 Task: Find connections with filter location Jāmadoba with filter topic #machinelearningwith filter profile language English with filter current company NXP Semiconductors with filter school Cusrow Wadia Institute Of Technology with filter industry Satellite Telecommunications with filter service category Writing with filter keywords title Sociologist
Action: Mouse moved to (646, 83)
Screenshot: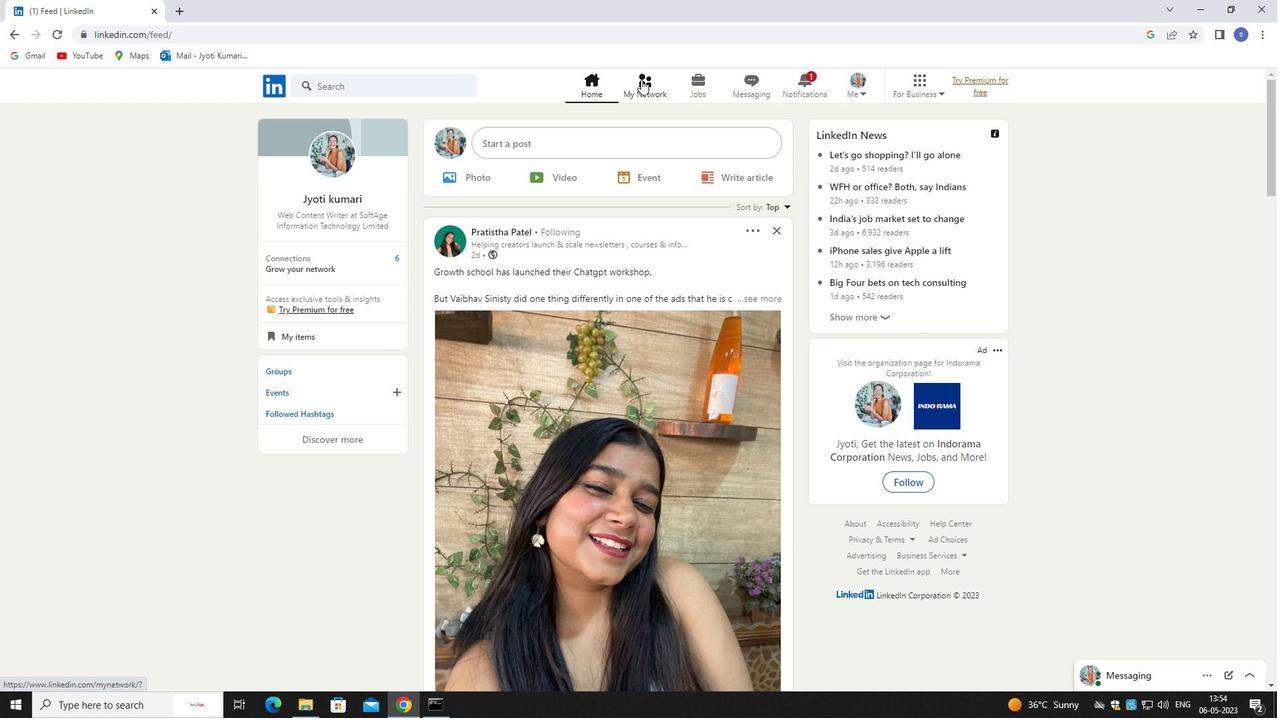 
Action: Mouse pressed left at (646, 83)
Screenshot: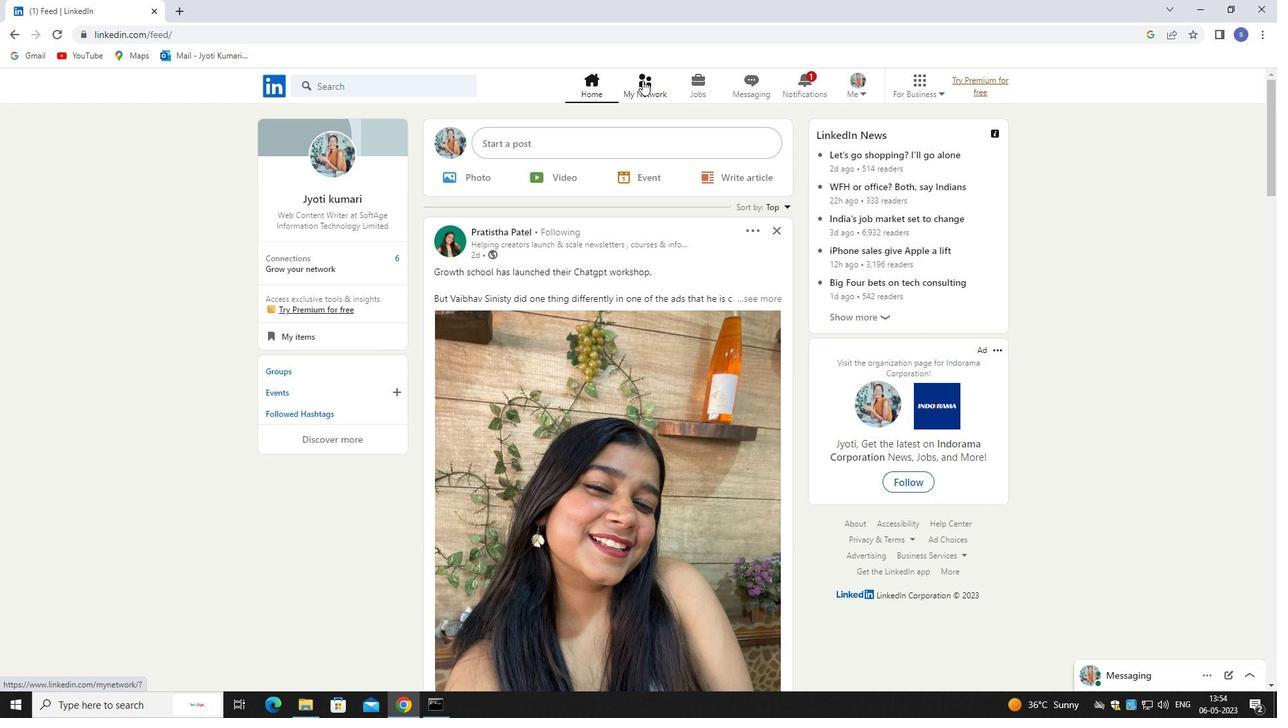
Action: Mouse moved to (647, 83)
Screenshot: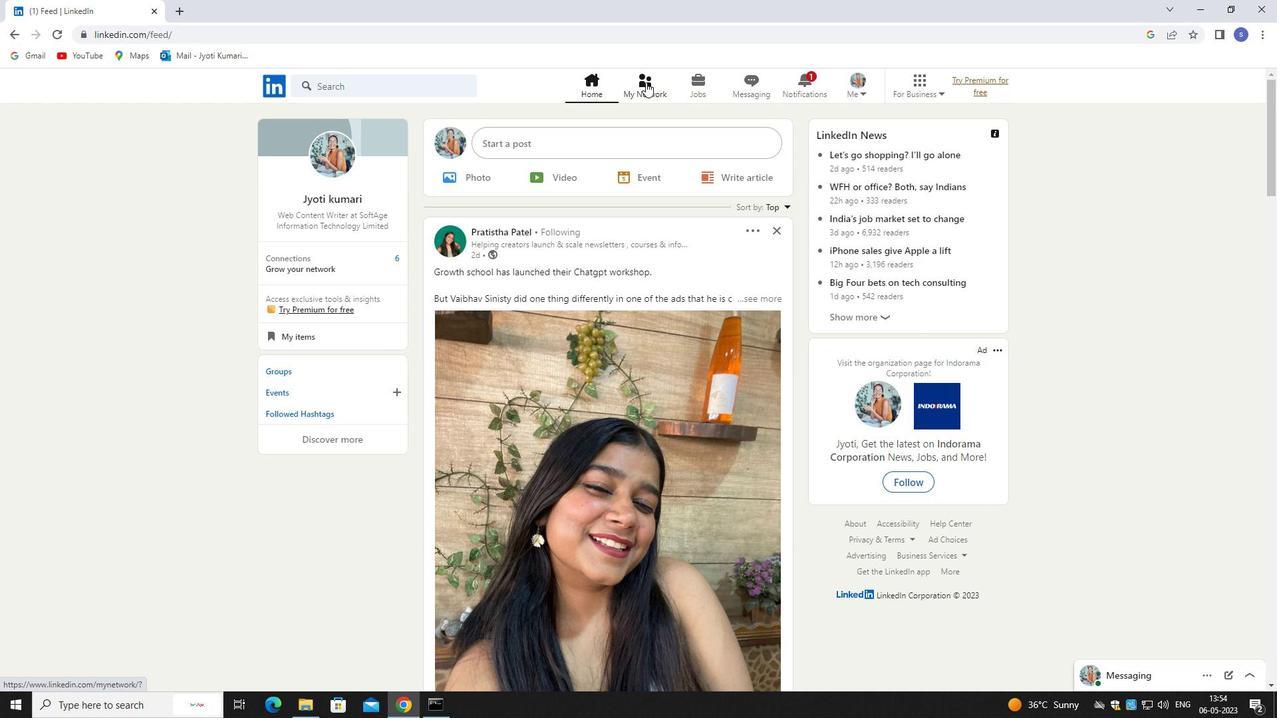 
Action: Mouse pressed left at (647, 83)
Screenshot: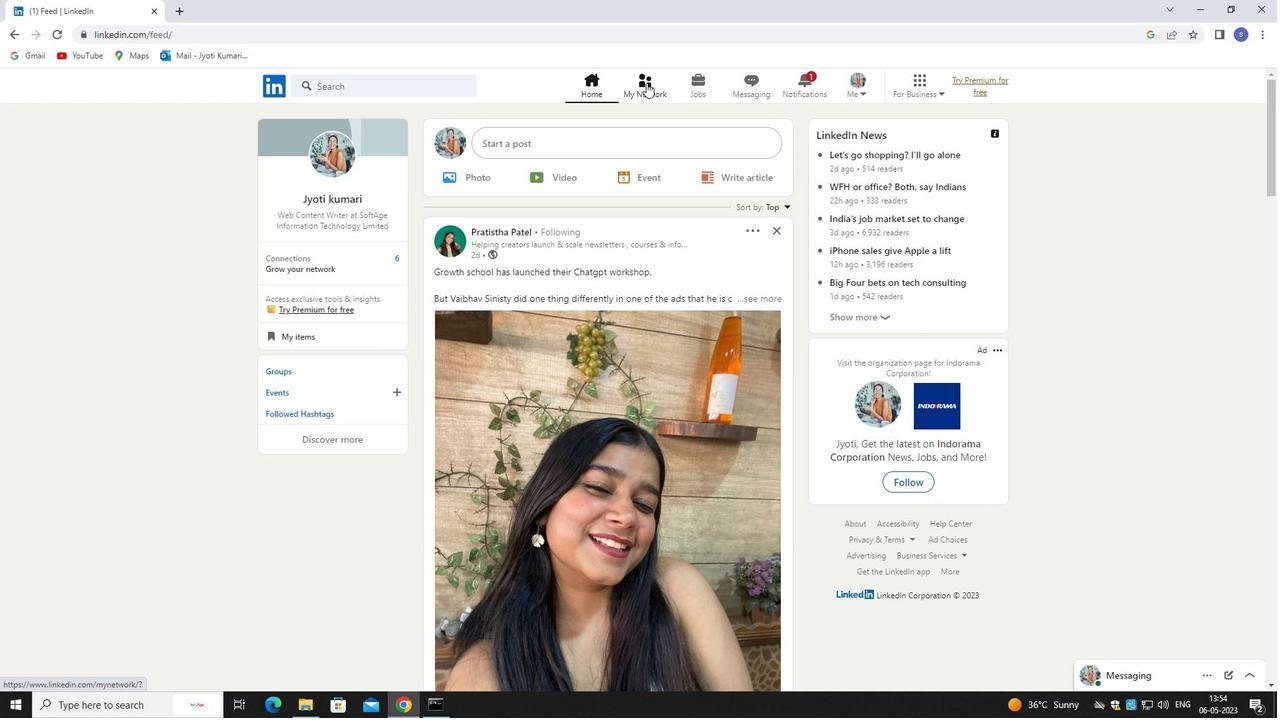 
Action: Mouse moved to (381, 161)
Screenshot: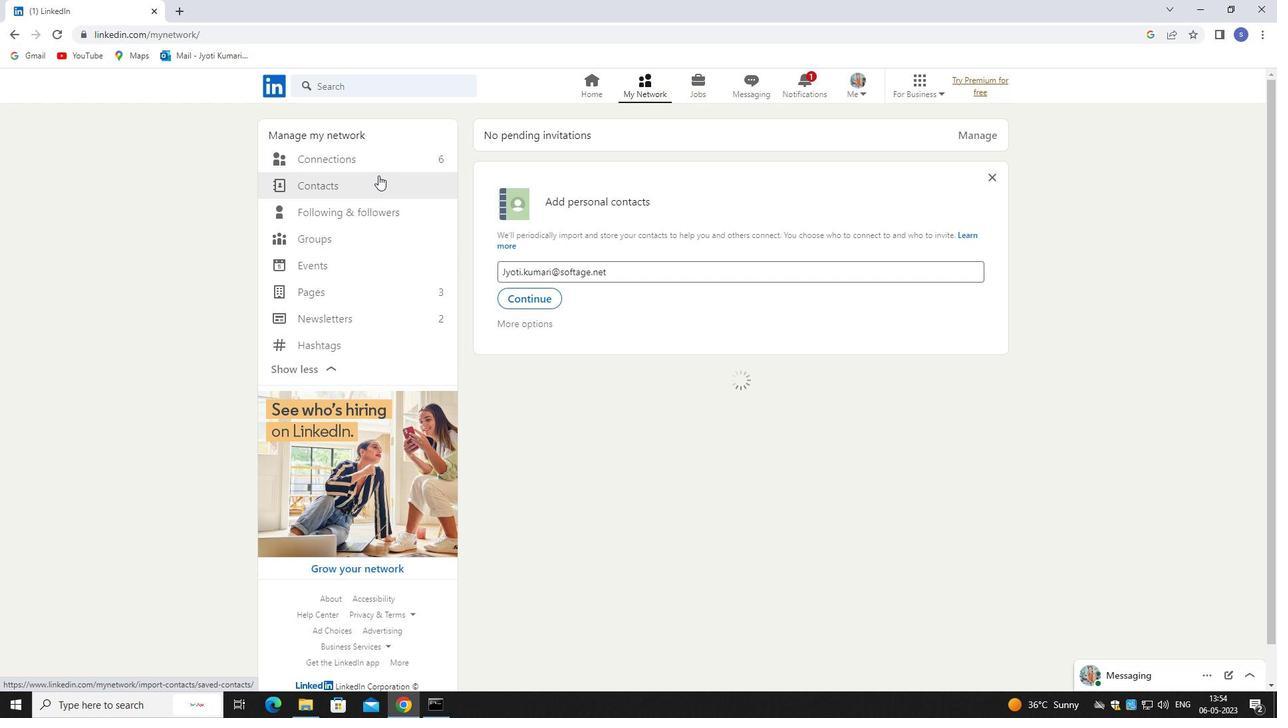 
Action: Mouse pressed left at (381, 161)
Screenshot: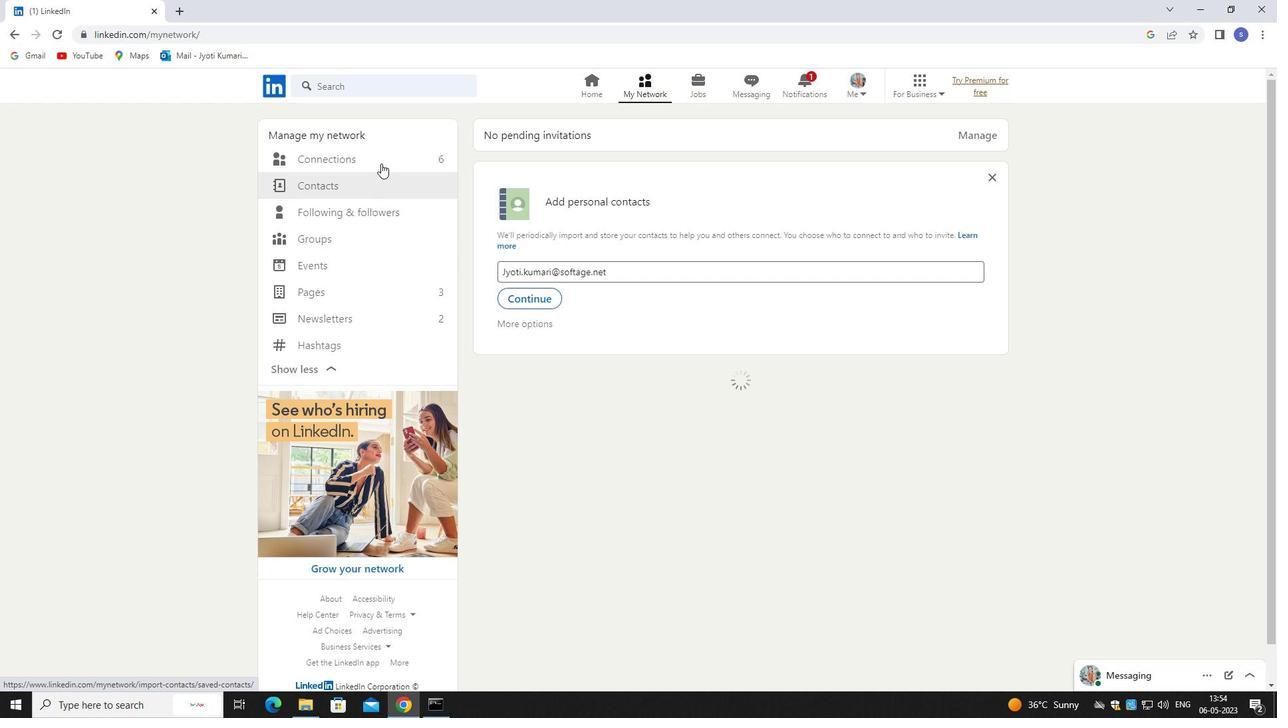 
Action: Mouse moved to (381, 160)
Screenshot: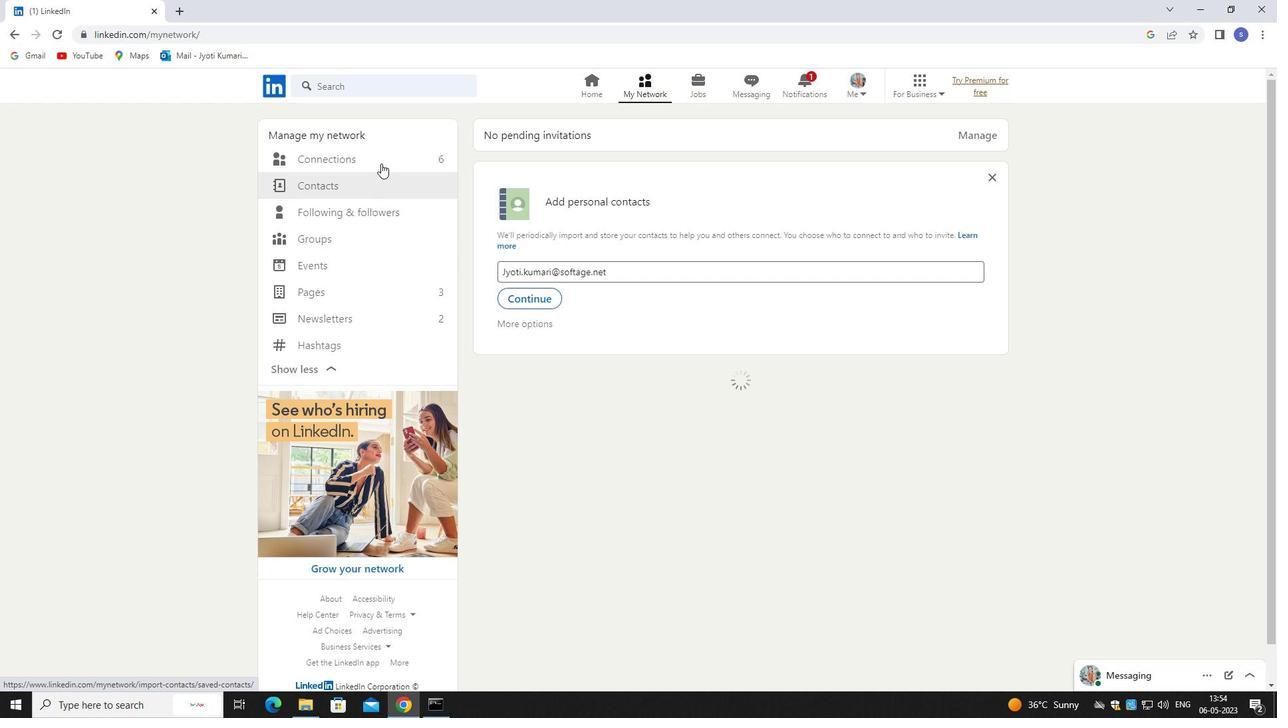 
Action: Mouse pressed left at (381, 160)
Screenshot: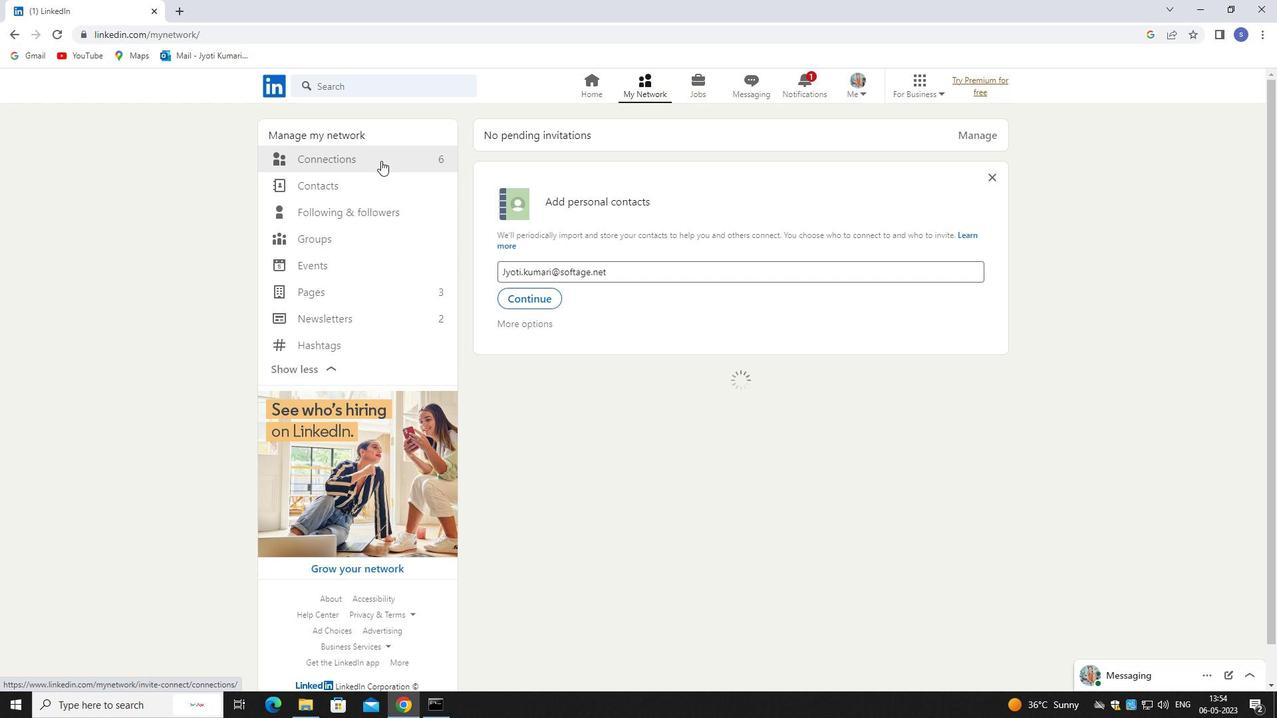
Action: Mouse moved to (761, 158)
Screenshot: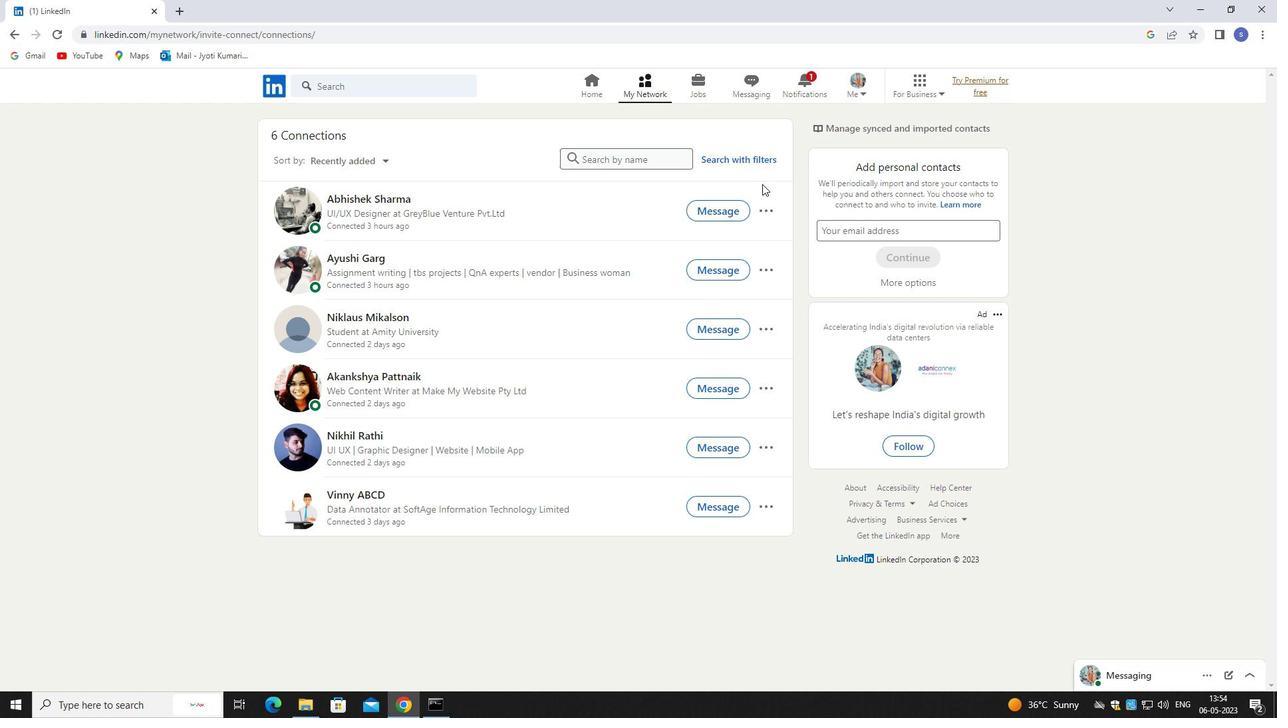 
Action: Mouse pressed left at (761, 158)
Screenshot: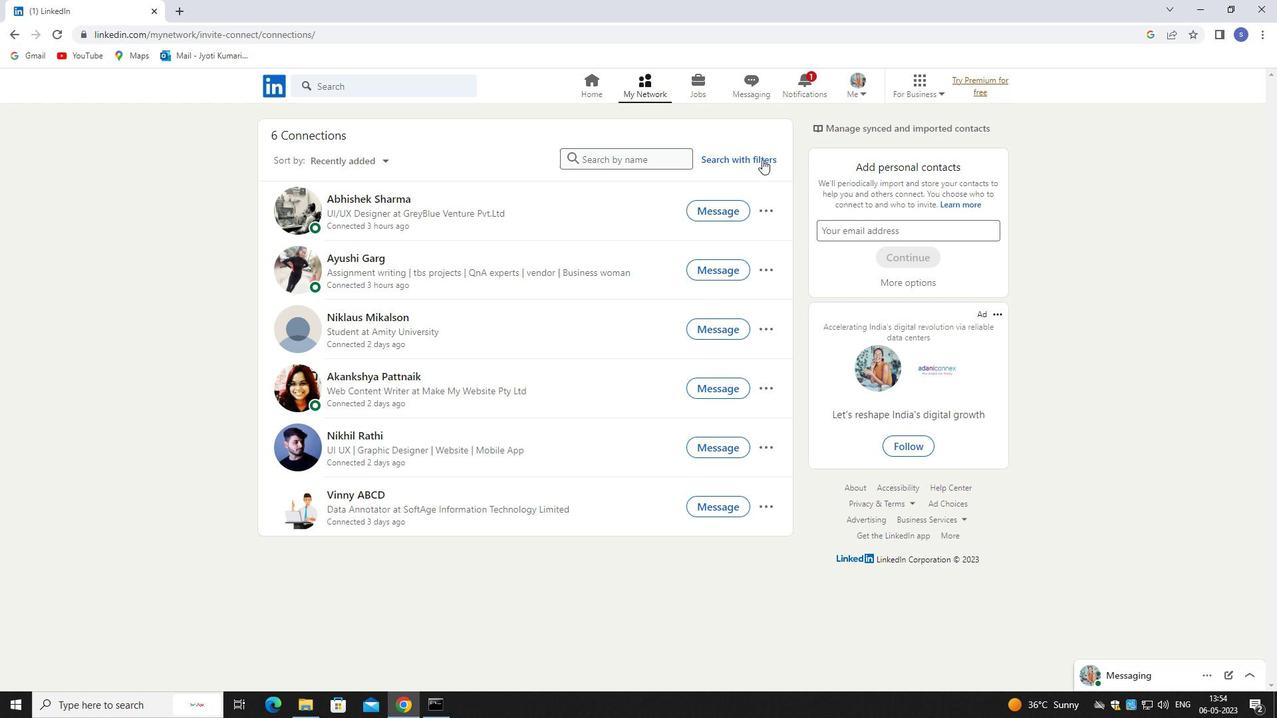 
Action: Mouse pressed left at (761, 158)
Screenshot: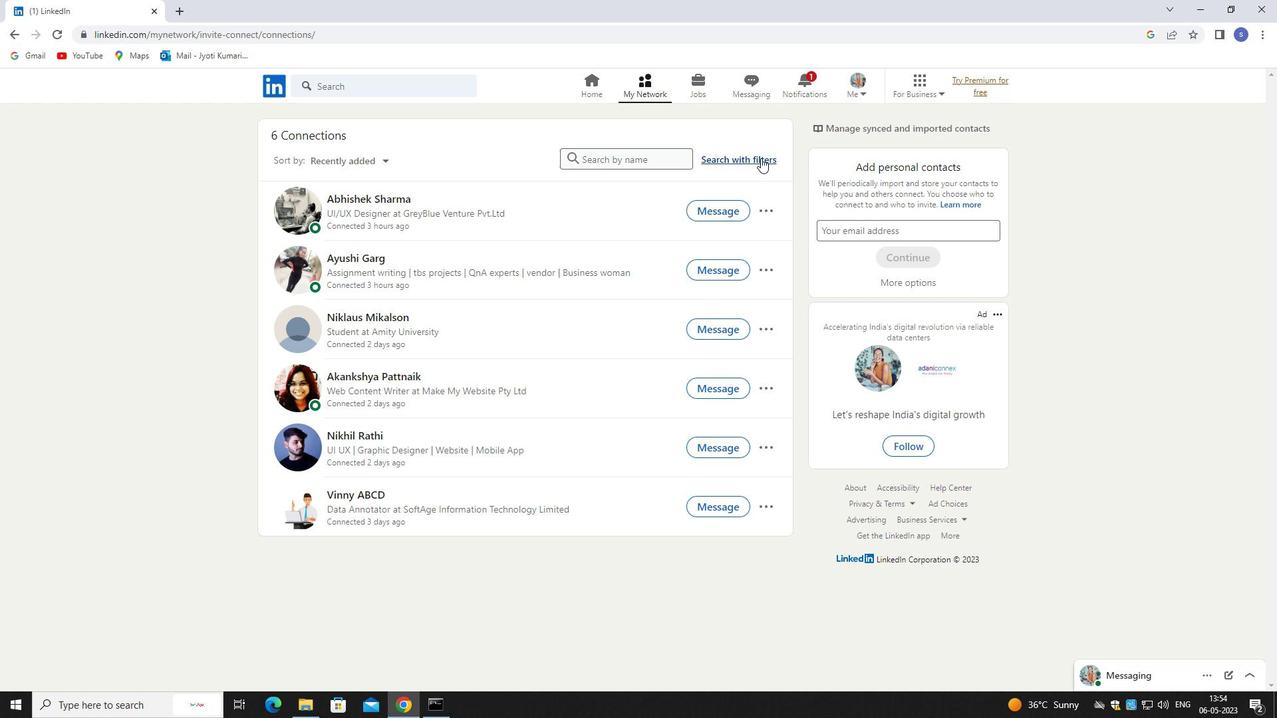 
Action: Mouse moved to (680, 124)
Screenshot: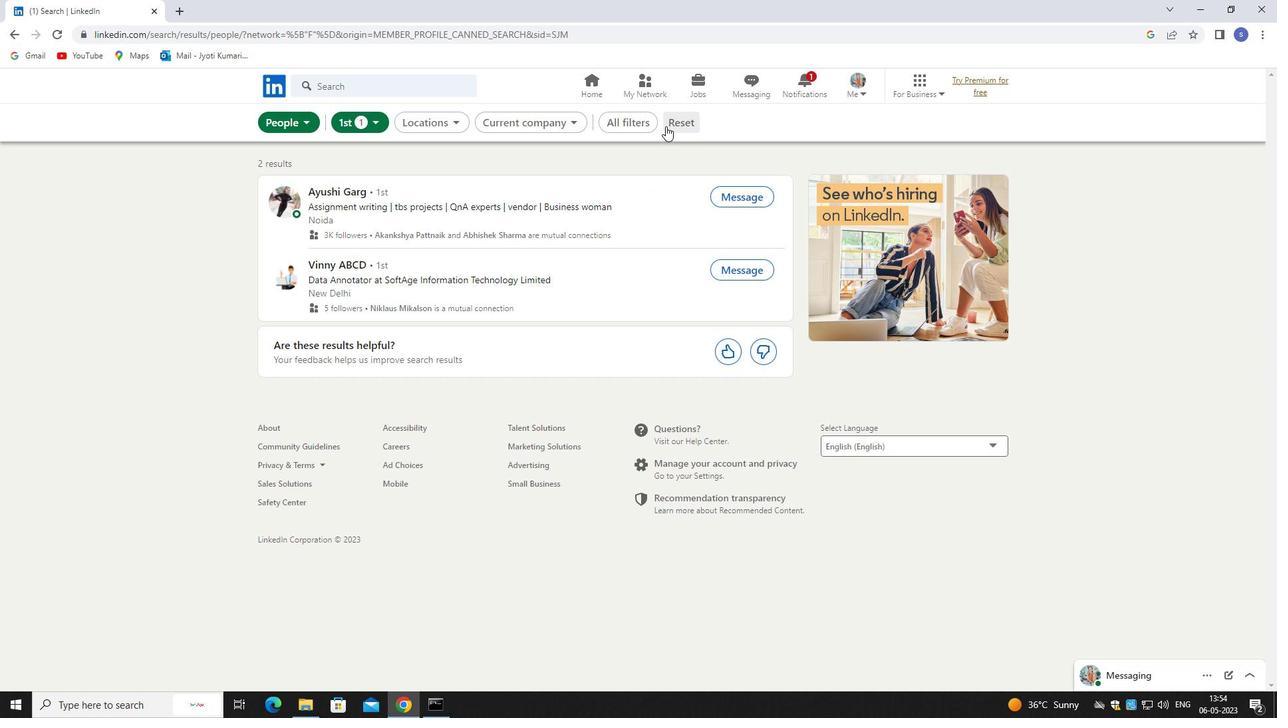 
Action: Mouse pressed left at (680, 124)
Screenshot: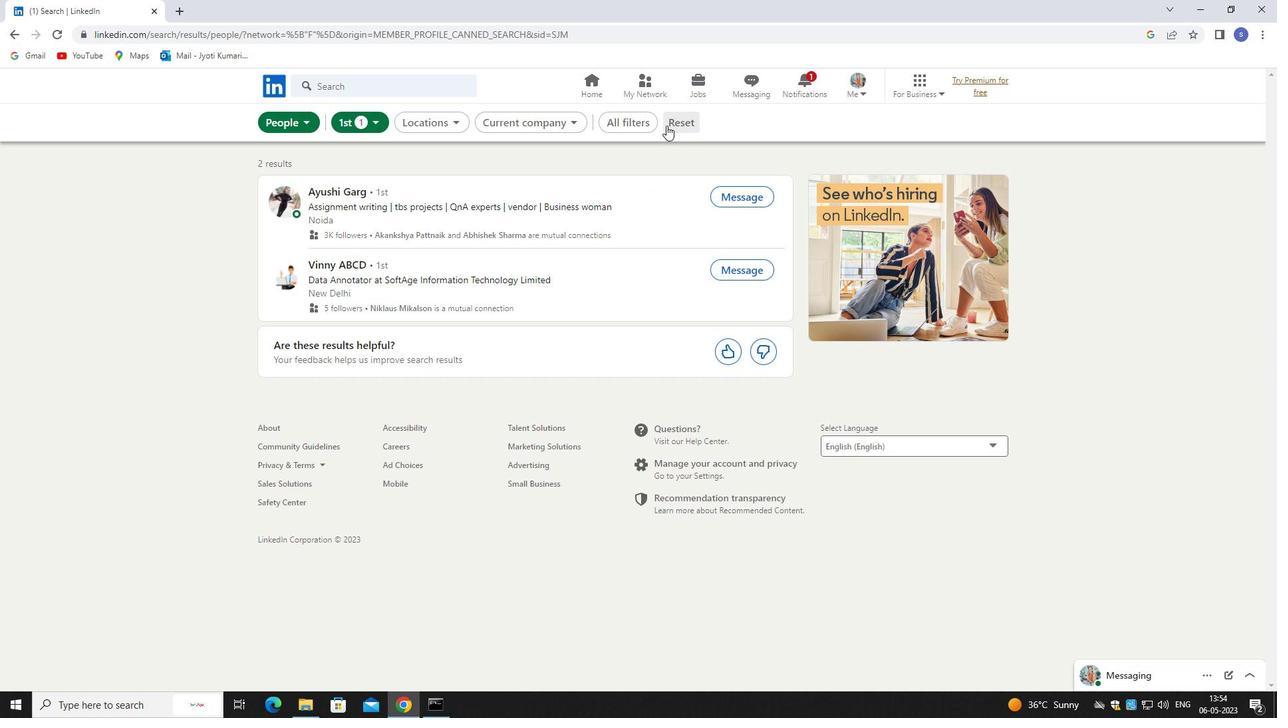 
Action: Mouse moved to (665, 123)
Screenshot: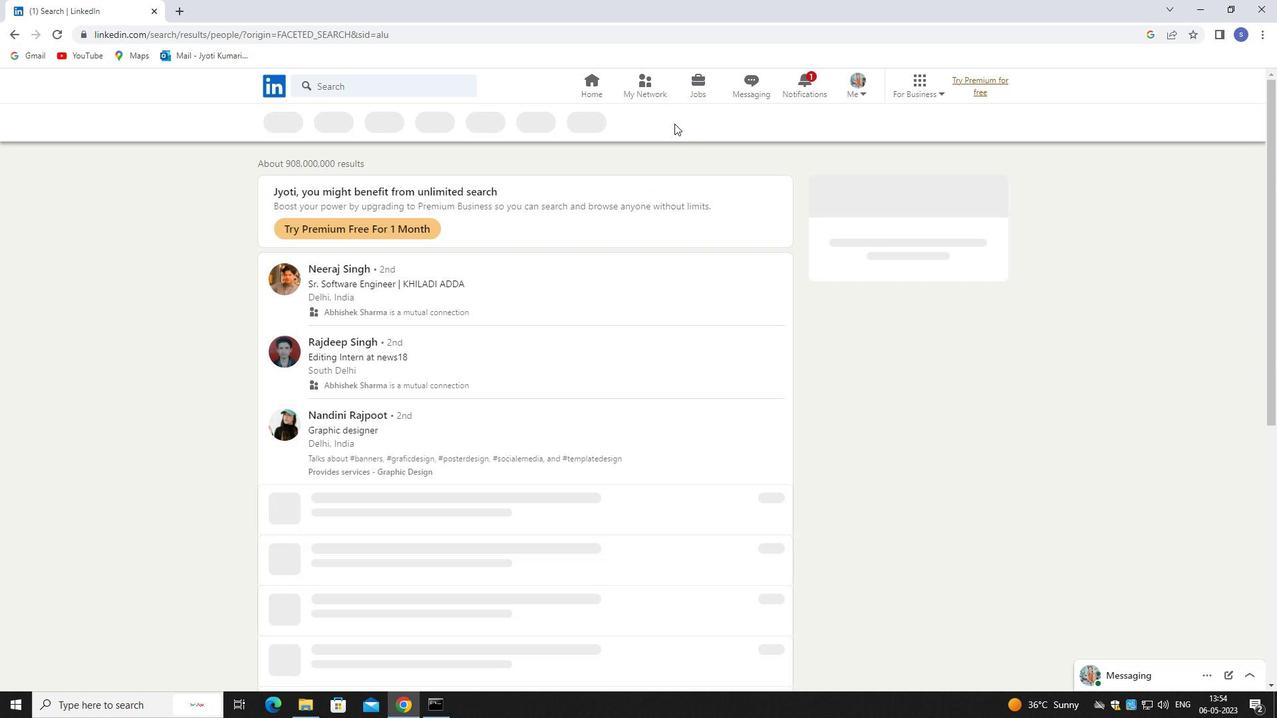 
Action: Mouse pressed left at (665, 123)
Screenshot: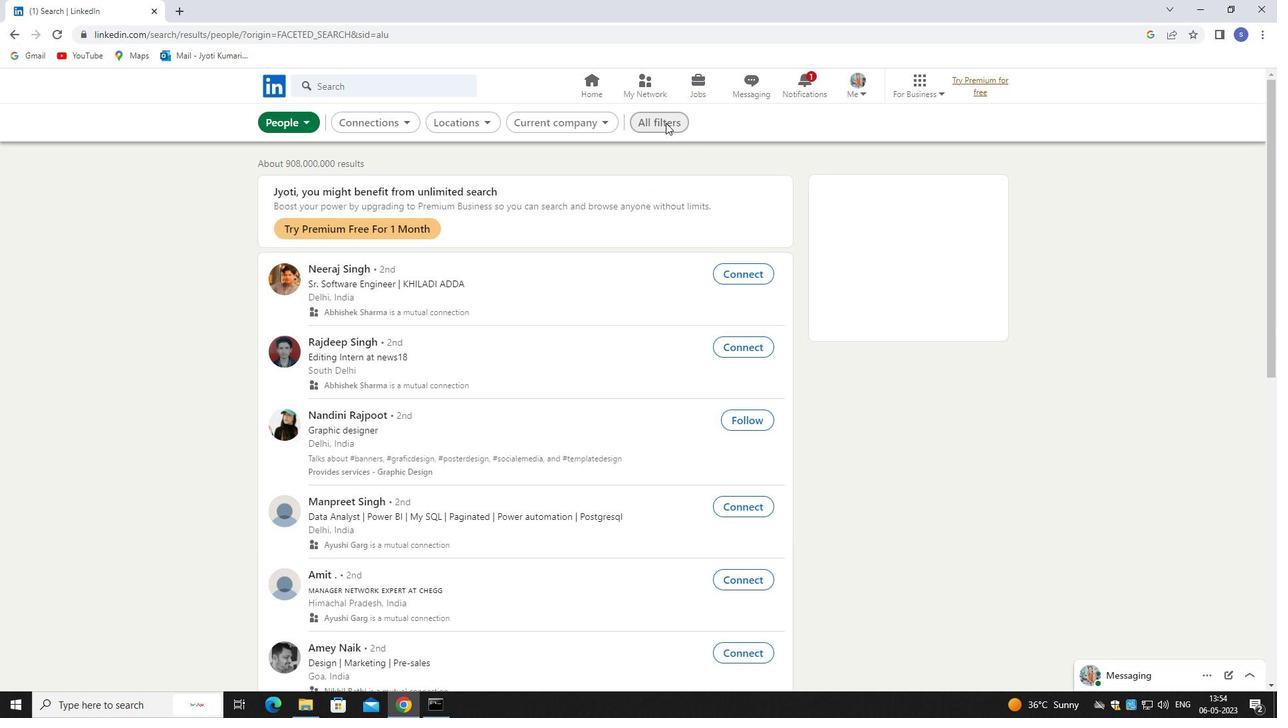 
Action: Mouse moved to (1145, 518)
Screenshot: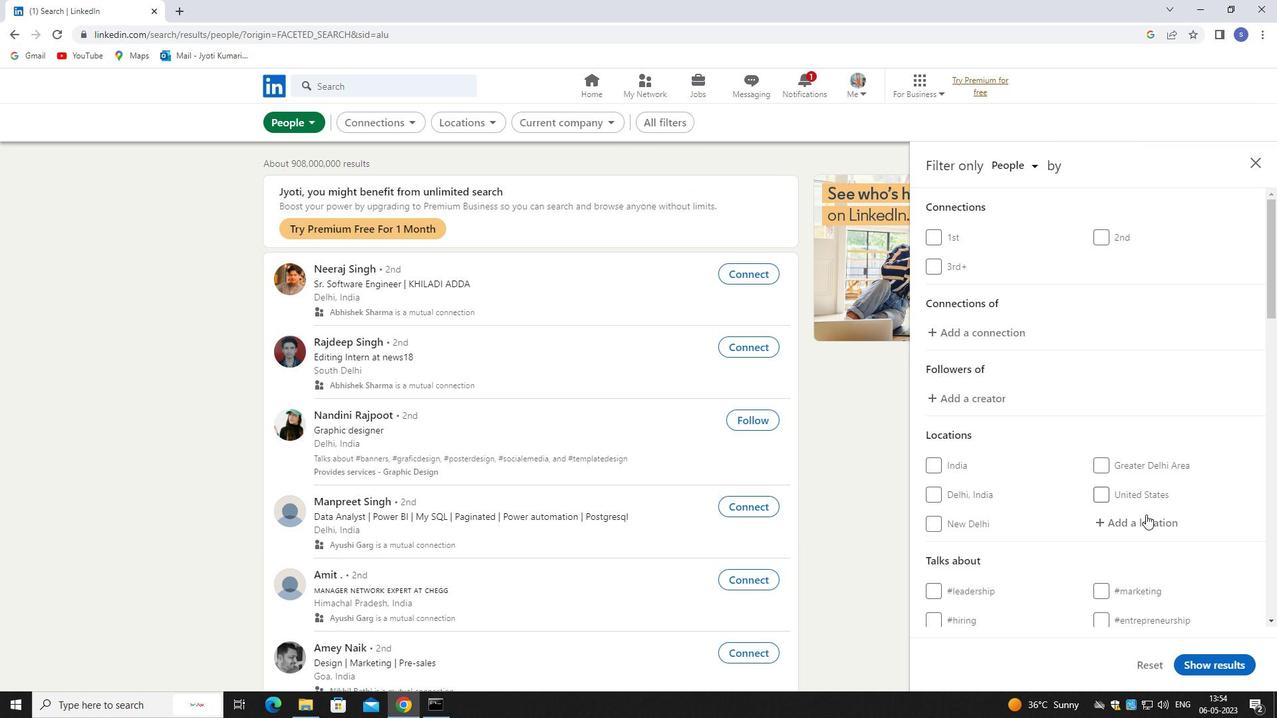 
Action: Mouse pressed left at (1145, 518)
Screenshot: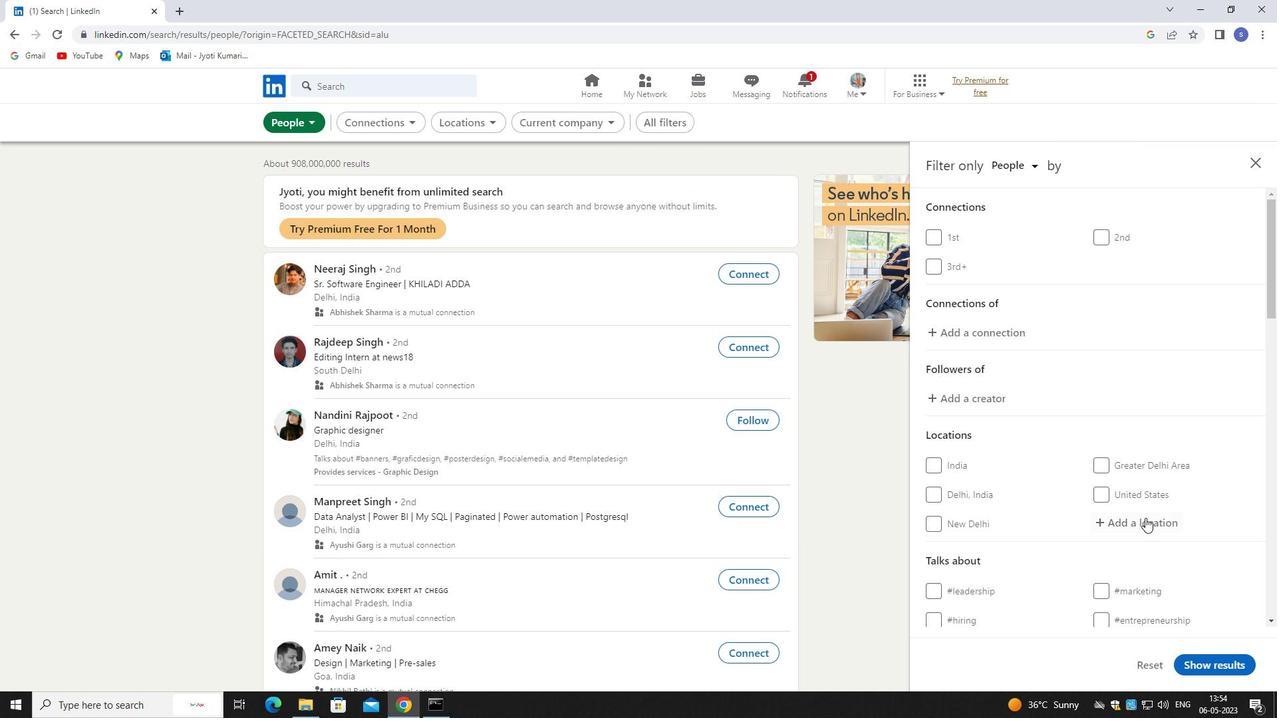 
Action: Mouse moved to (1093, 483)
Screenshot: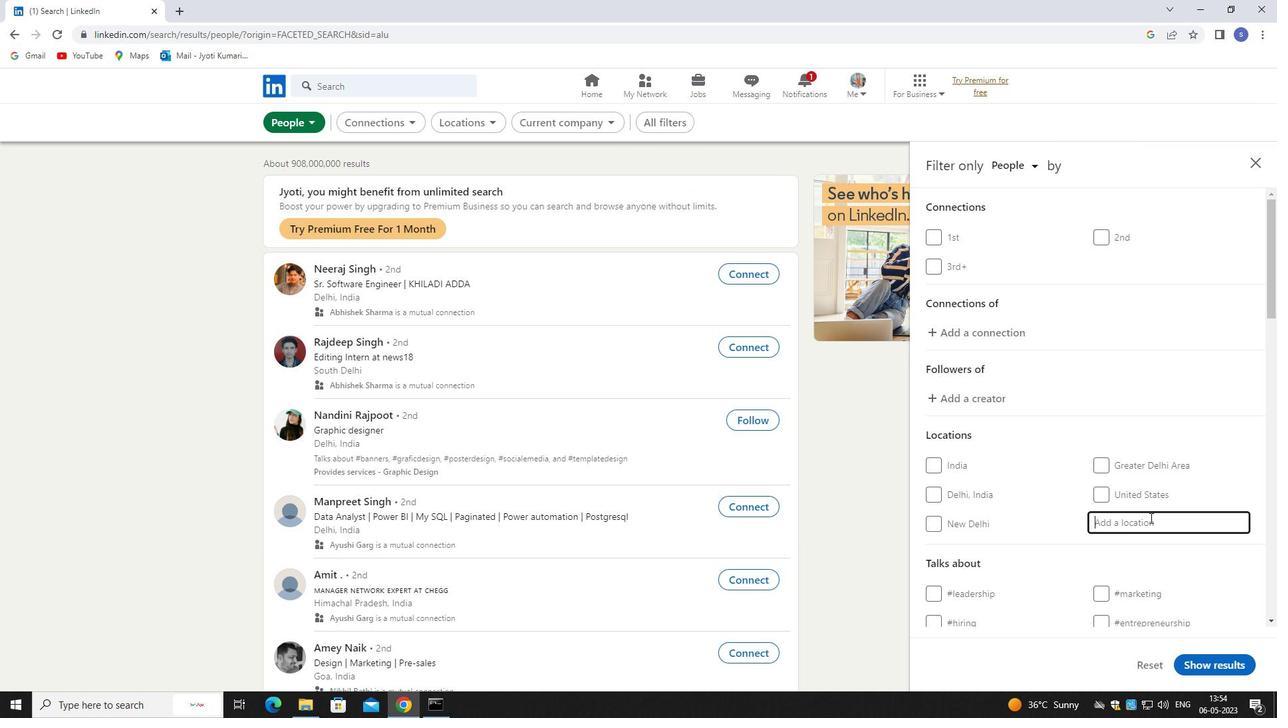 
Action: Key pressed jamadoba<Key.backspace><Key.backspace><Key.backspace>
Screenshot: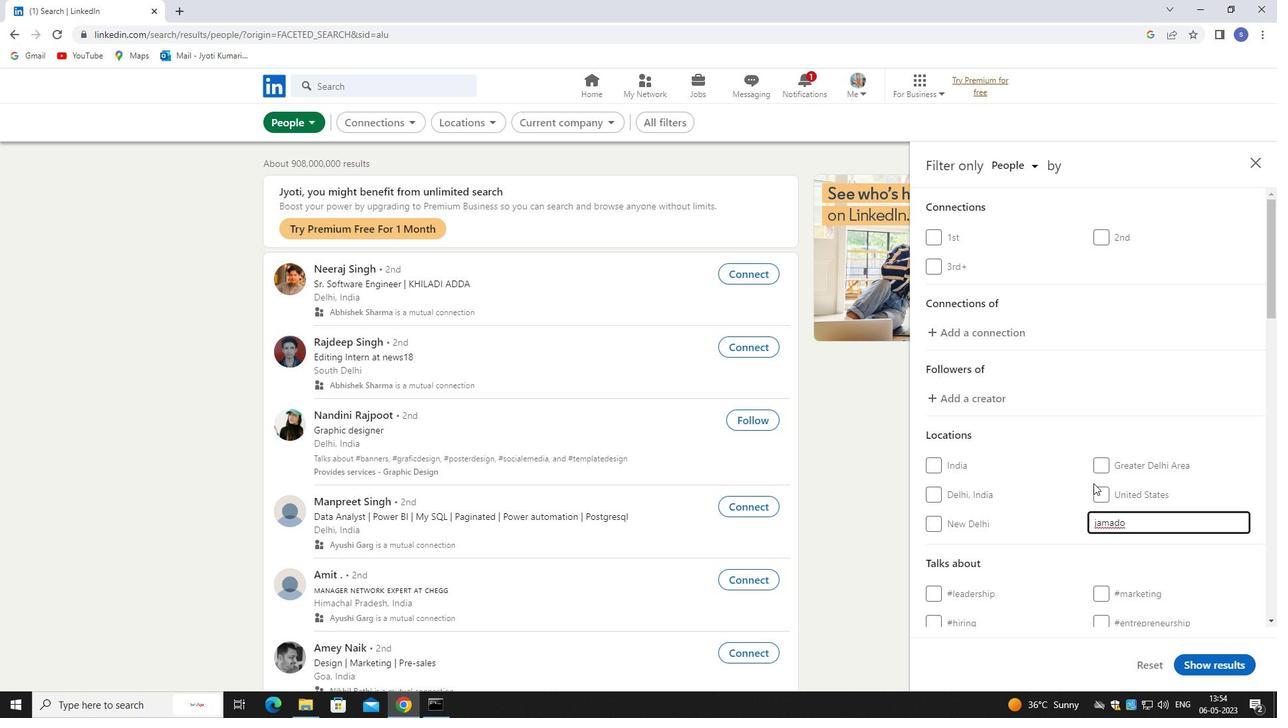 
Action: Mouse moved to (1093, 498)
Screenshot: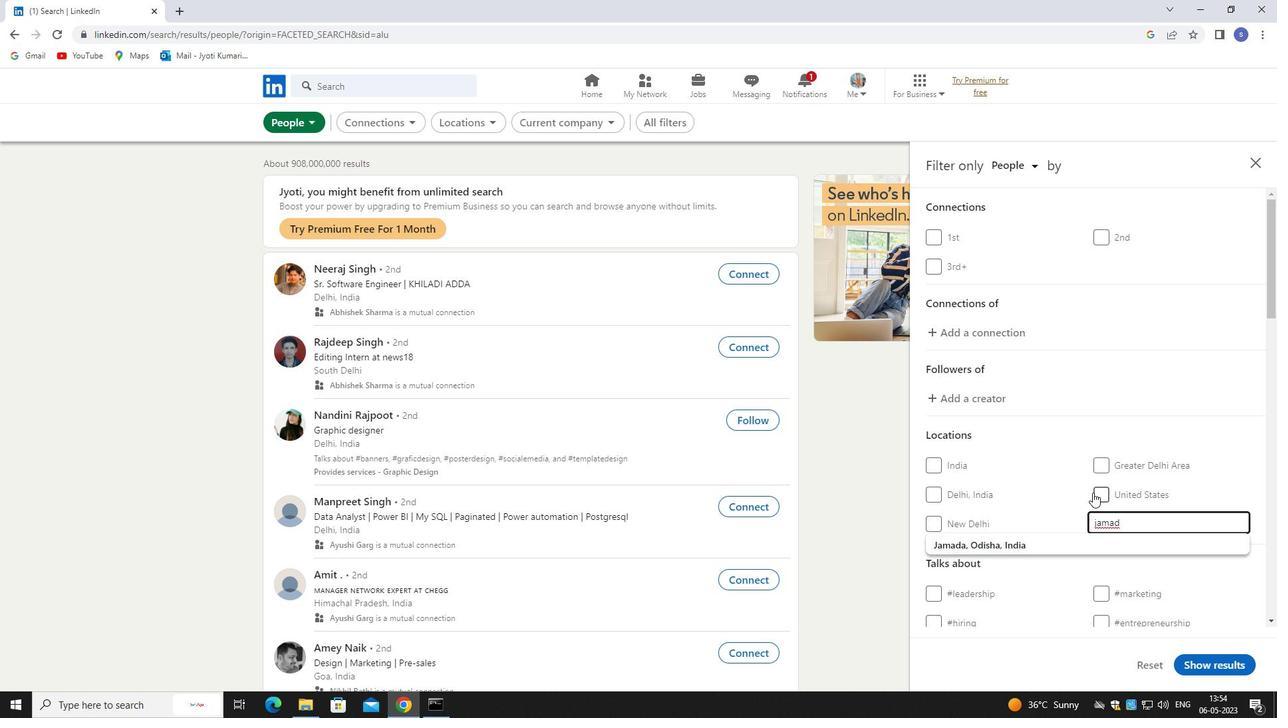 
Action: Key pressed oba<Key.enter>
Screenshot: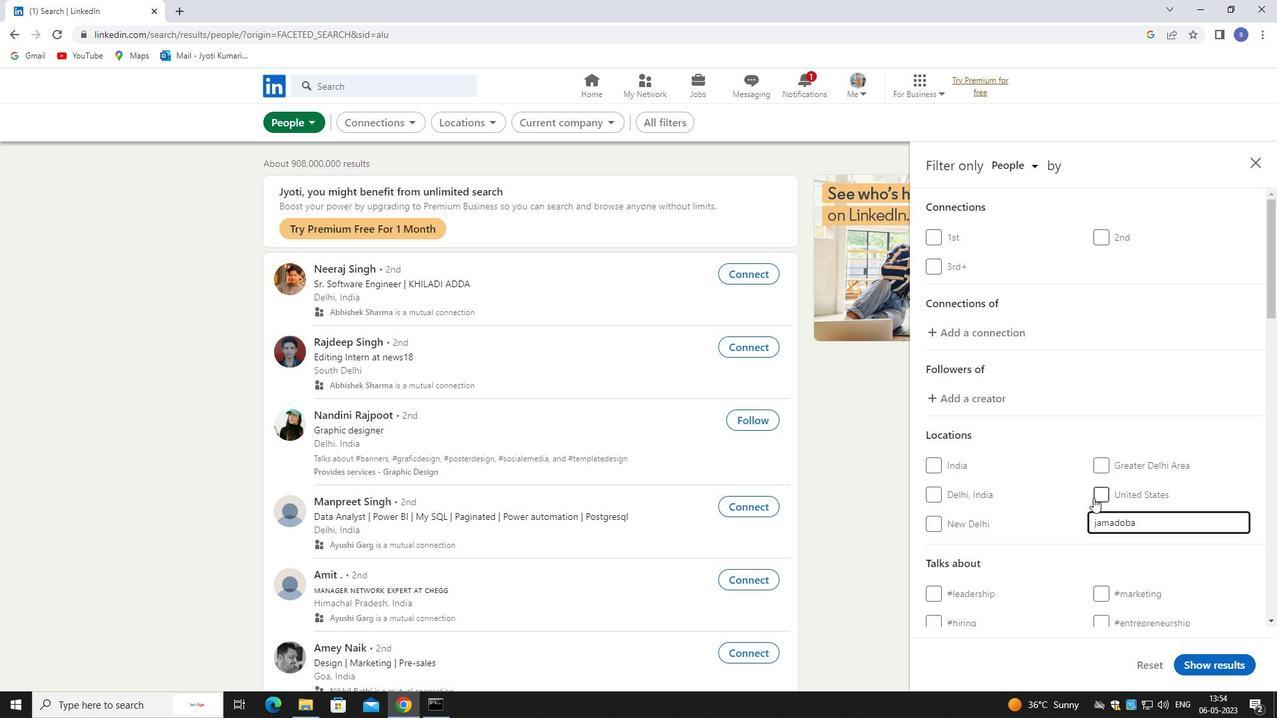 
Action: Mouse moved to (1111, 500)
Screenshot: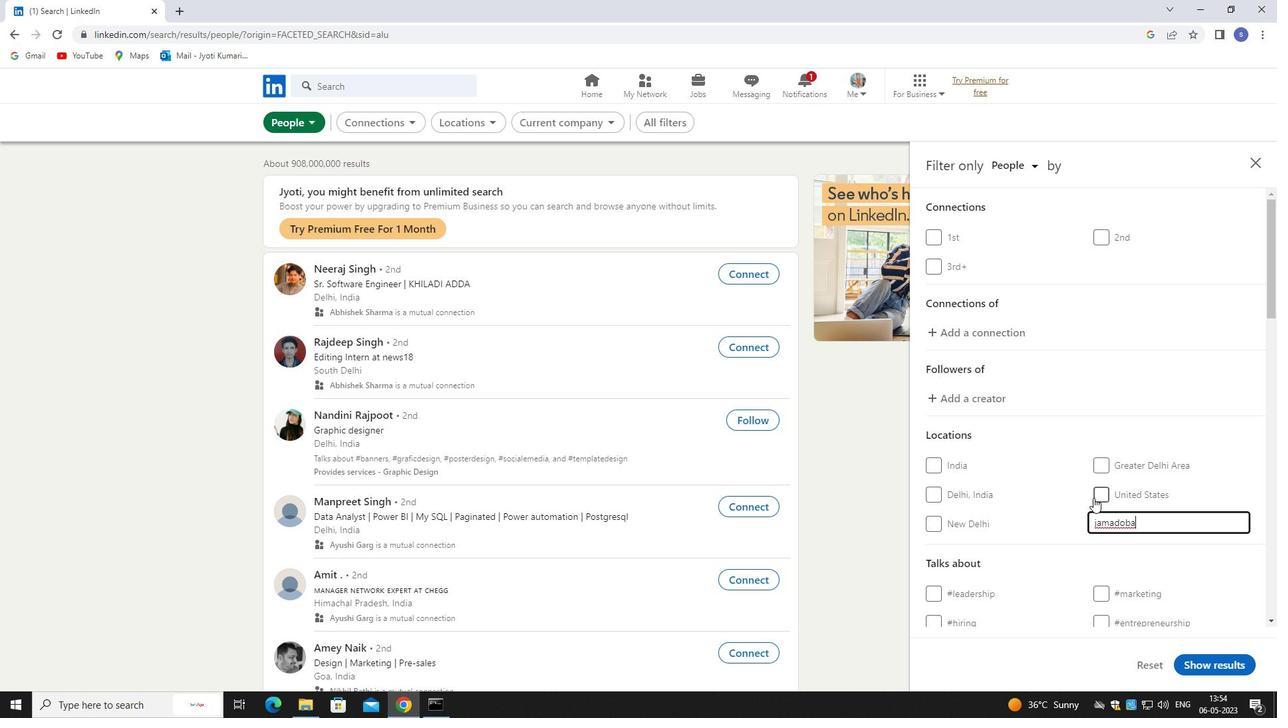 
Action: Mouse scrolled (1111, 499) with delta (0, 0)
Screenshot: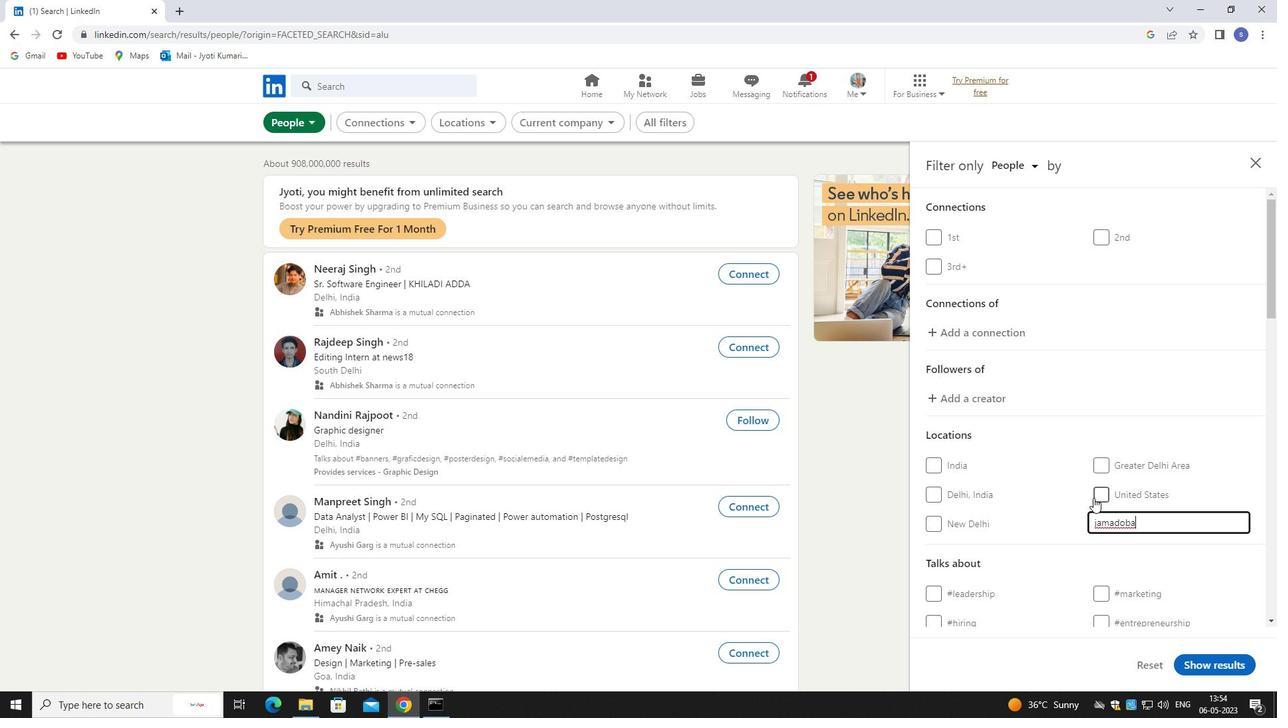 
Action: Mouse moved to (1117, 506)
Screenshot: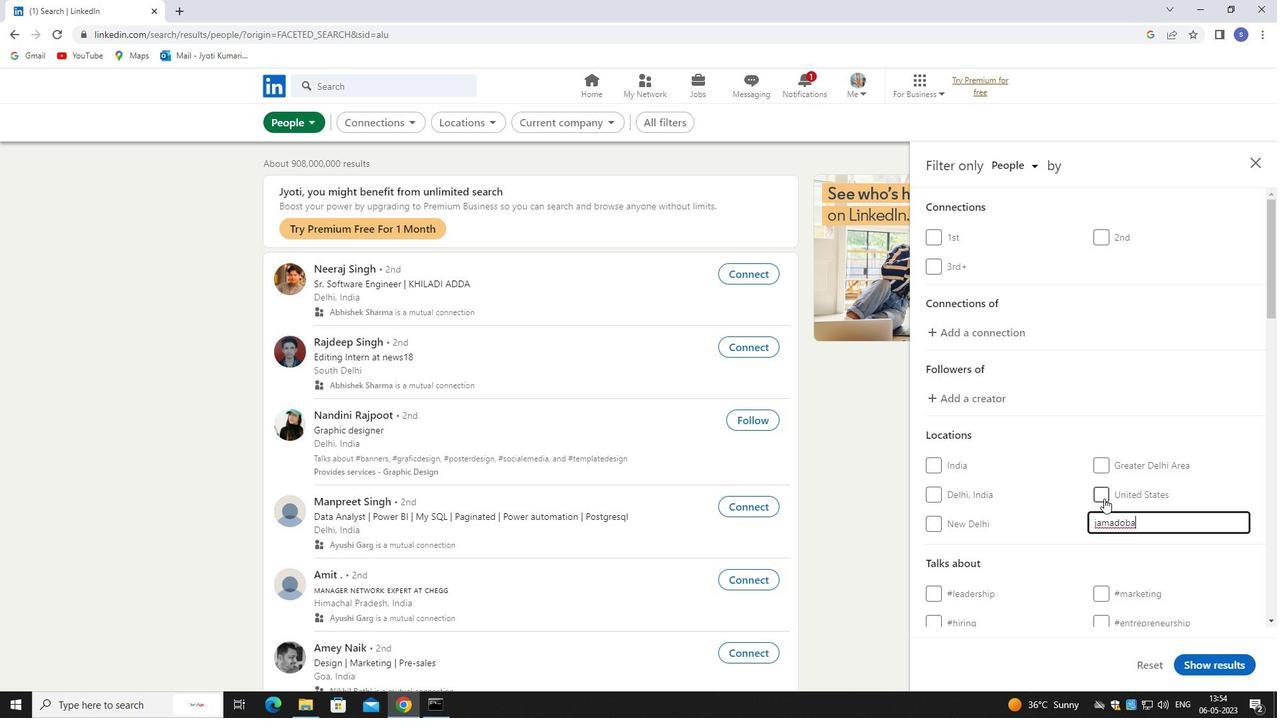 
Action: Mouse scrolled (1117, 505) with delta (0, 0)
Screenshot: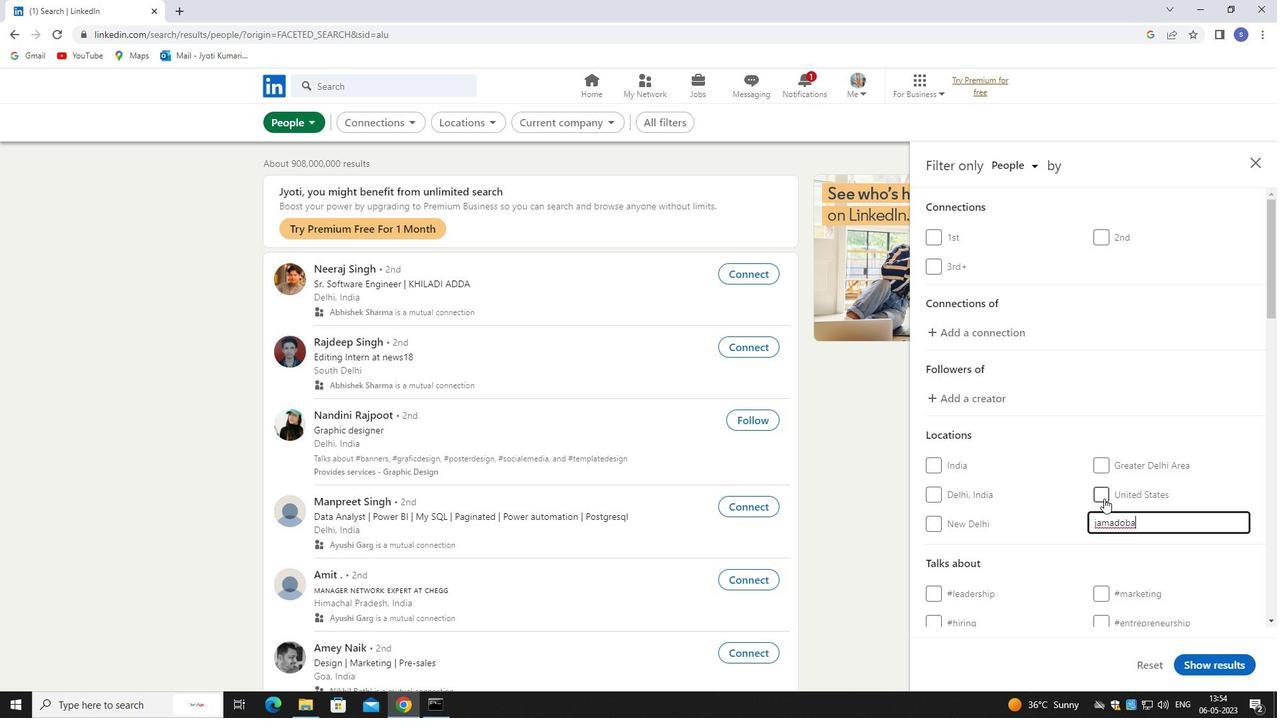 
Action: Mouse moved to (1119, 510)
Screenshot: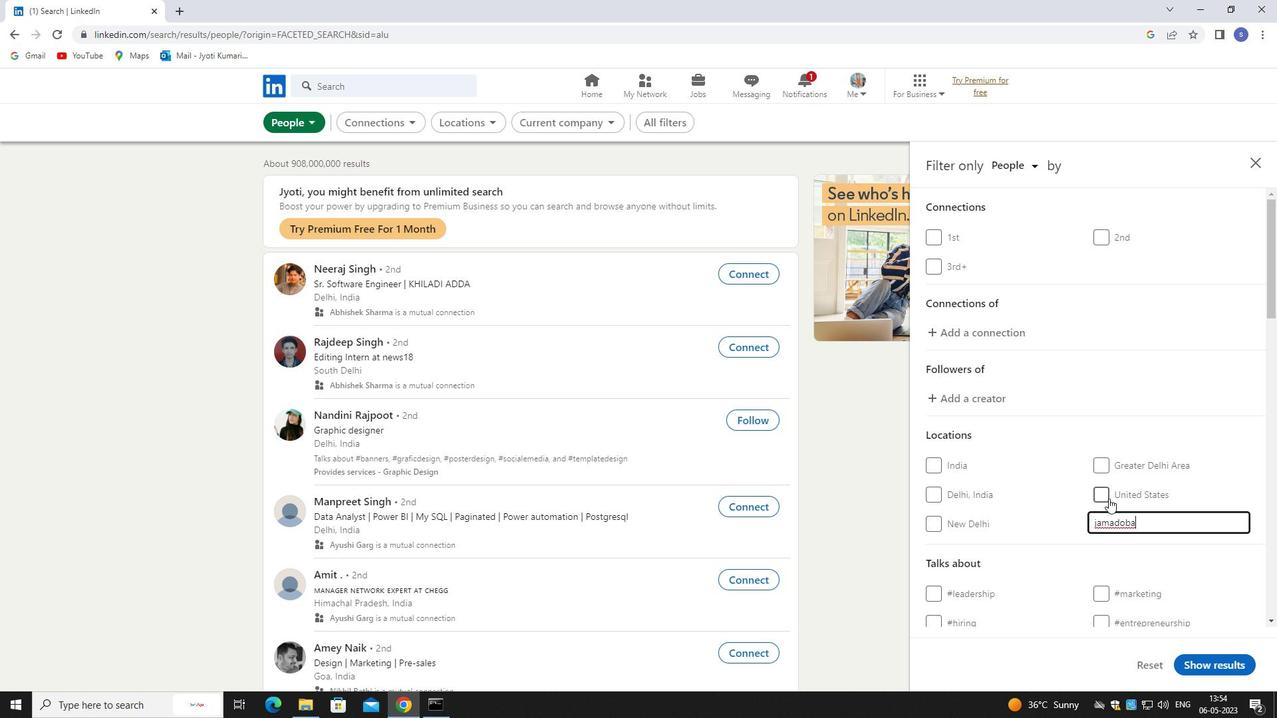 
Action: Mouse scrolled (1119, 510) with delta (0, 0)
Screenshot: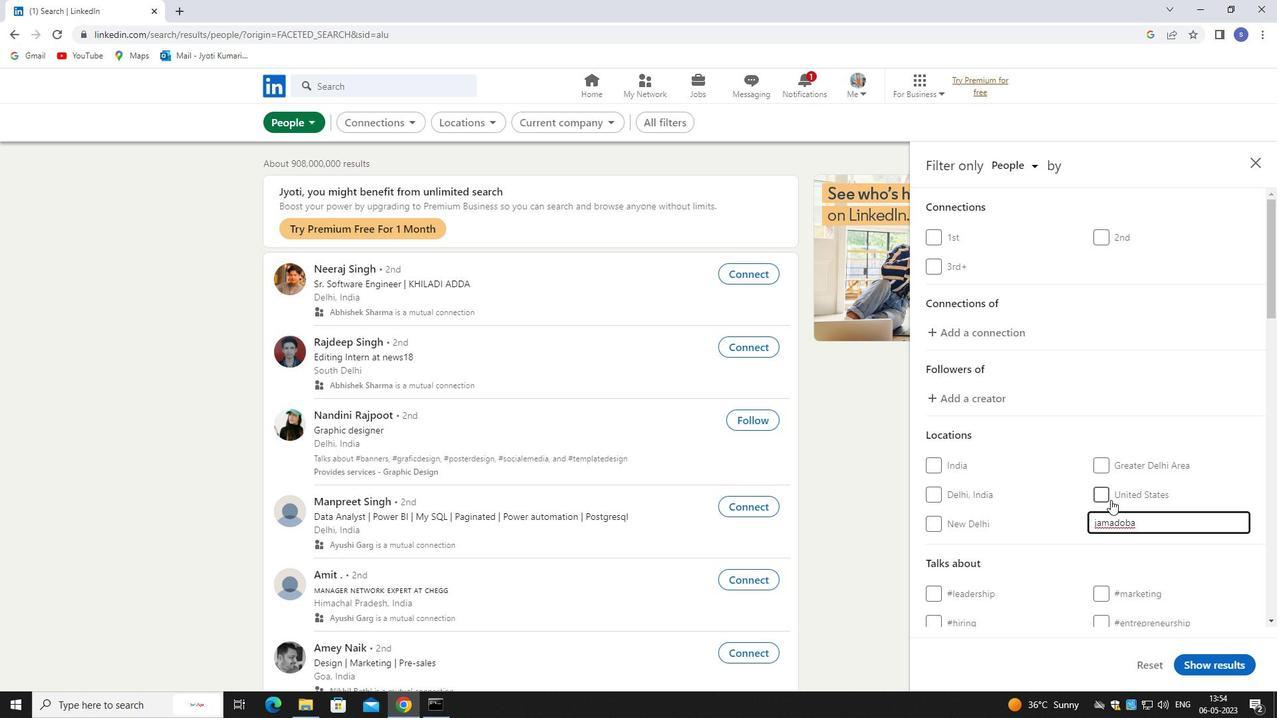 
Action: Mouse moved to (1145, 452)
Screenshot: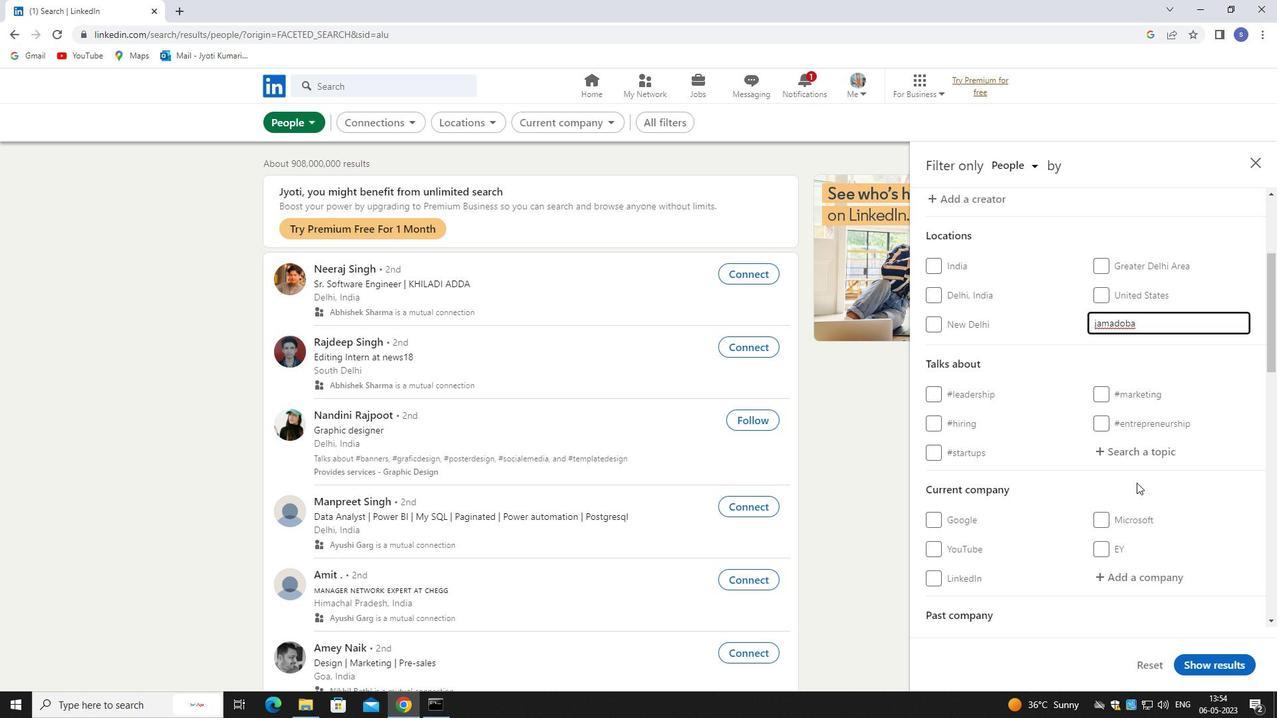 
Action: Mouse pressed left at (1145, 452)
Screenshot: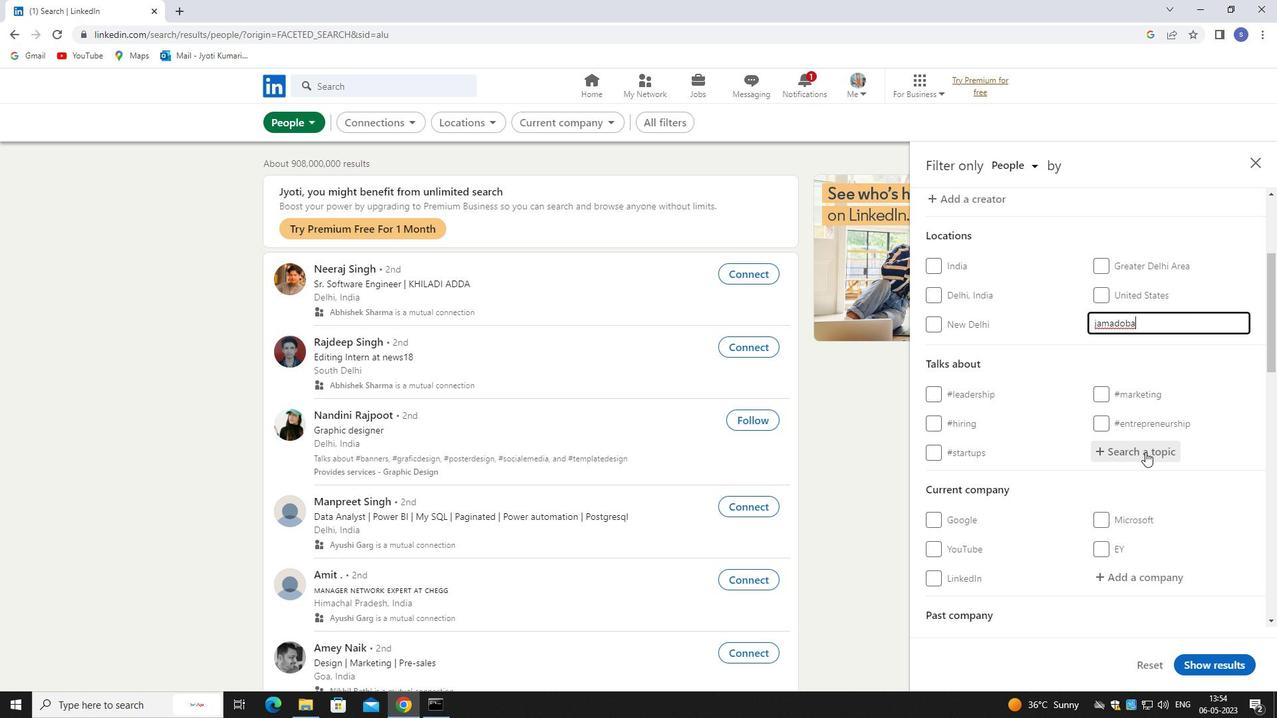 
Action: Mouse moved to (1146, 451)
Screenshot: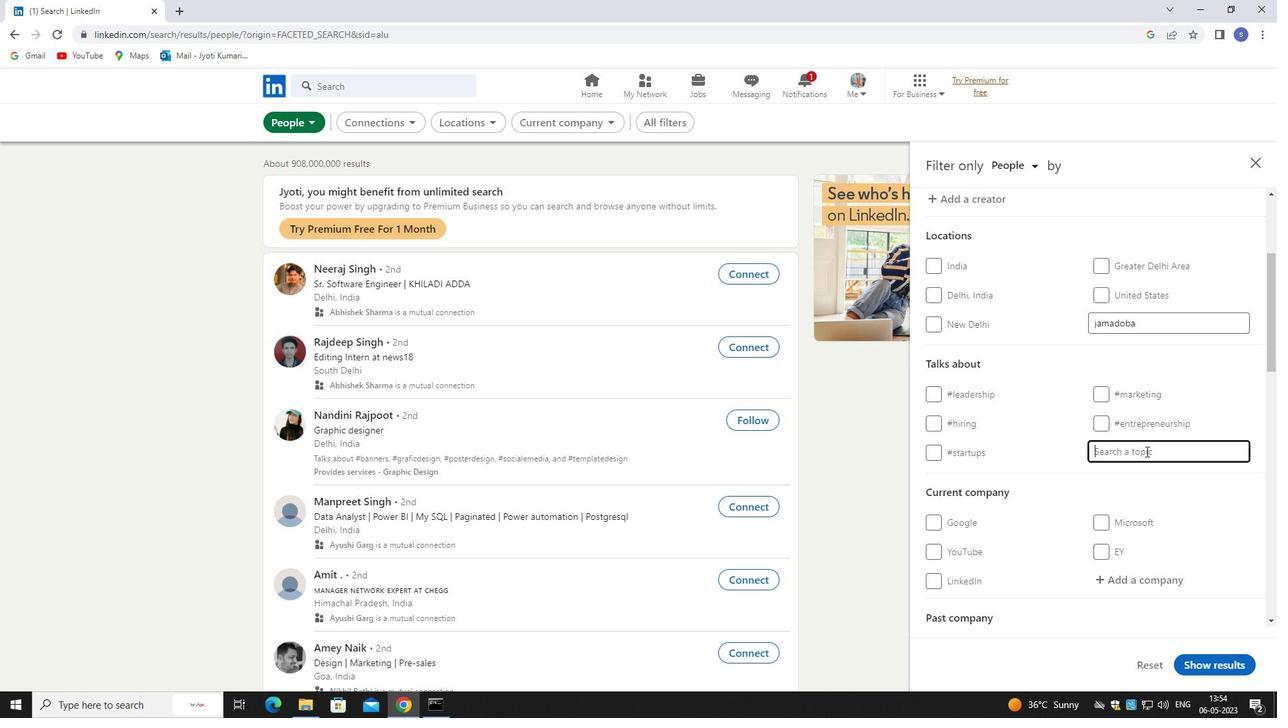 
Action: Key pressed machine
Screenshot: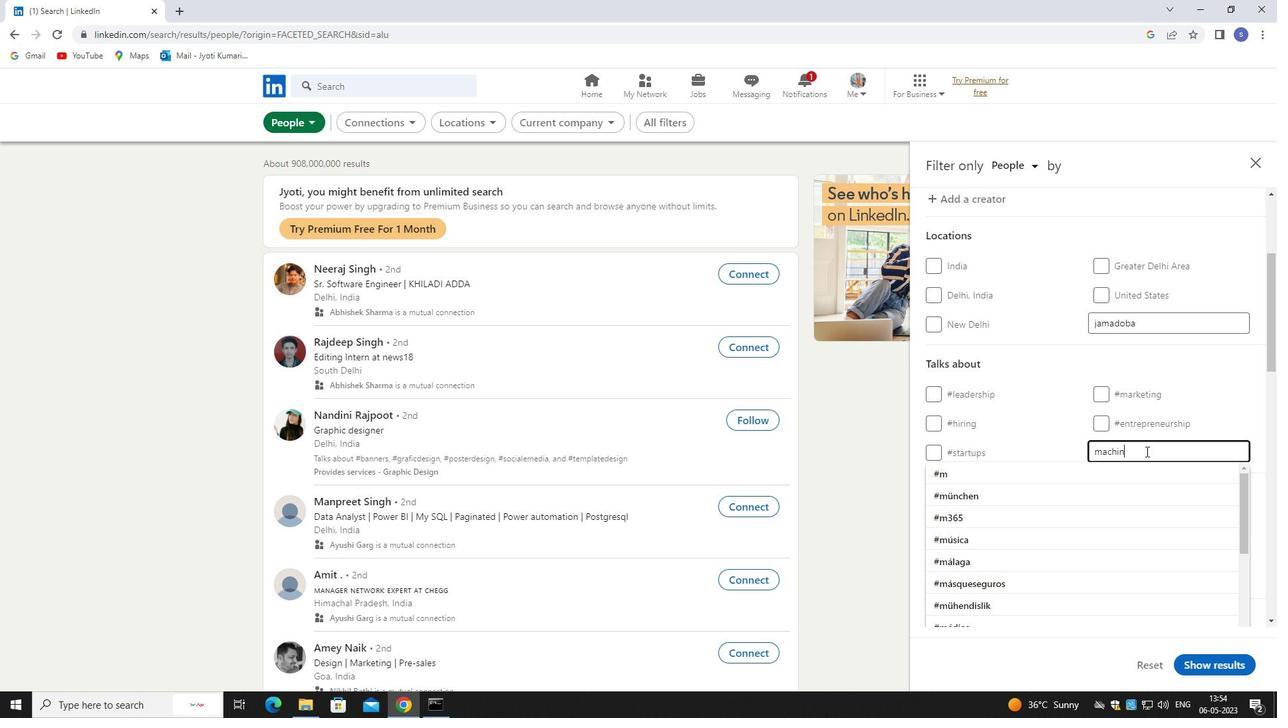
Action: Mouse moved to (1136, 477)
Screenshot: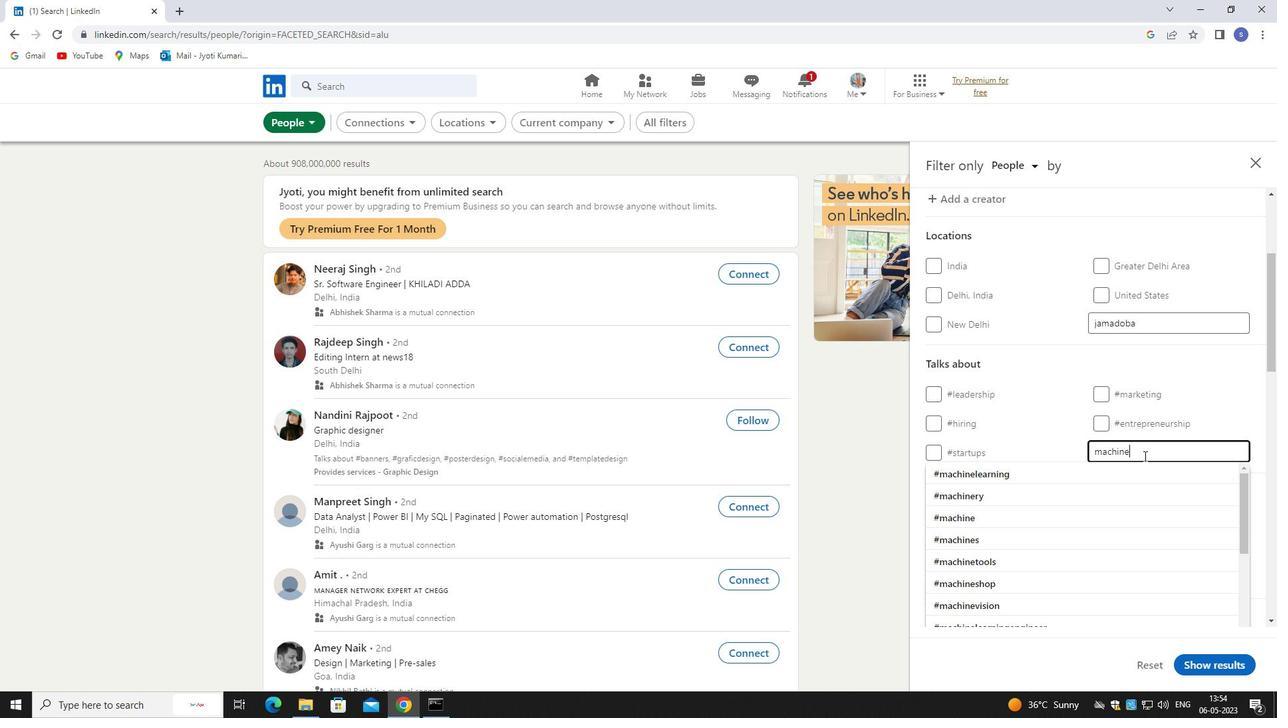 
Action: Mouse pressed left at (1136, 477)
Screenshot: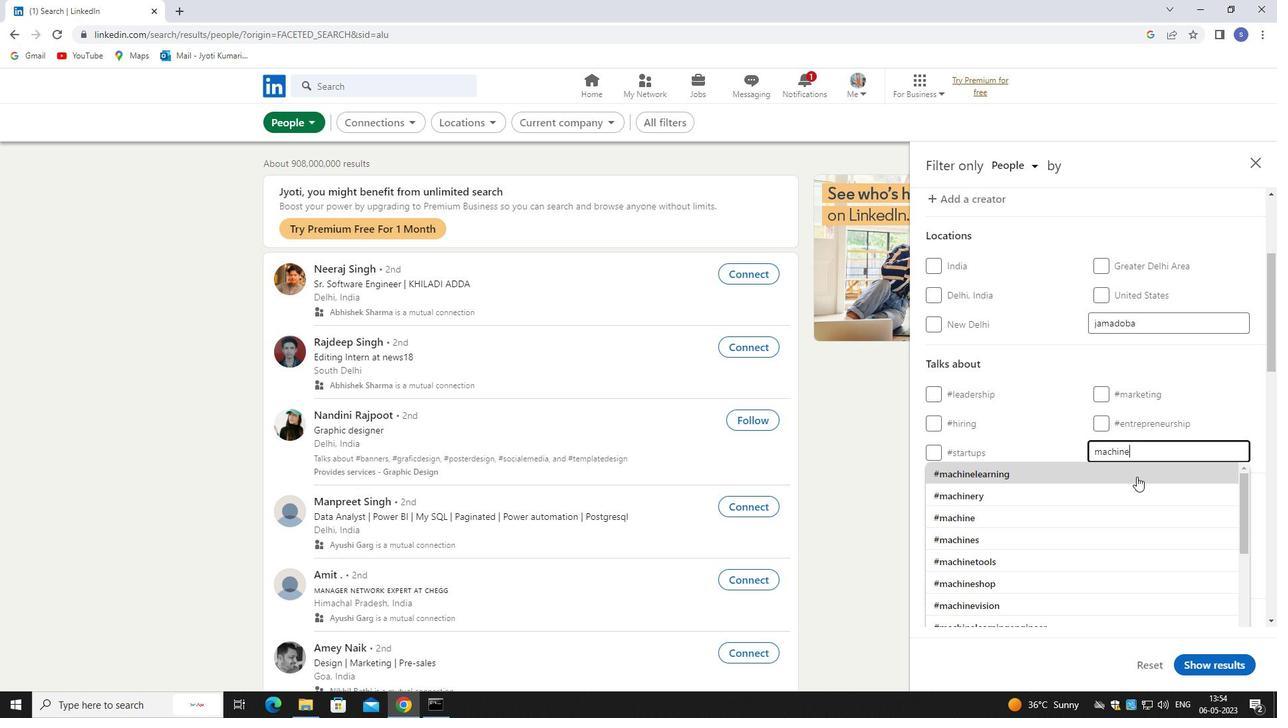 
Action: Mouse scrolled (1136, 476) with delta (0, 0)
Screenshot: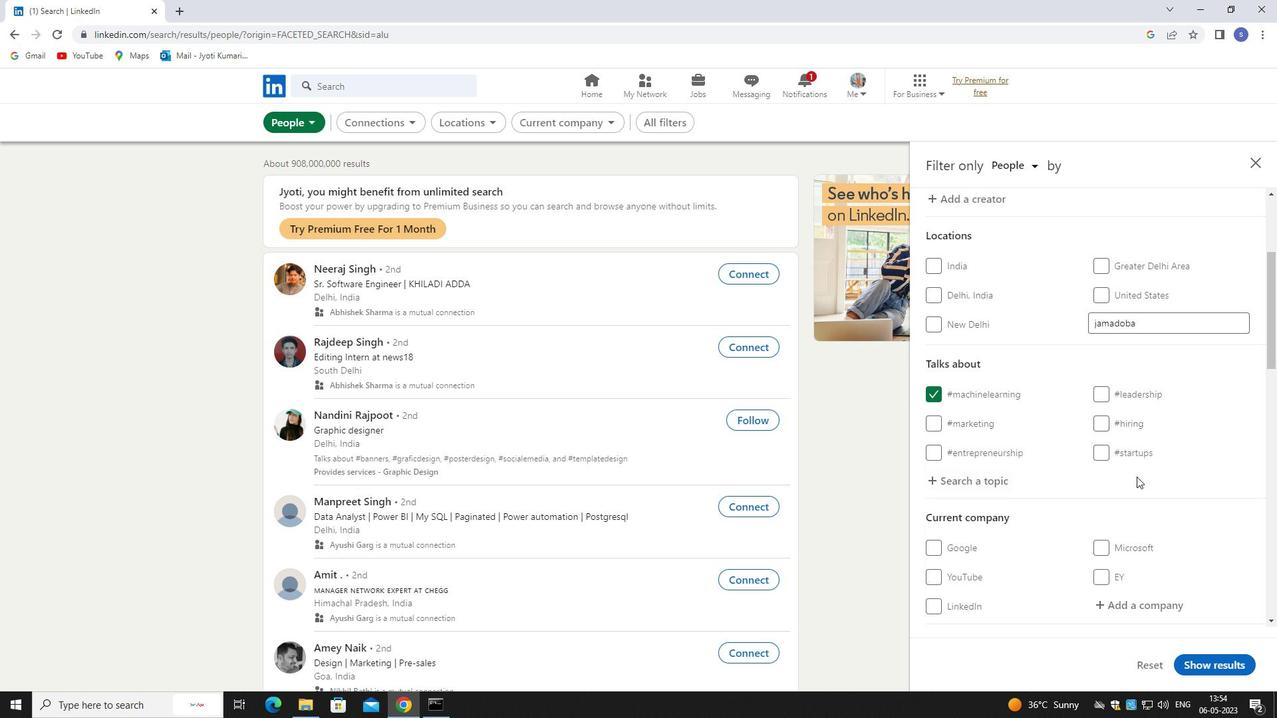 
Action: Mouse scrolled (1136, 476) with delta (0, 0)
Screenshot: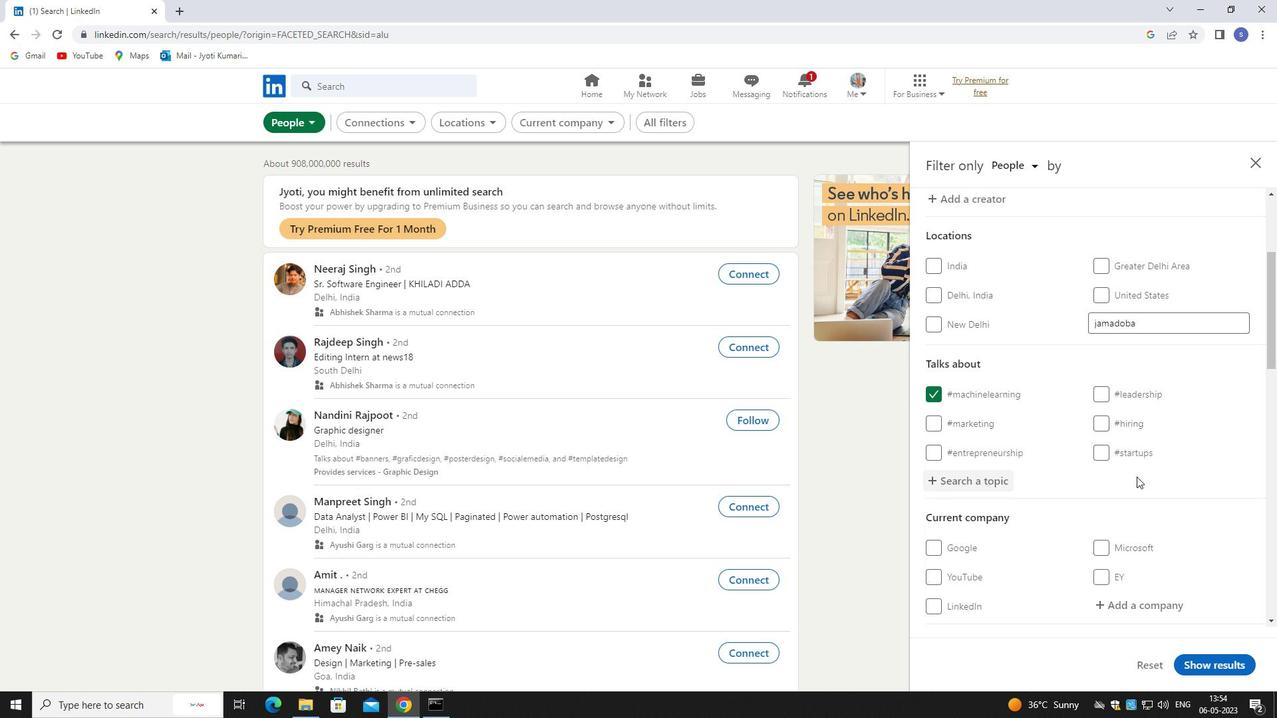 
Action: Mouse scrolled (1136, 476) with delta (0, 0)
Screenshot: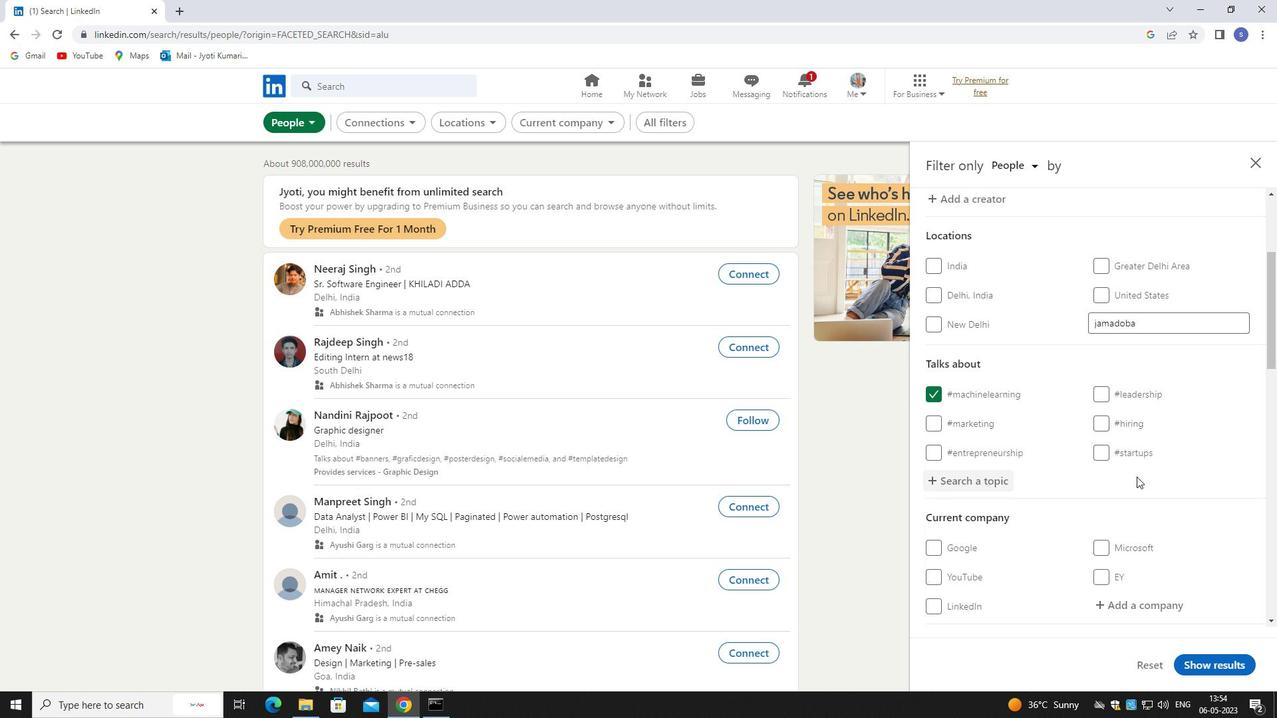 
Action: Mouse moved to (1137, 403)
Screenshot: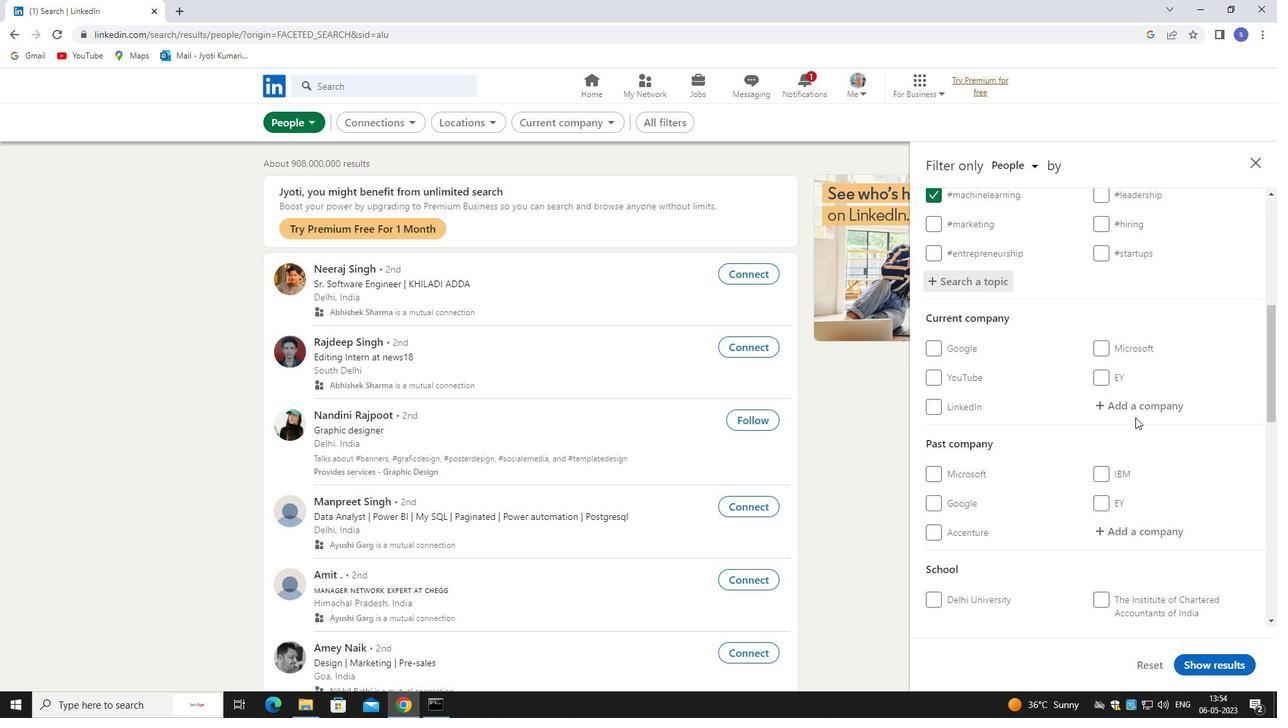
Action: Mouse pressed left at (1137, 403)
Screenshot: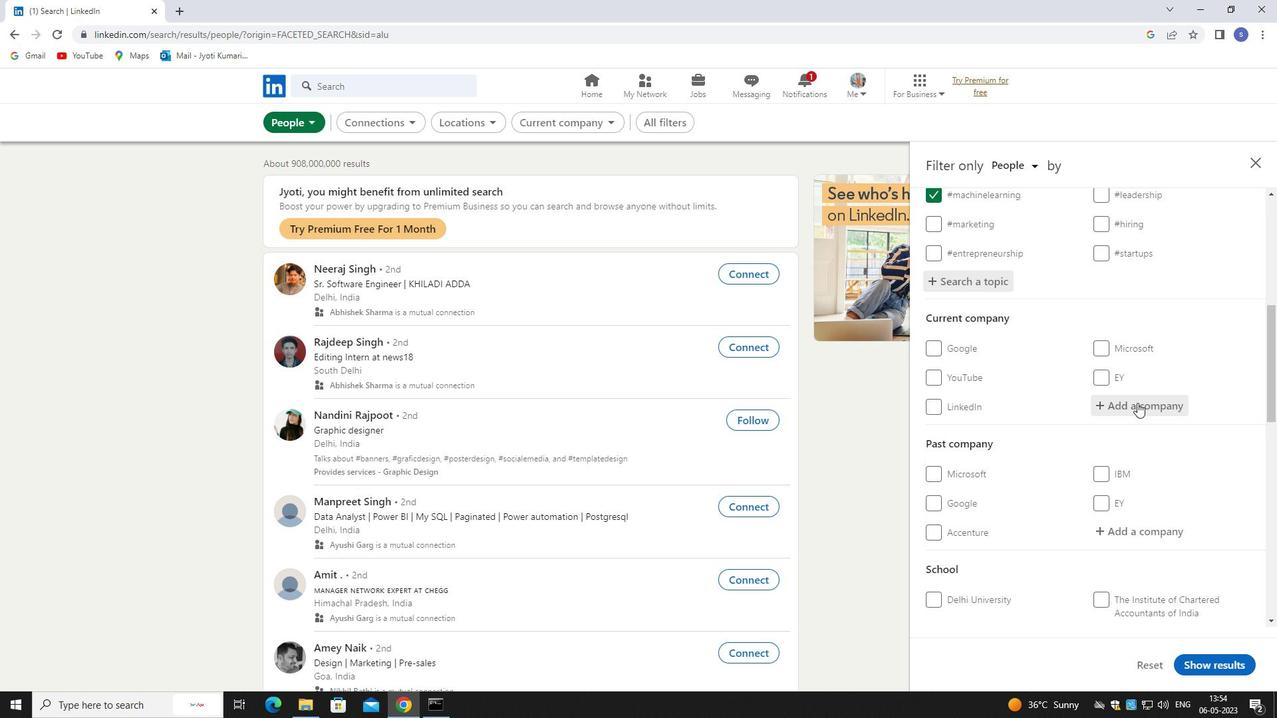 
Action: Mouse moved to (1115, 393)
Screenshot: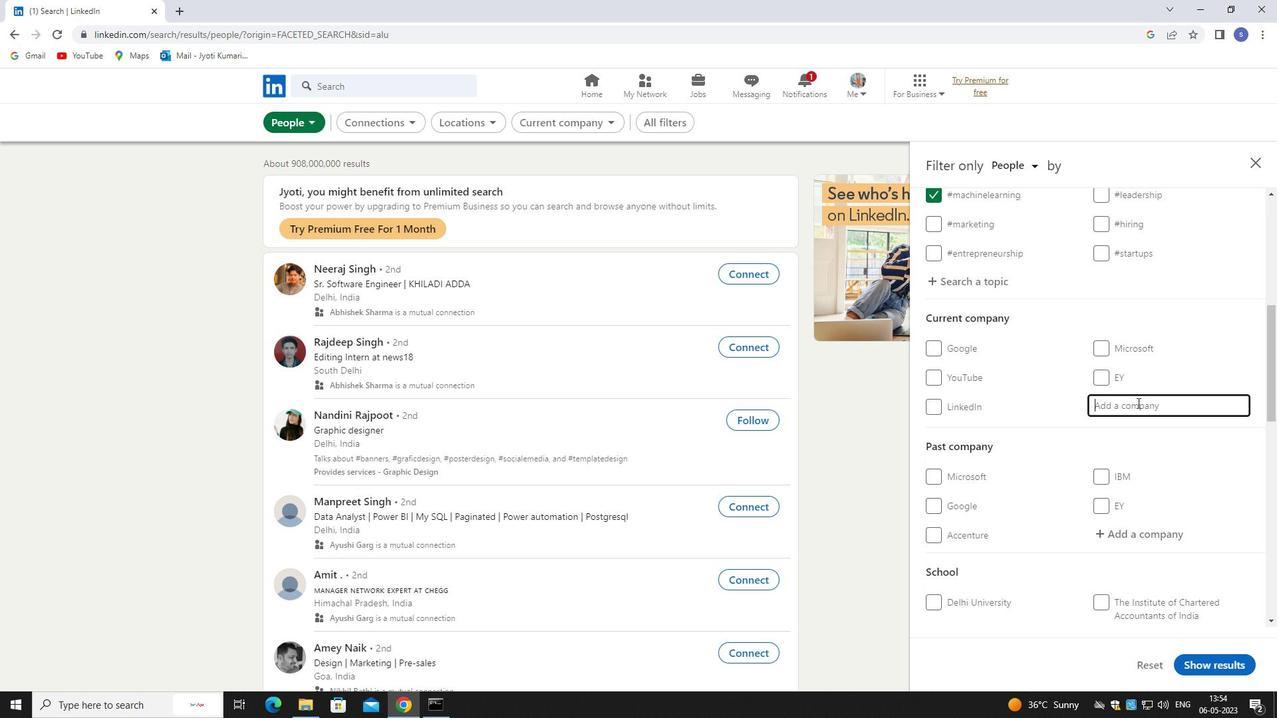 
Action: Key pressed <Key.shift>NXP
Screenshot: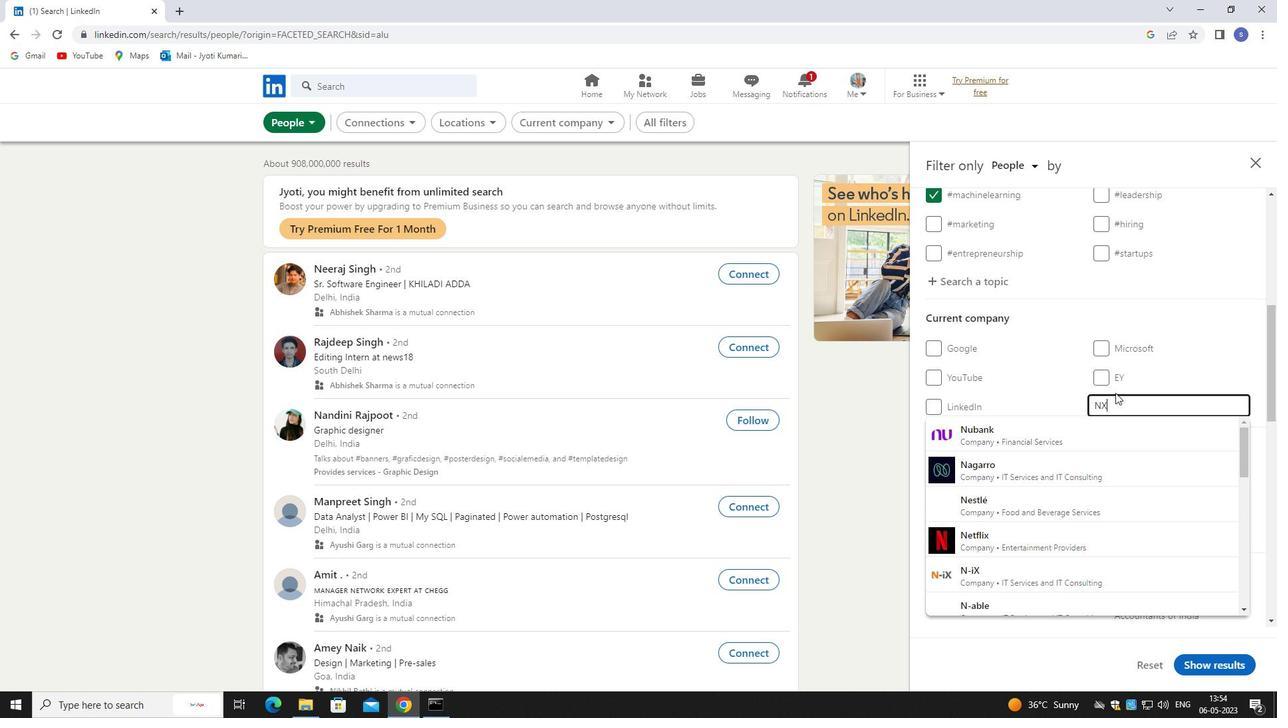 
Action: Mouse moved to (1126, 421)
Screenshot: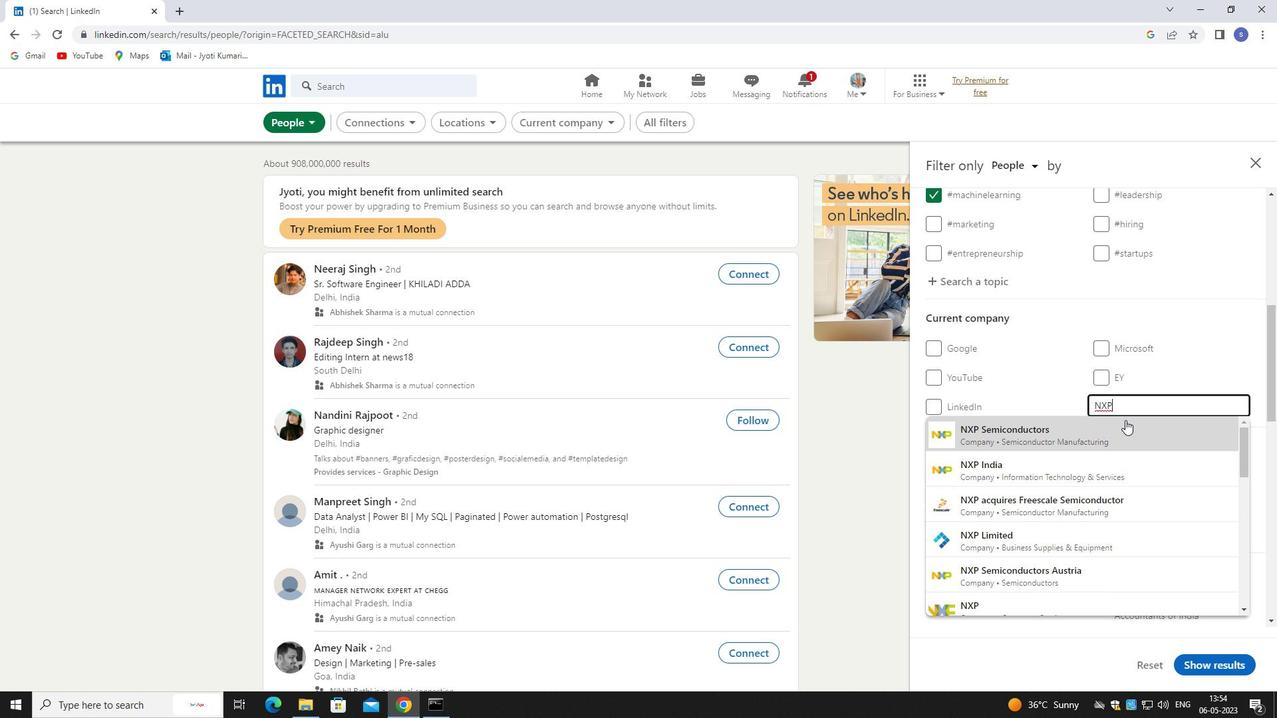 
Action: Mouse pressed left at (1126, 421)
Screenshot: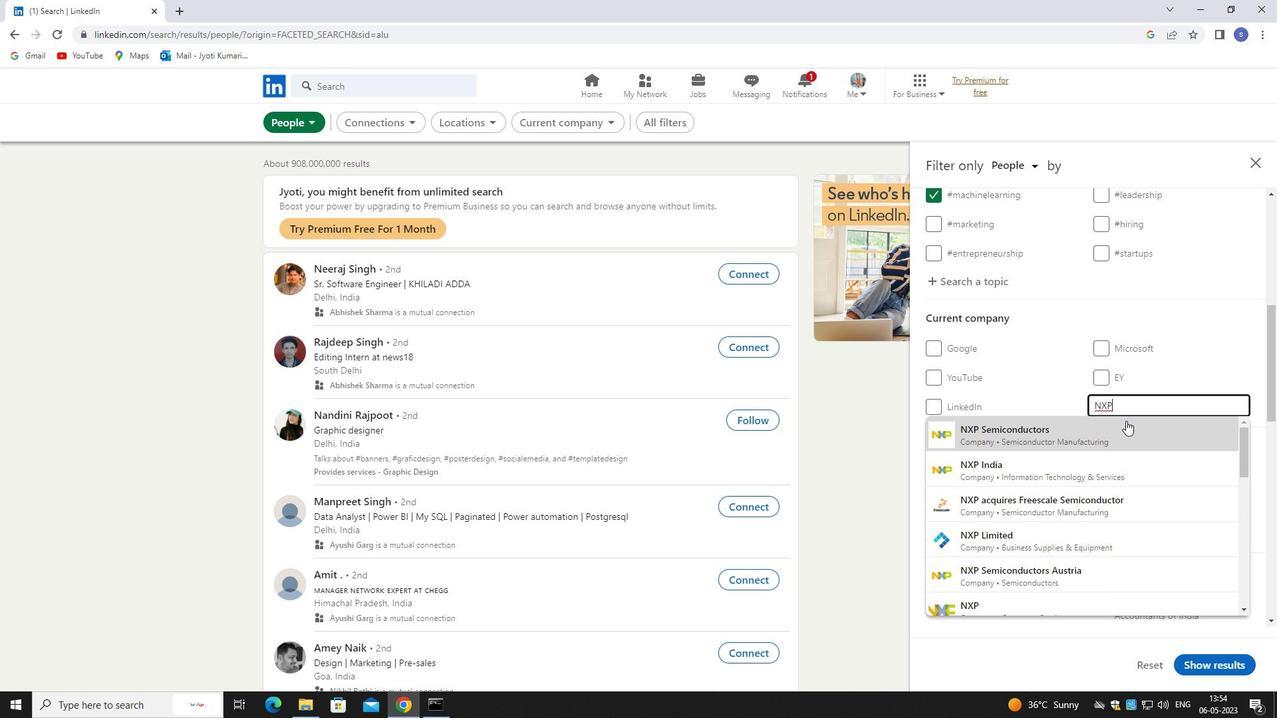
Action: Mouse scrolled (1126, 420) with delta (0, 0)
Screenshot: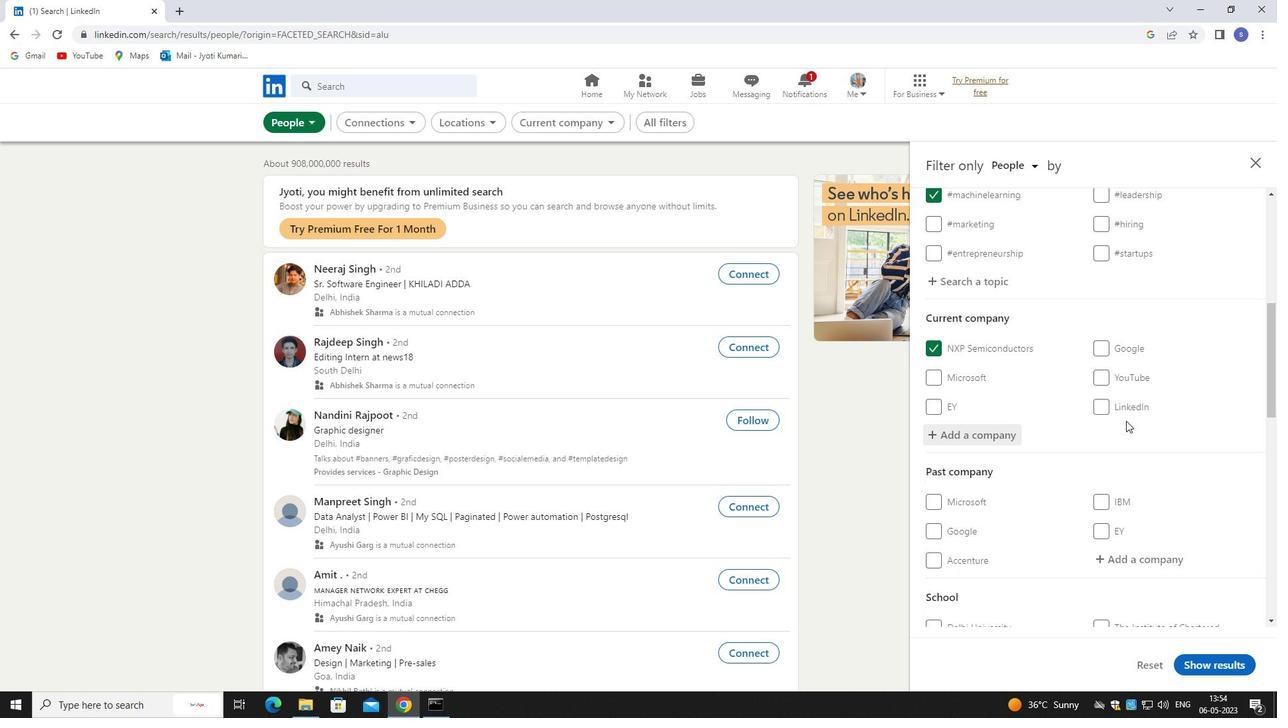 
Action: Mouse scrolled (1126, 420) with delta (0, 0)
Screenshot: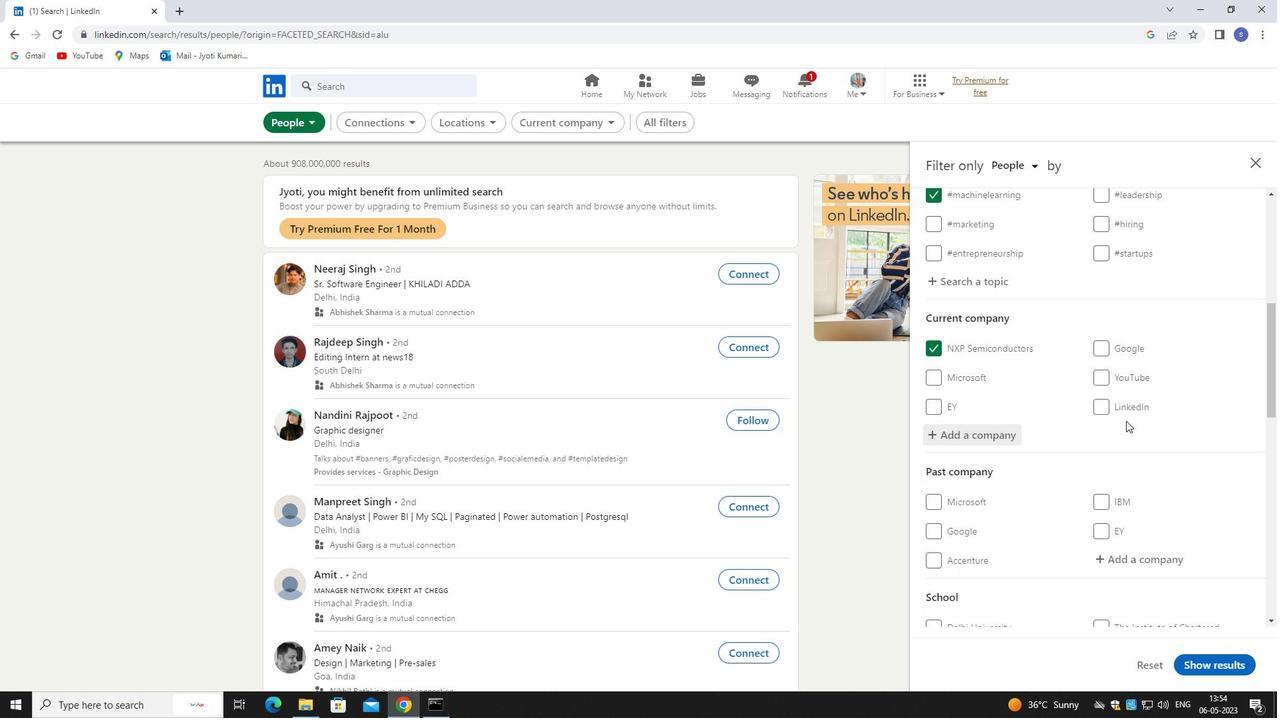 
Action: Mouse moved to (1150, 553)
Screenshot: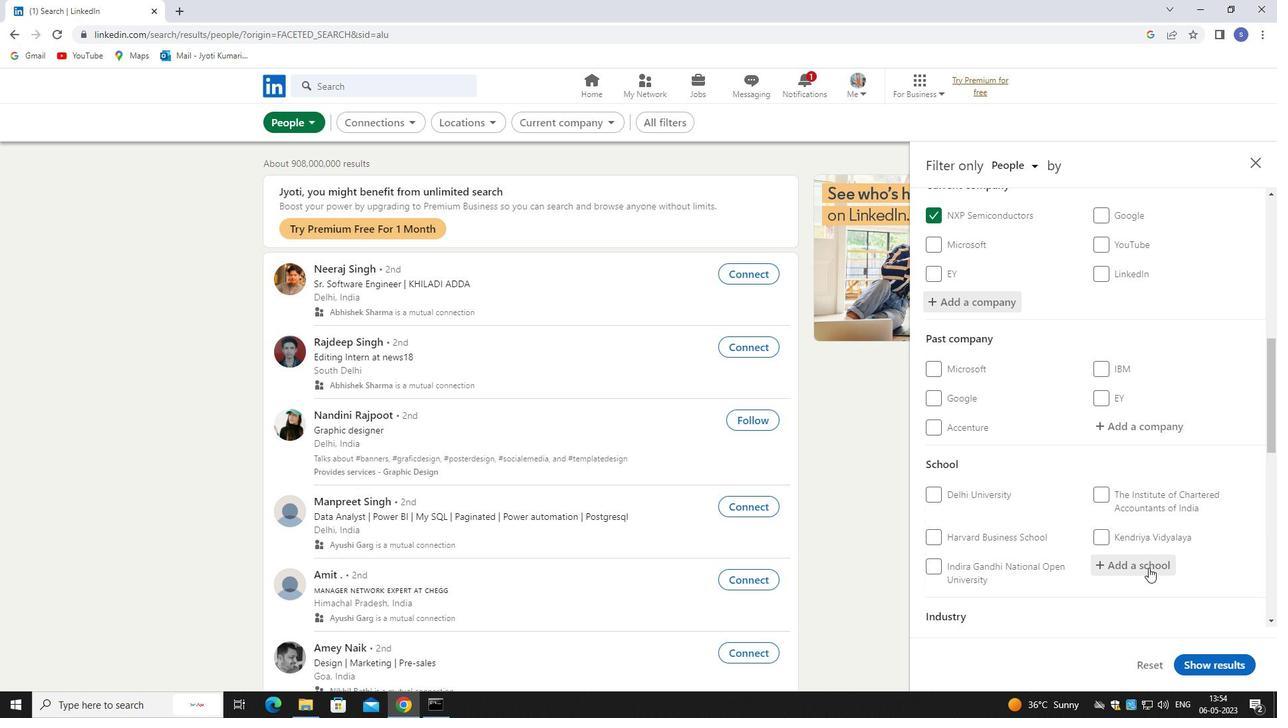 
Action: Mouse scrolled (1150, 552) with delta (0, 0)
Screenshot: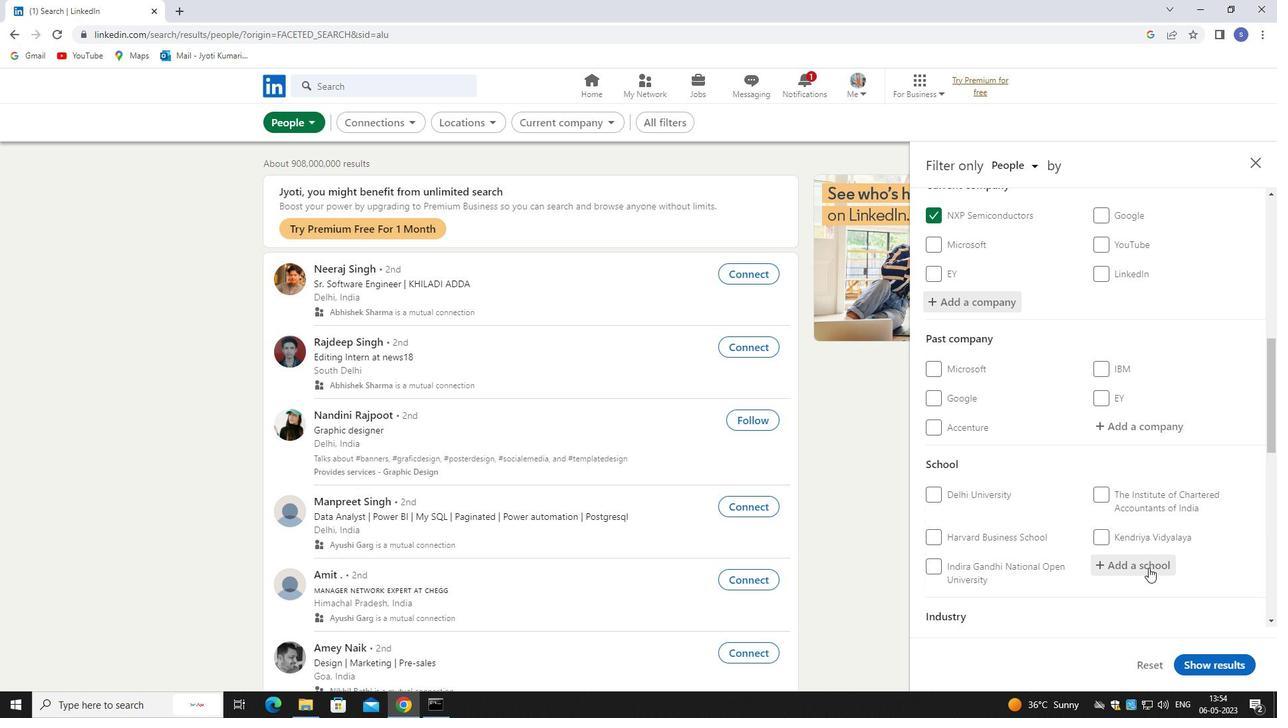 
Action: Mouse moved to (1150, 552)
Screenshot: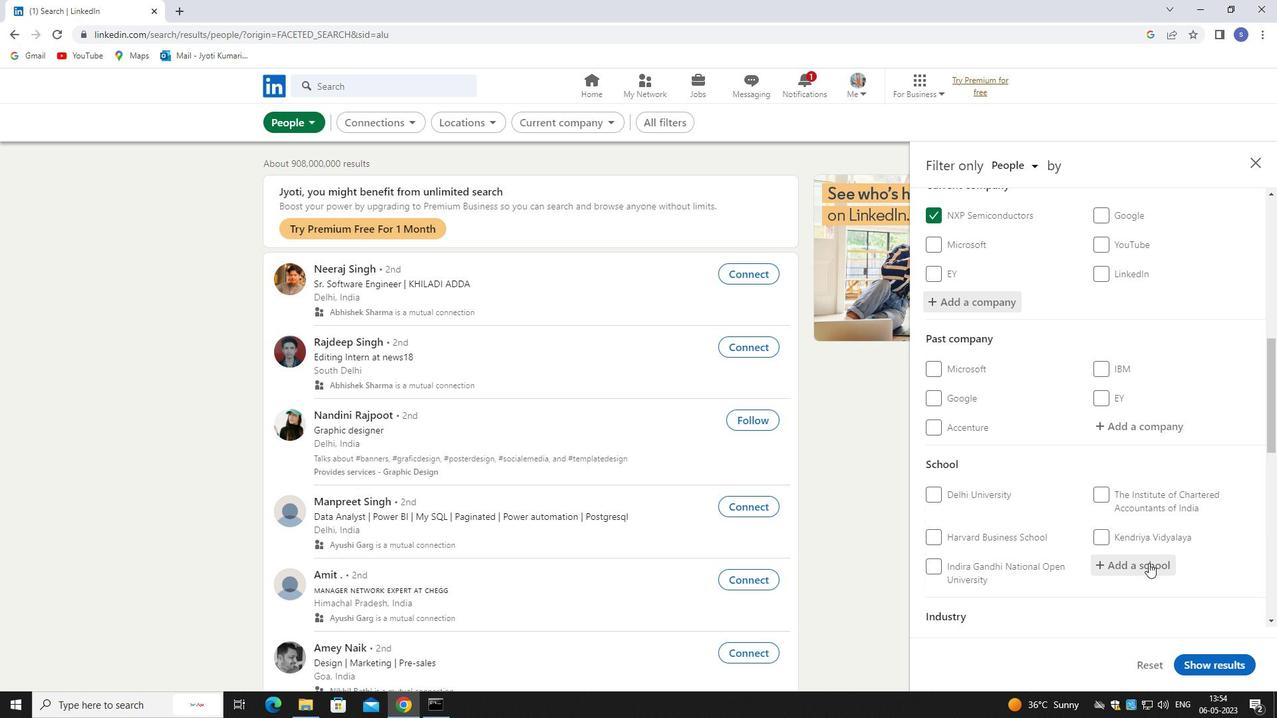 
Action: Mouse scrolled (1150, 552) with delta (0, 0)
Screenshot: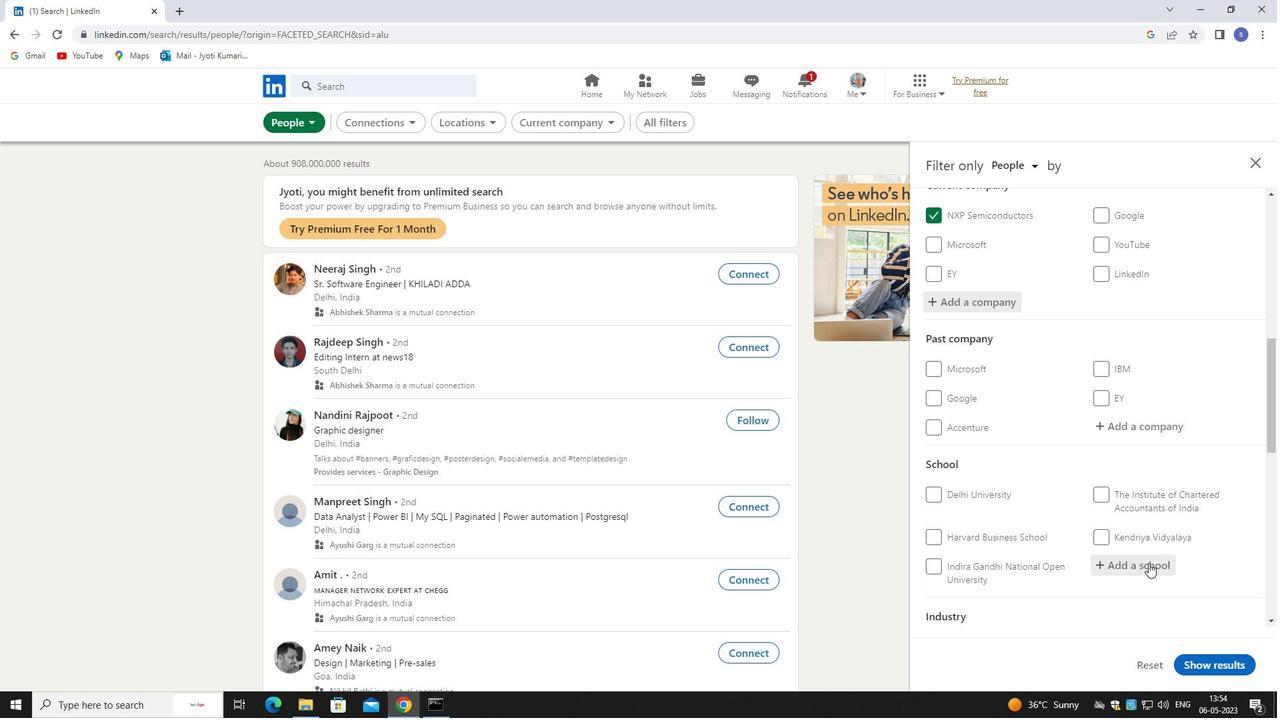 
Action: Mouse moved to (1150, 552)
Screenshot: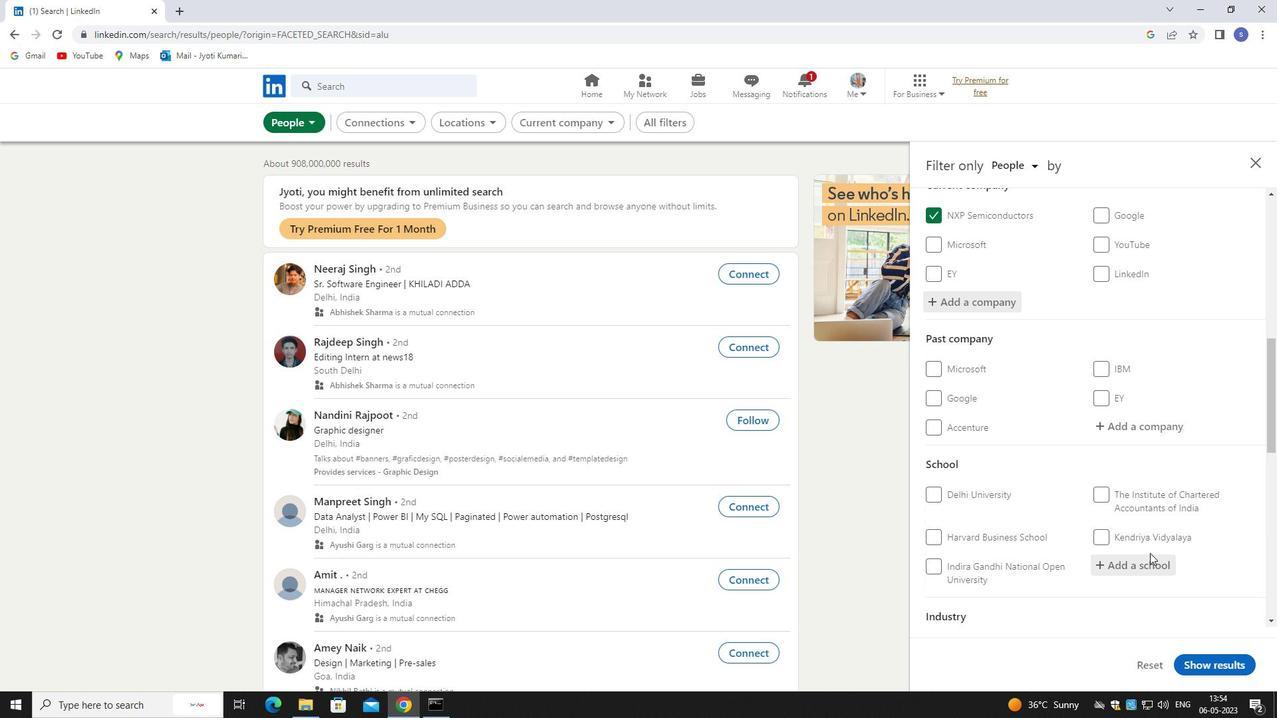 
Action: Mouse scrolled (1150, 552) with delta (0, 0)
Screenshot: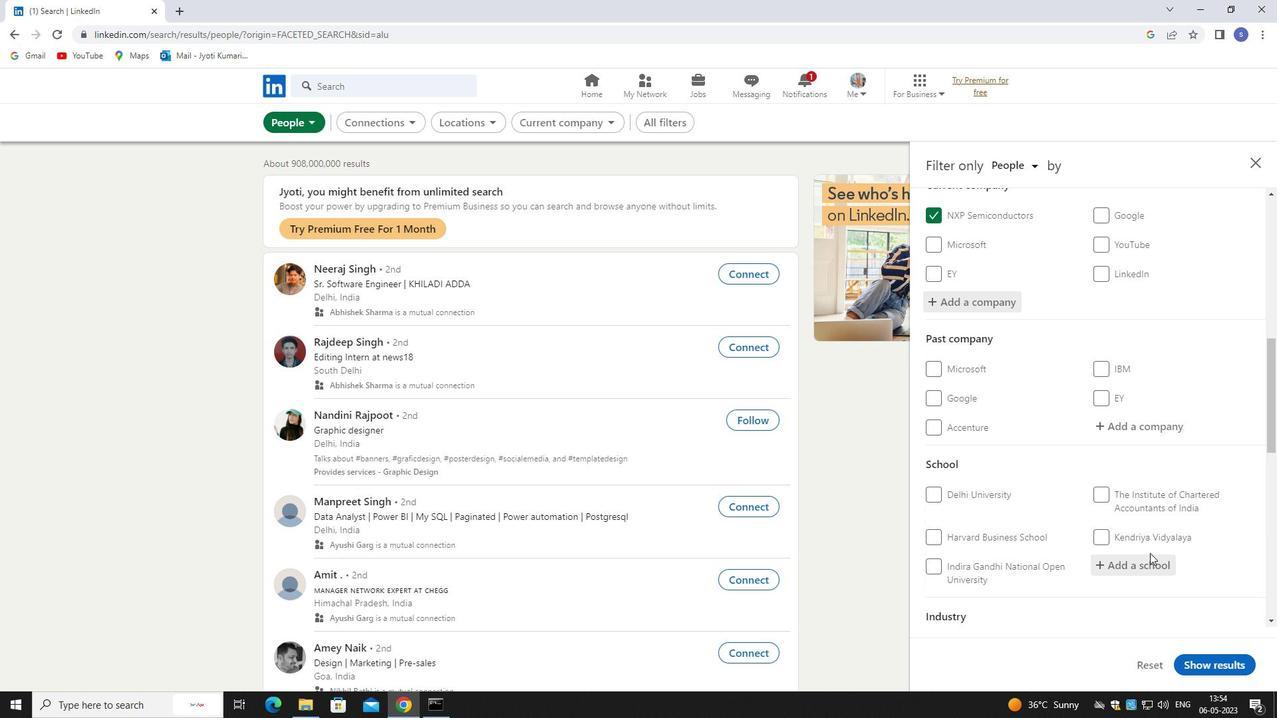 
Action: Mouse moved to (1154, 367)
Screenshot: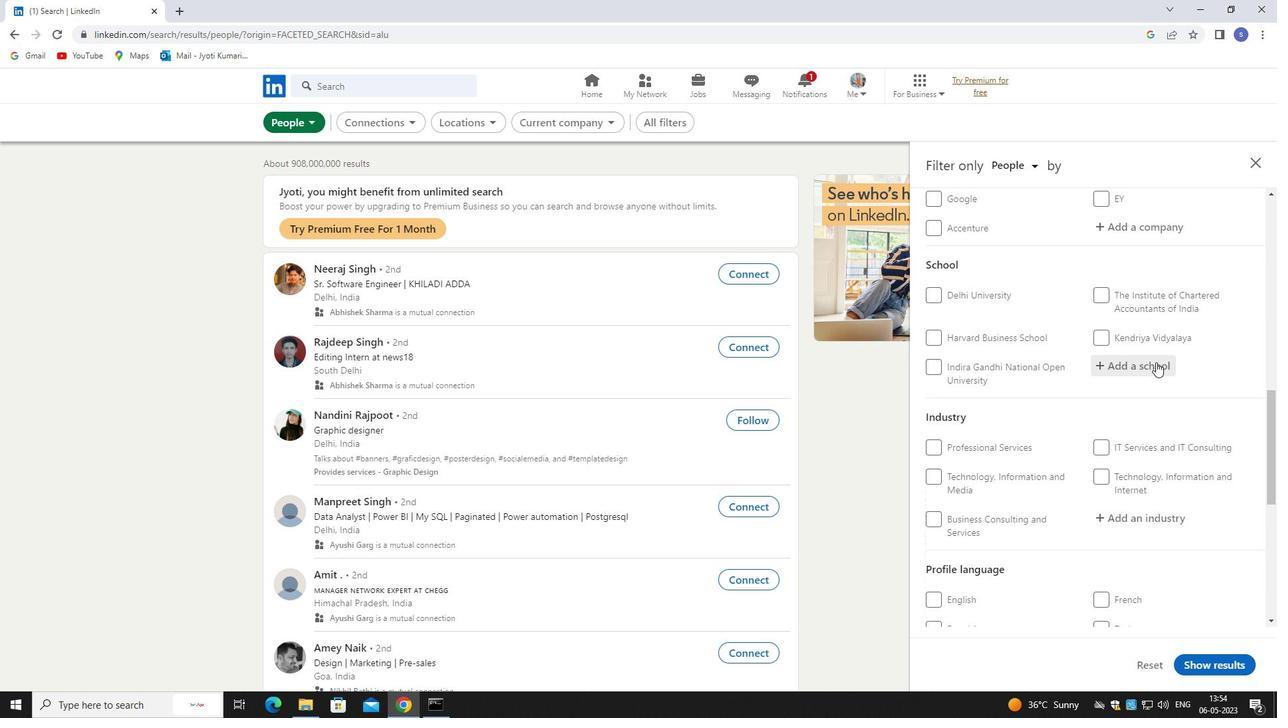 
Action: Mouse pressed left at (1154, 367)
Screenshot: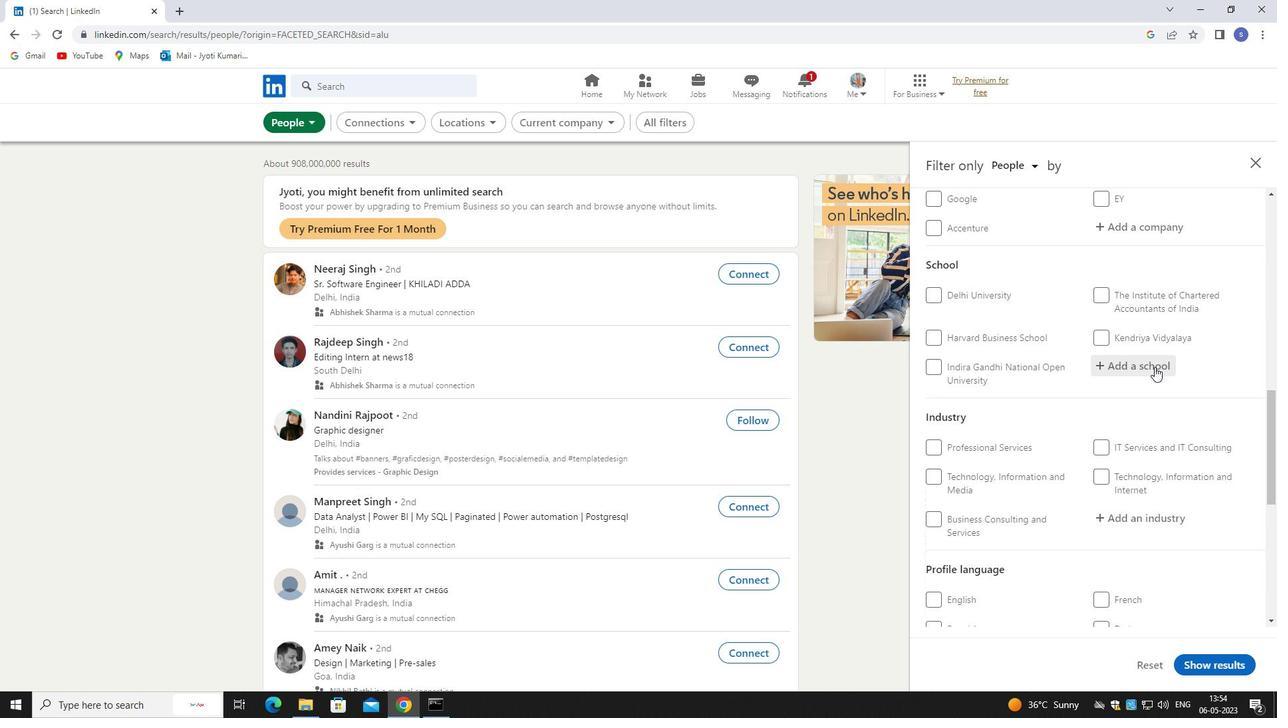 
Action: Mouse moved to (1152, 369)
Screenshot: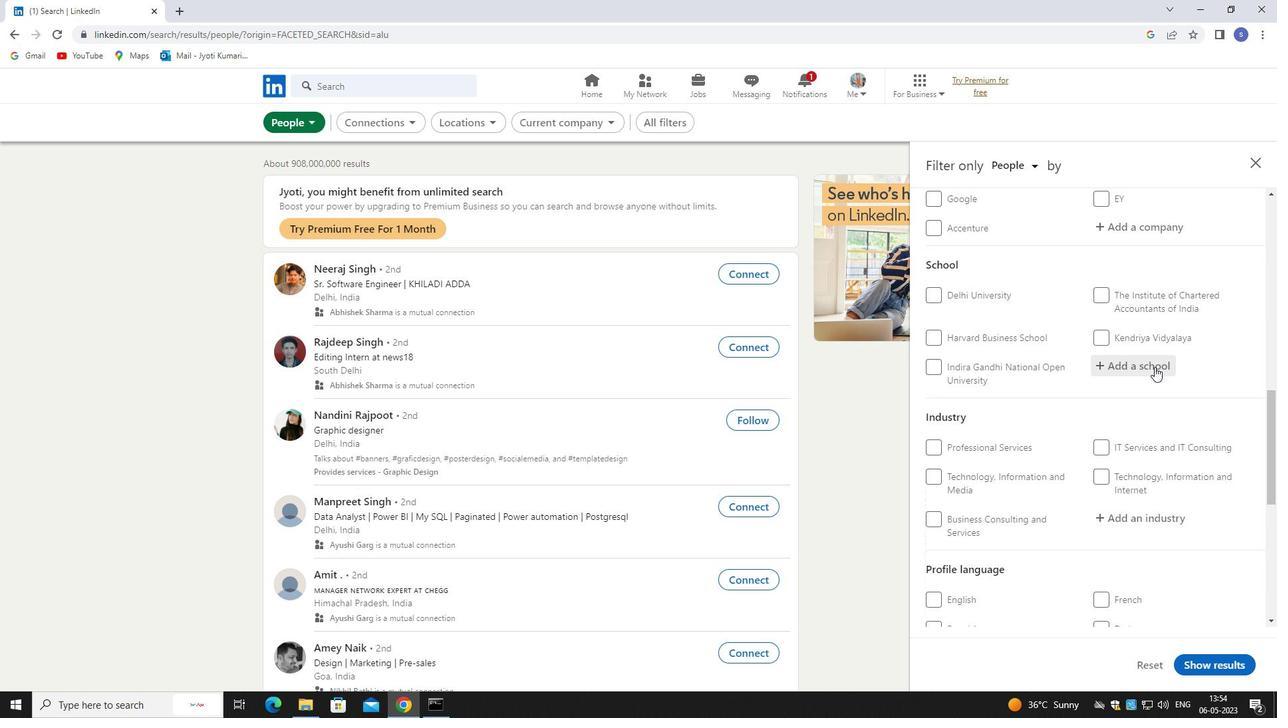 
Action: Key pressed CUSROW
Screenshot: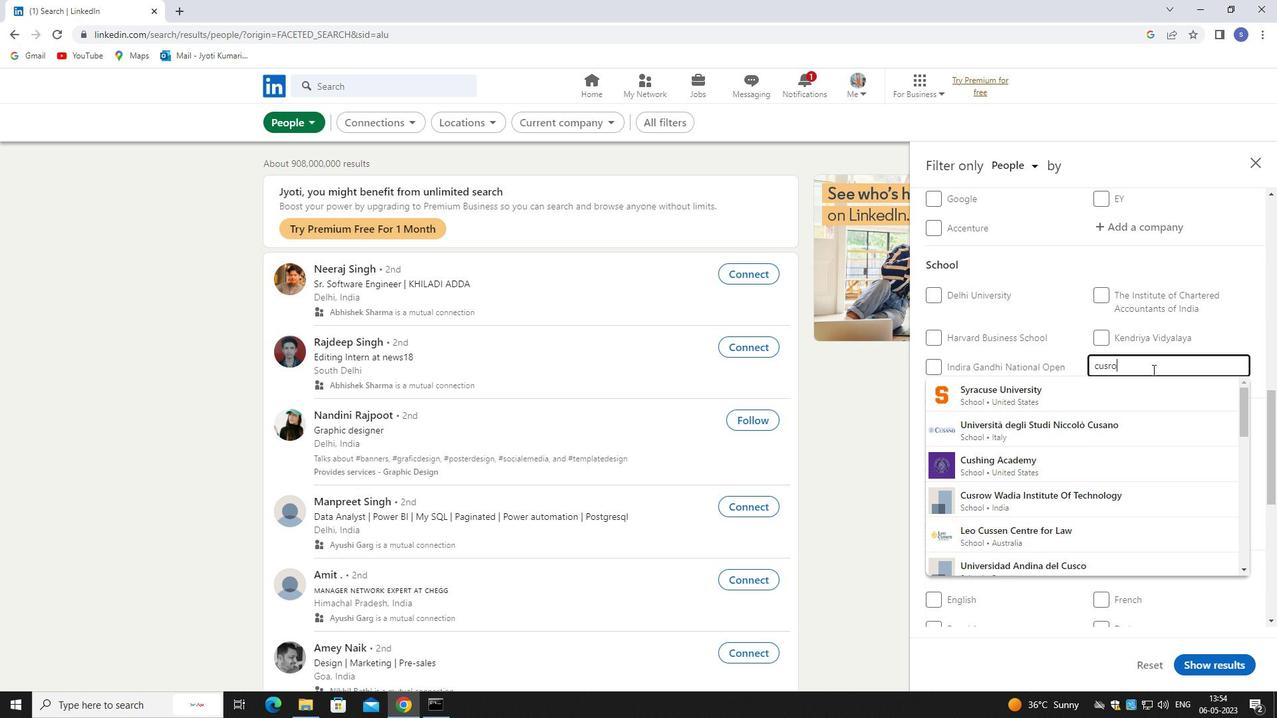 
Action: Mouse moved to (1148, 398)
Screenshot: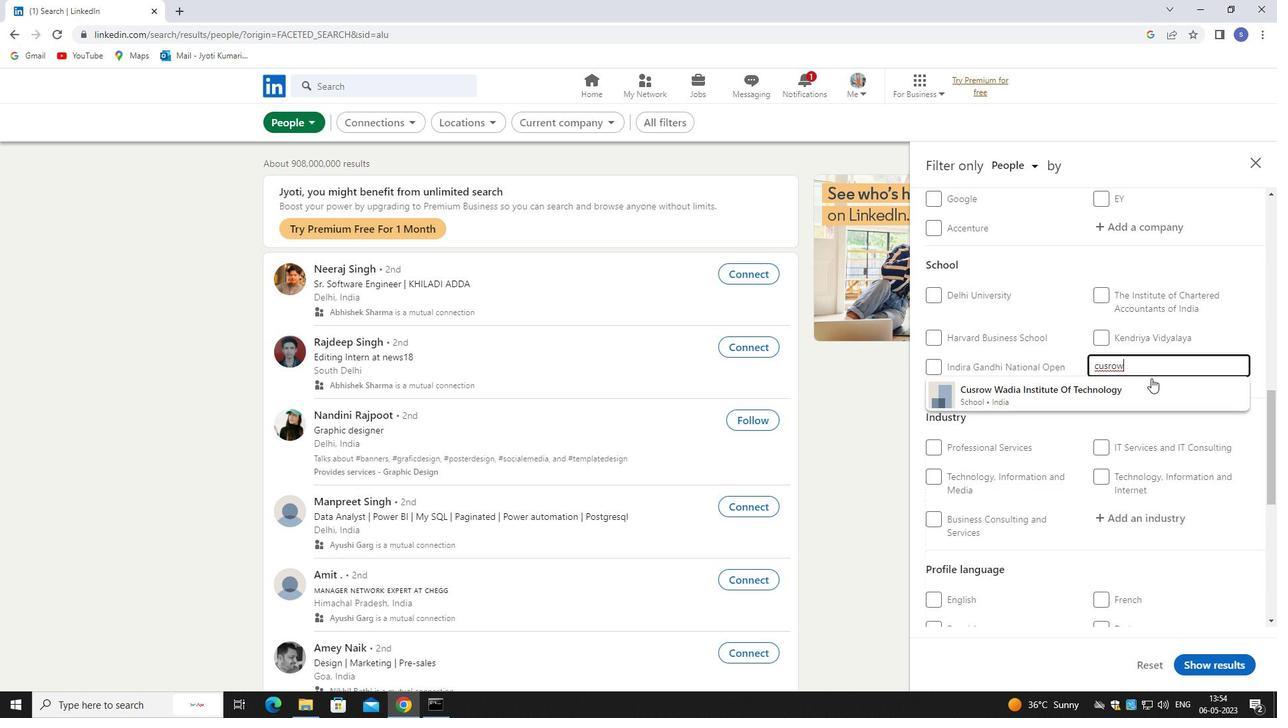 
Action: Mouse pressed left at (1148, 398)
Screenshot: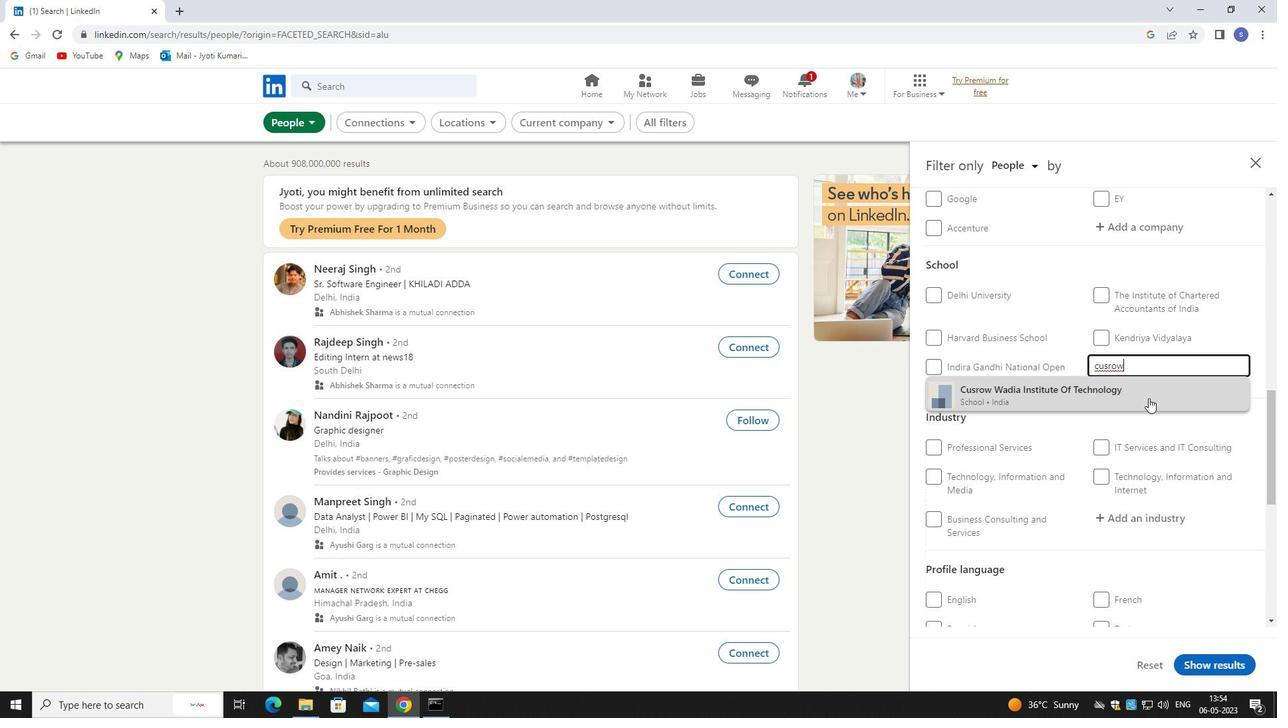 
Action: Mouse moved to (1148, 399)
Screenshot: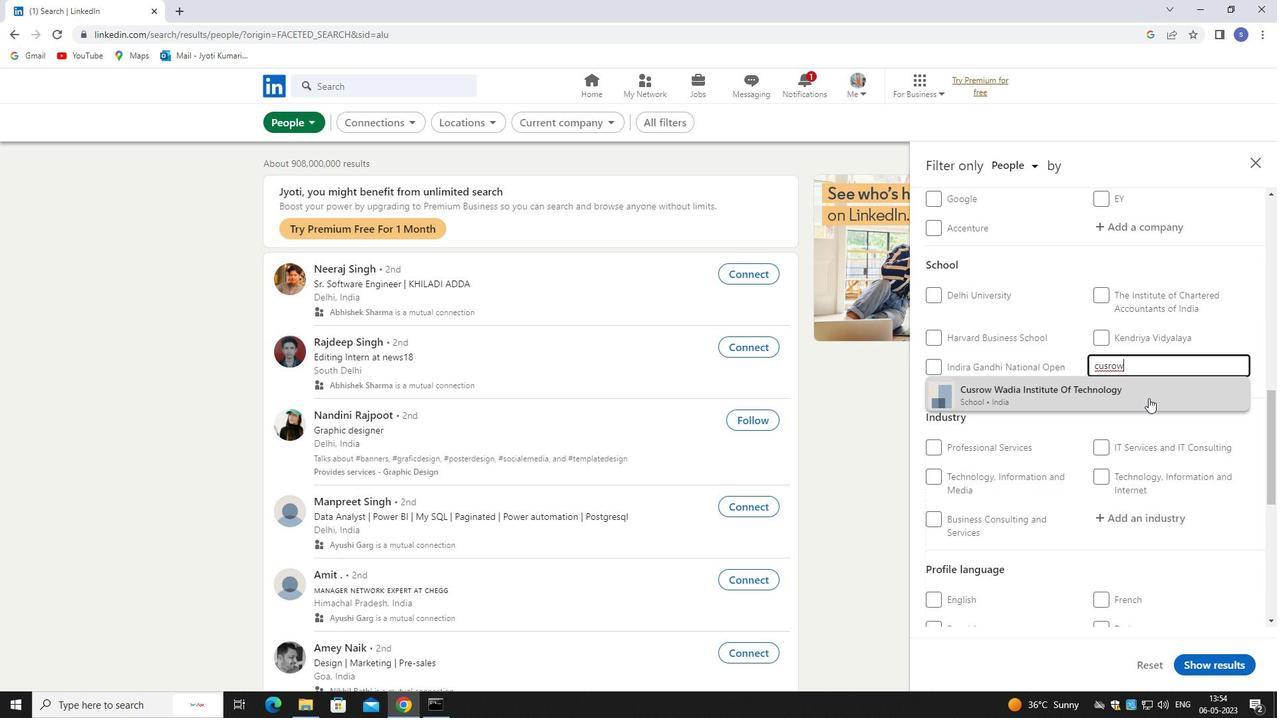 
Action: Mouse scrolled (1148, 399) with delta (0, 0)
Screenshot: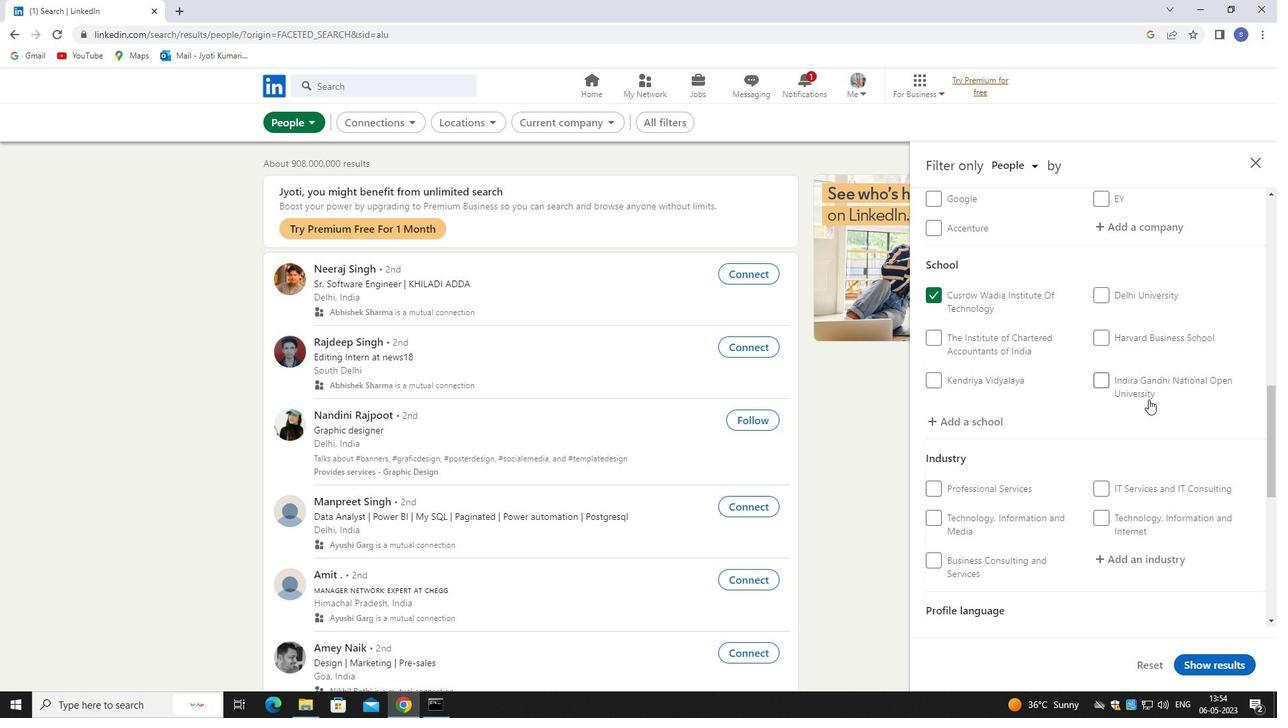
Action: Mouse moved to (1149, 401)
Screenshot: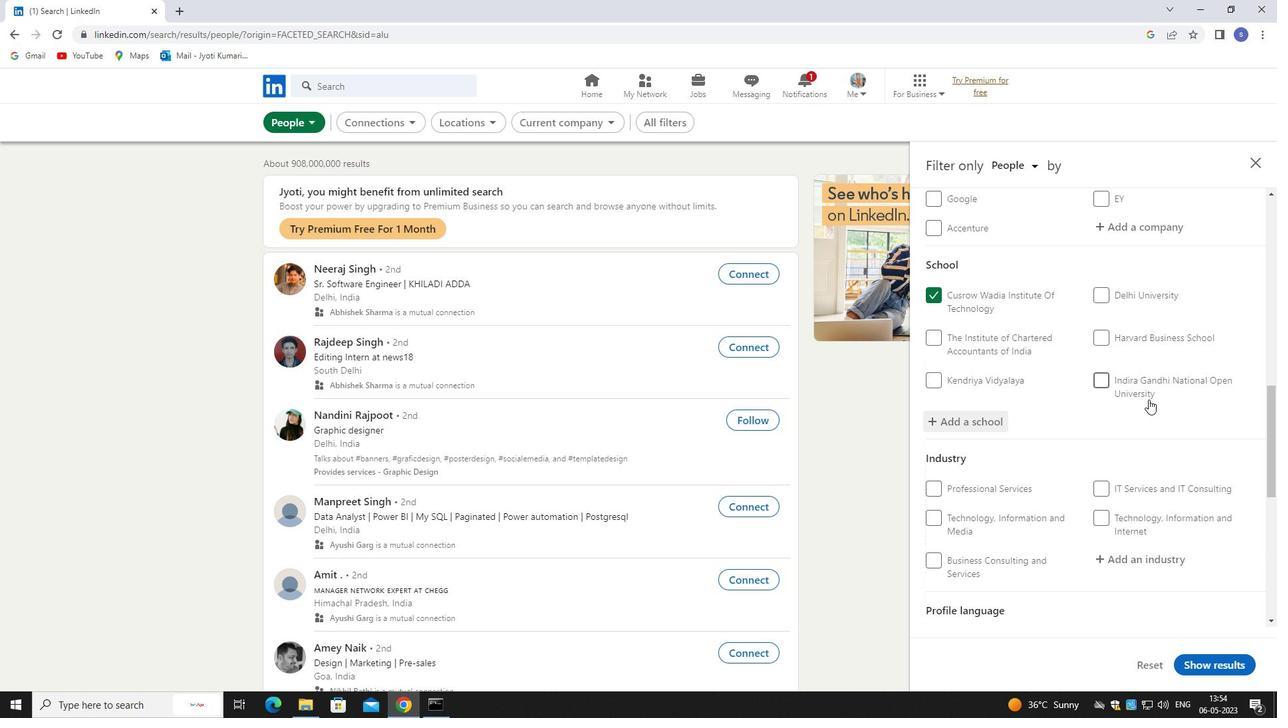 
Action: Mouse scrolled (1149, 400) with delta (0, 0)
Screenshot: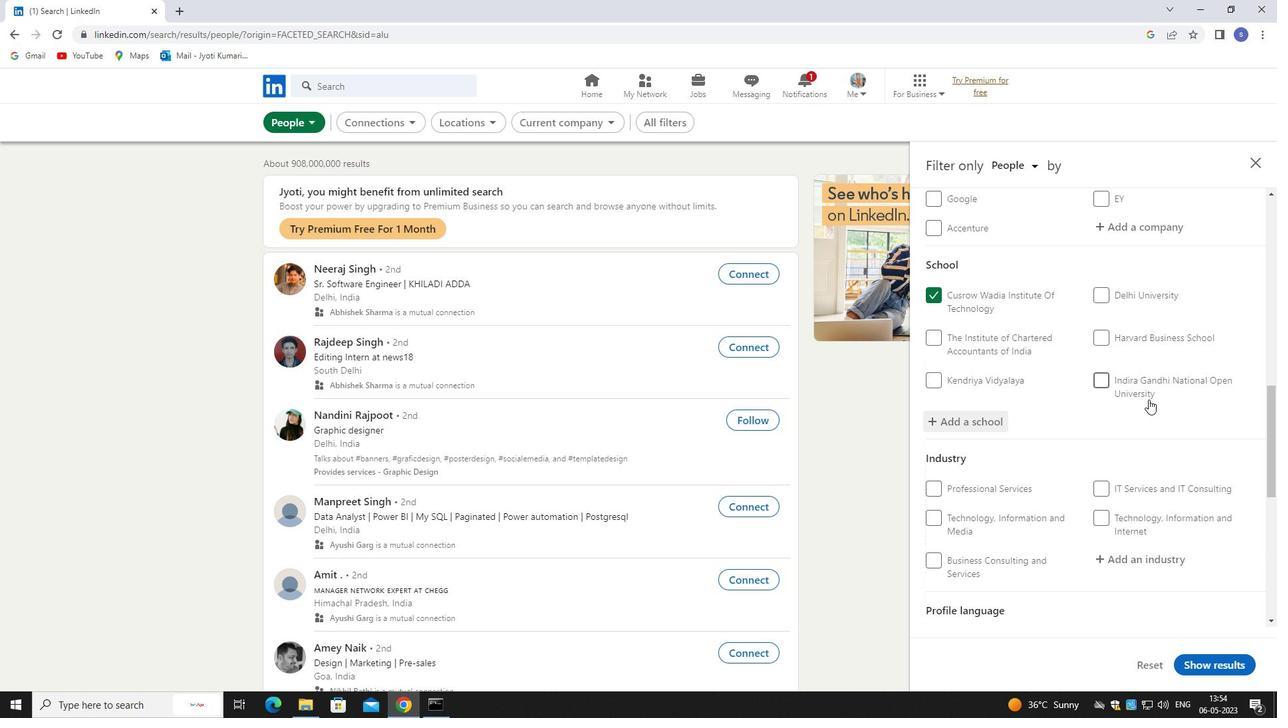 
Action: Mouse moved to (1146, 426)
Screenshot: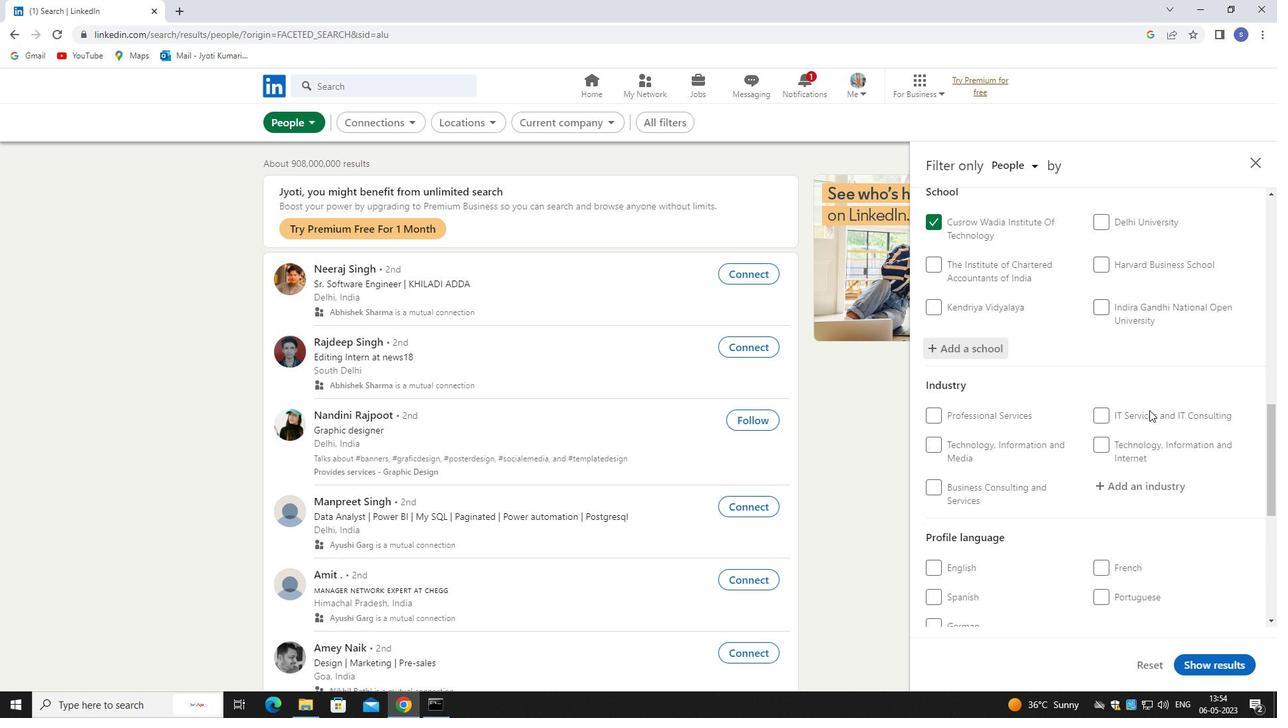 
Action: Mouse scrolled (1146, 425) with delta (0, 0)
Screenshot: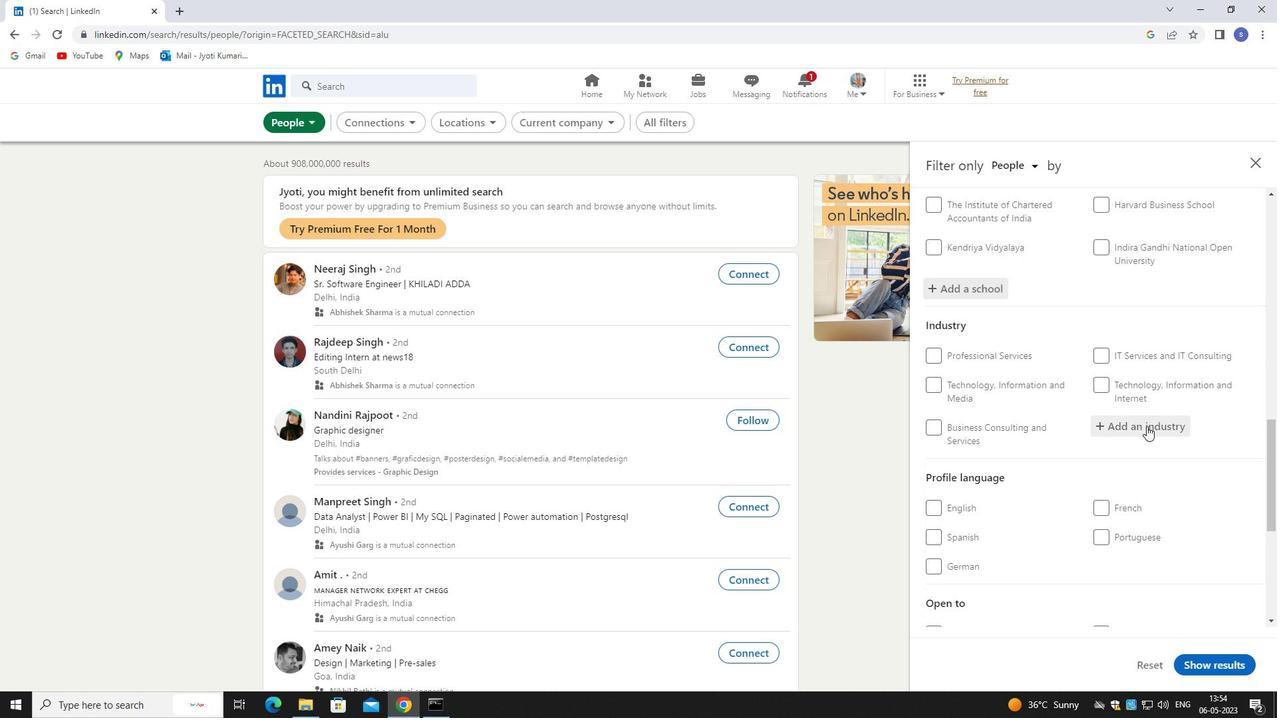 
Action: Mouse moved to (1149, 361)
Screenshot: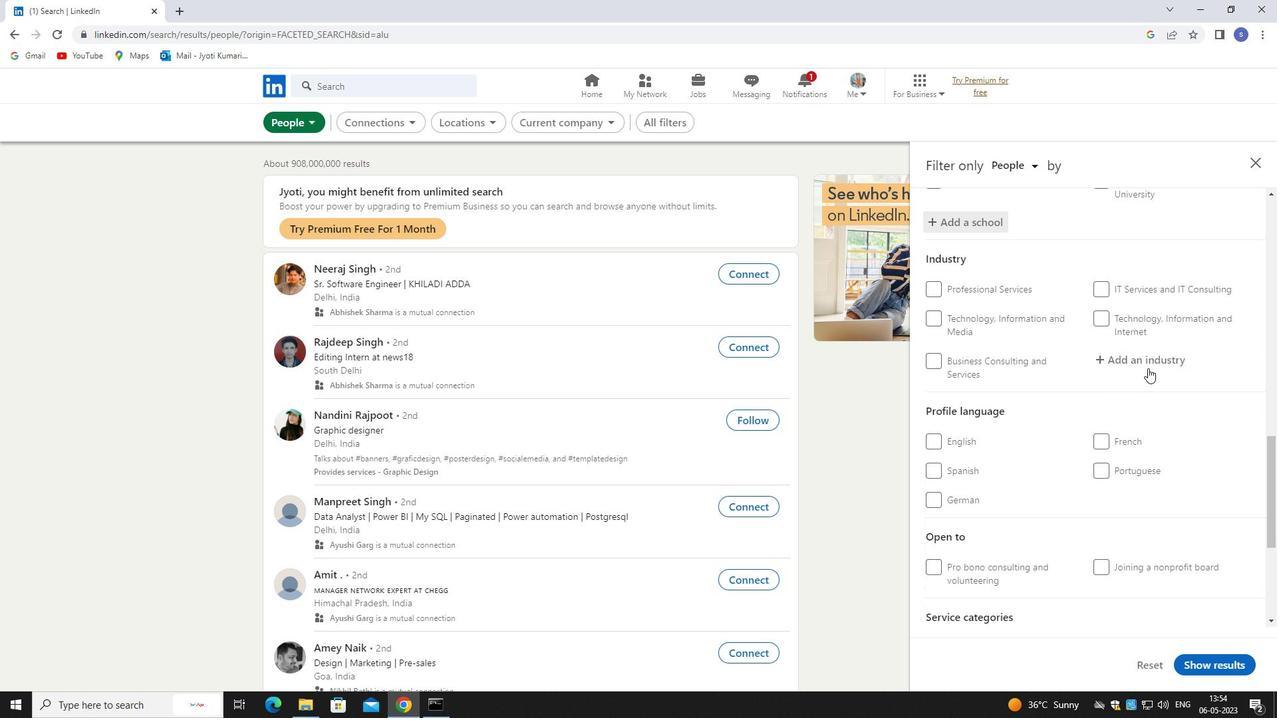 
Action: Mouse pressed left at (1149, 361)
Screenshot: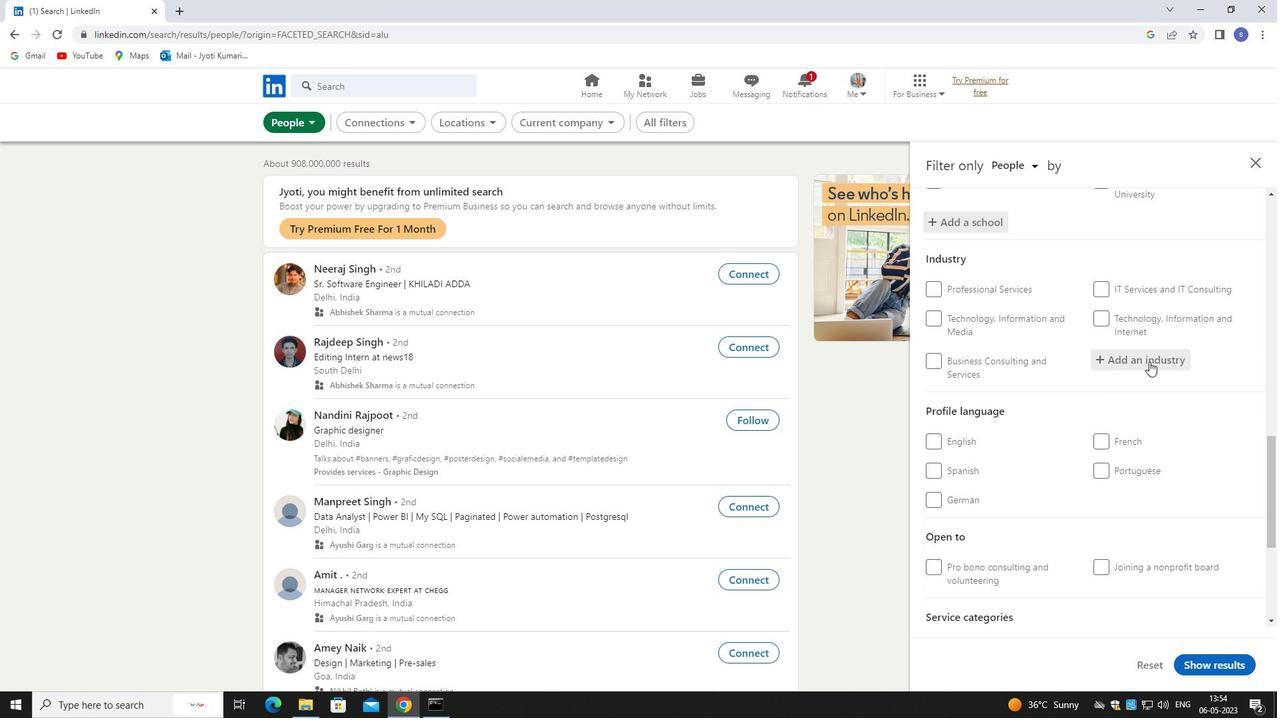 
Action: Key pressed SATE
Screenshot: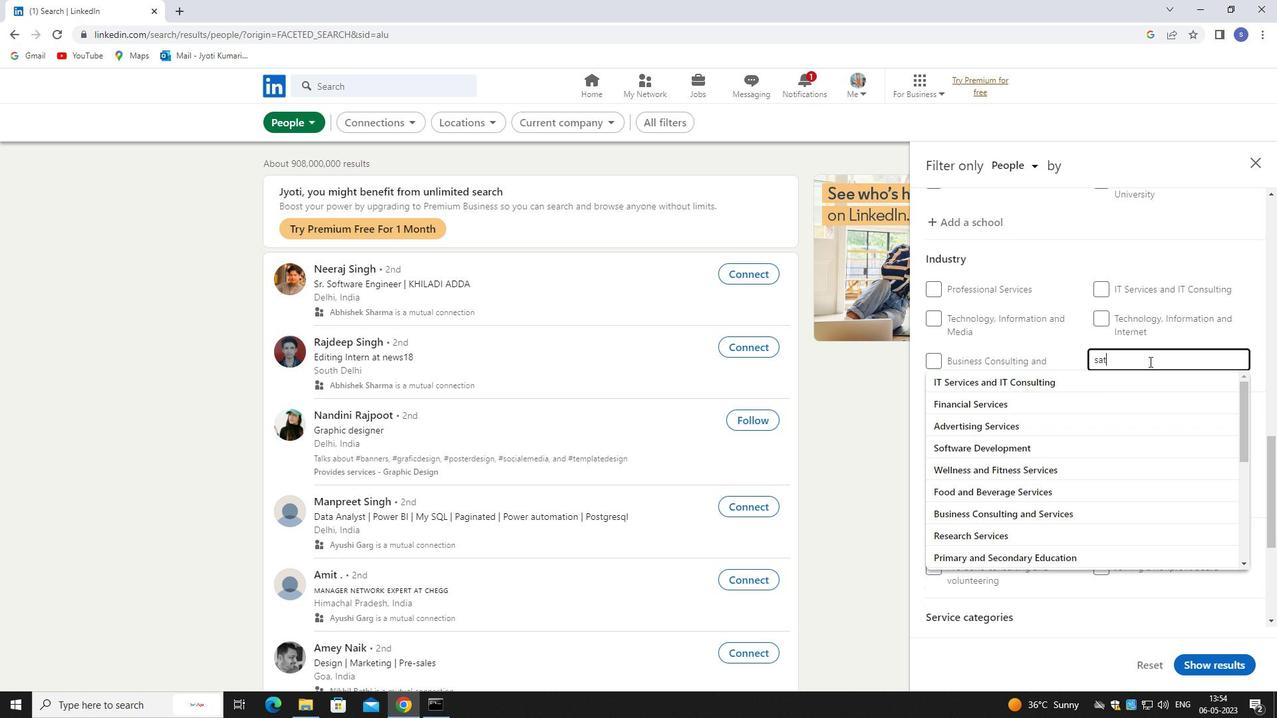 
Action: Mouse moved to (1131, 375)
Screenshot: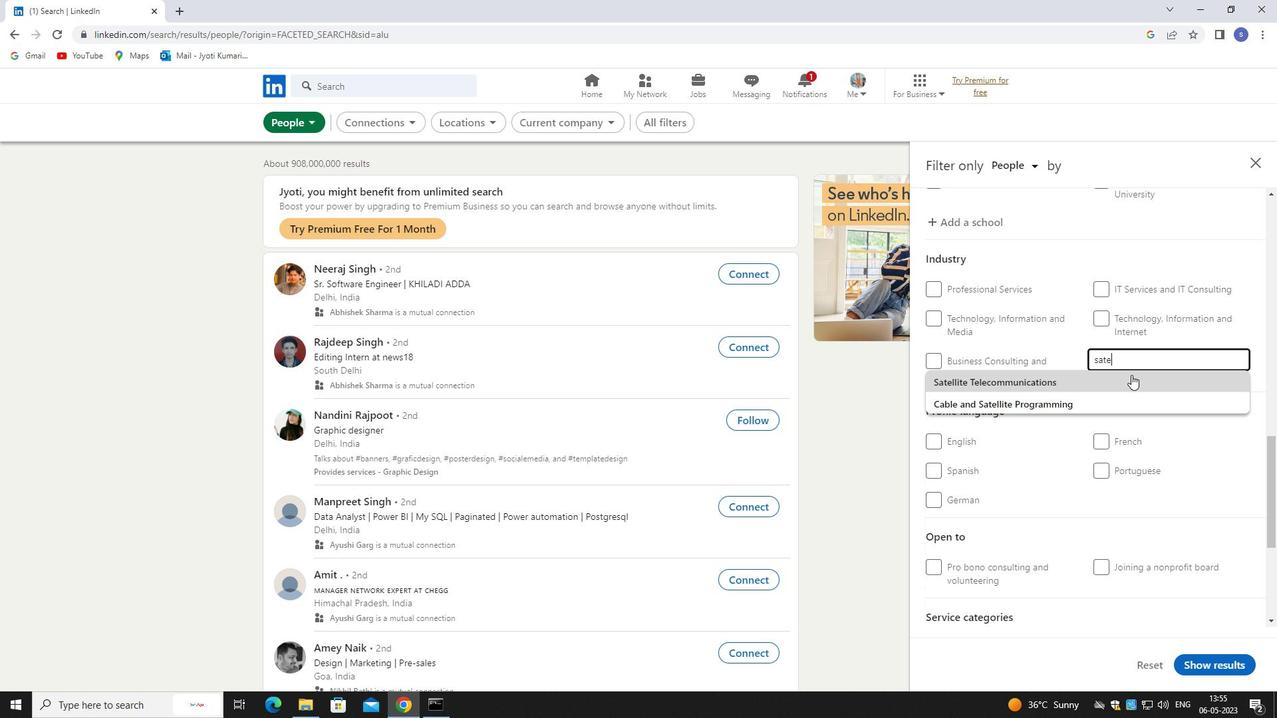 
Action: Mouse pressed left at (1131, 375)
Screenshot: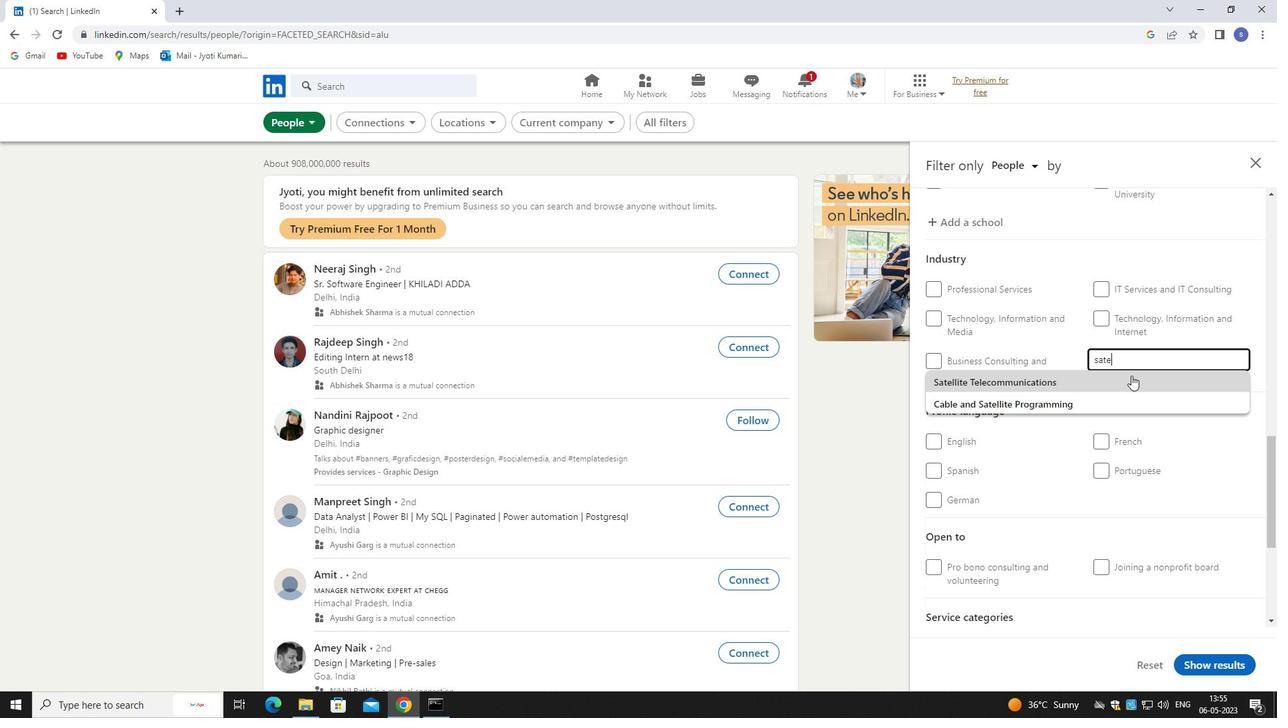 
Action: Mouse moved to (1128, 386)
Screenshot: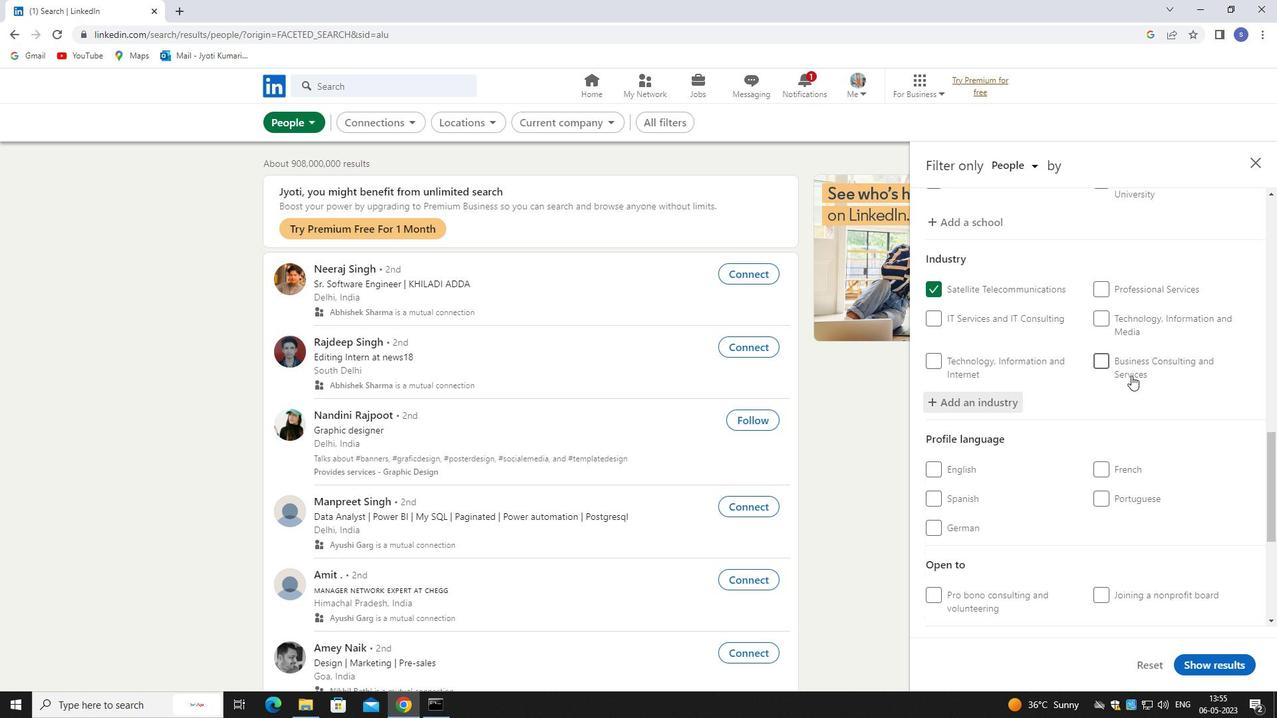 
Action: Mouse scrolled (1128, 385) with delta (0, 0)
Screenshot: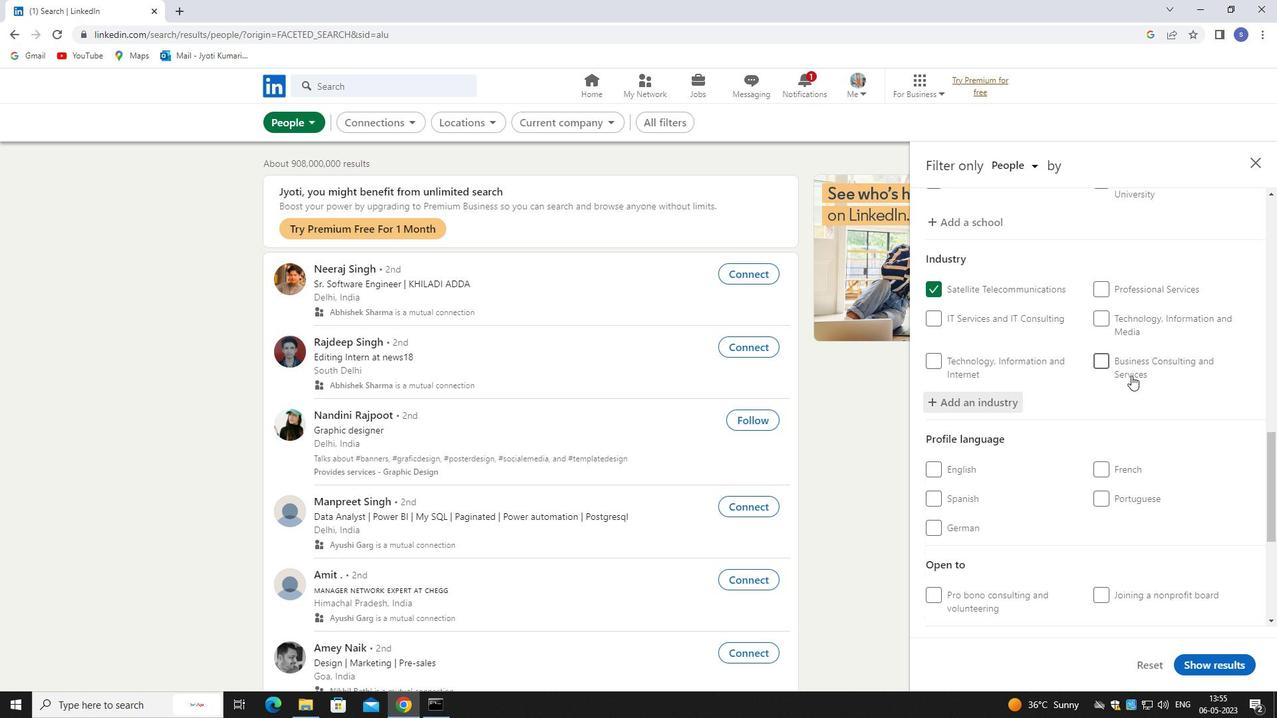 
Action: Mouse moved to (1128, 391)
Screenshot: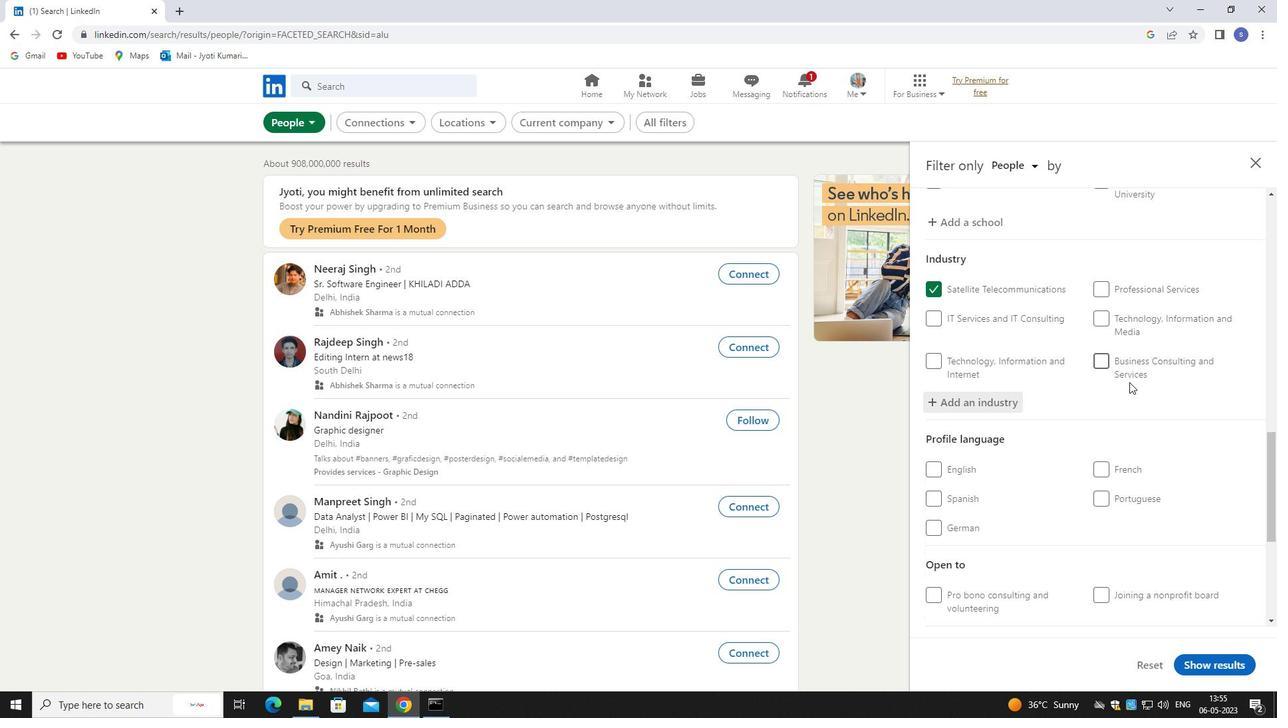 
Action: Mouse scrolled (1128, 391) with delta (0, 0)
Screenshot: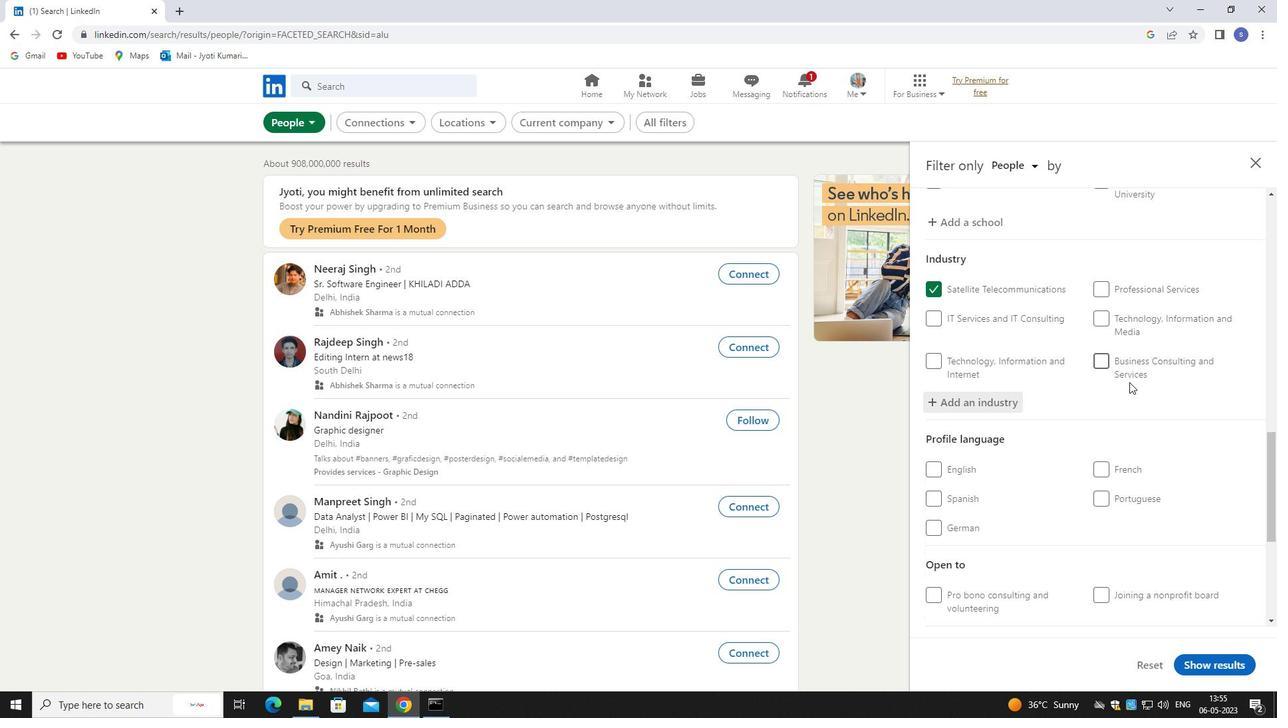
Action: Mouse moved to (959, 336)
Screenshot: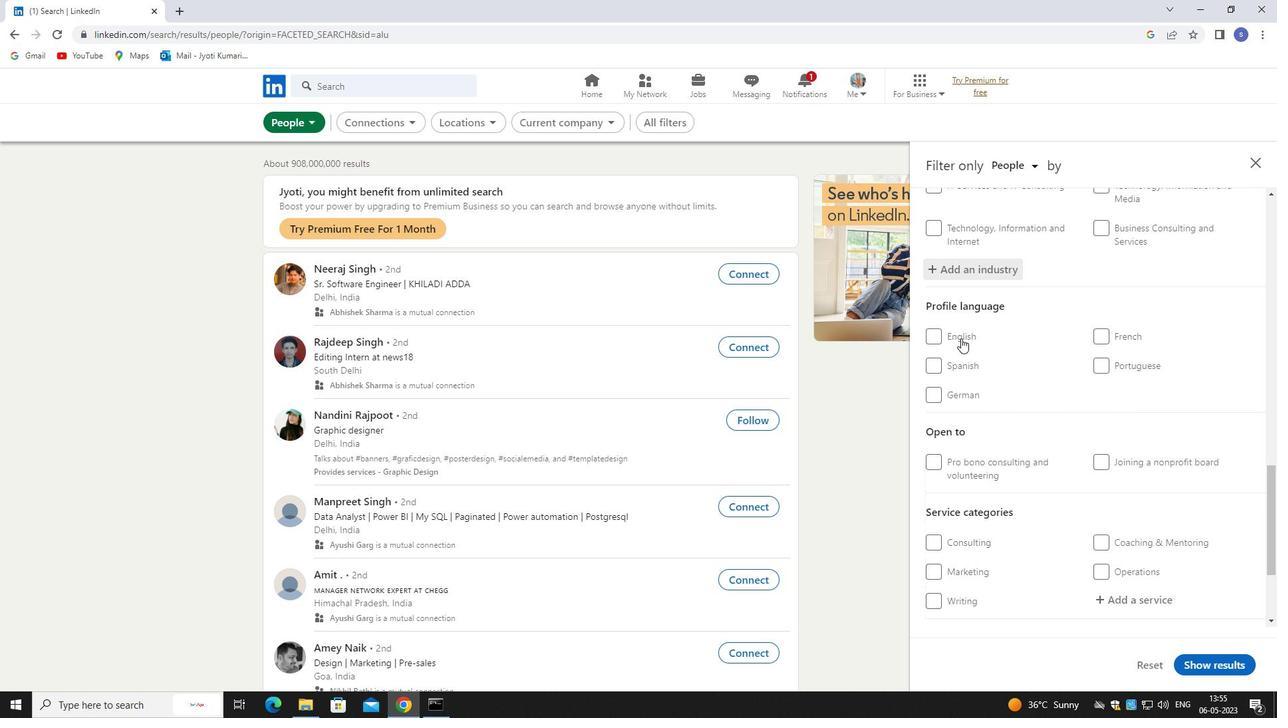 
Action: Mouse pressed left at (959, 336)
Screenshot: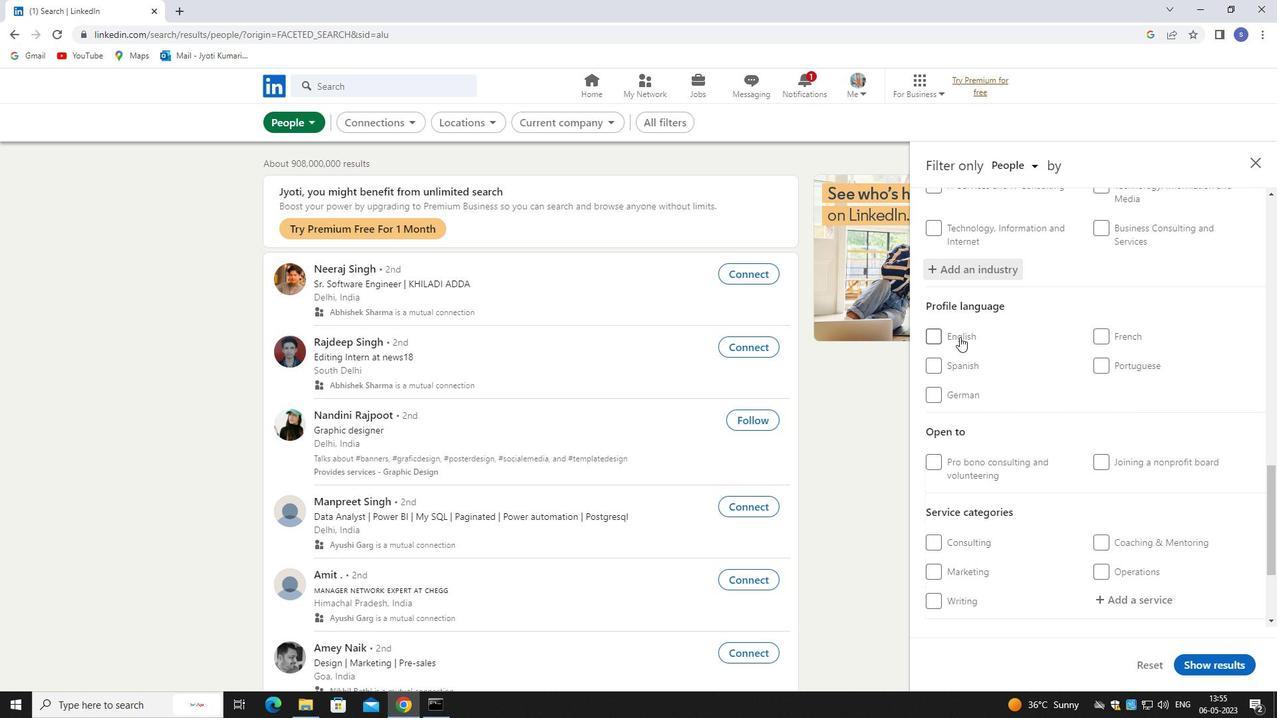 
Action: Mouse moved to (1144, 521)
Screenshot: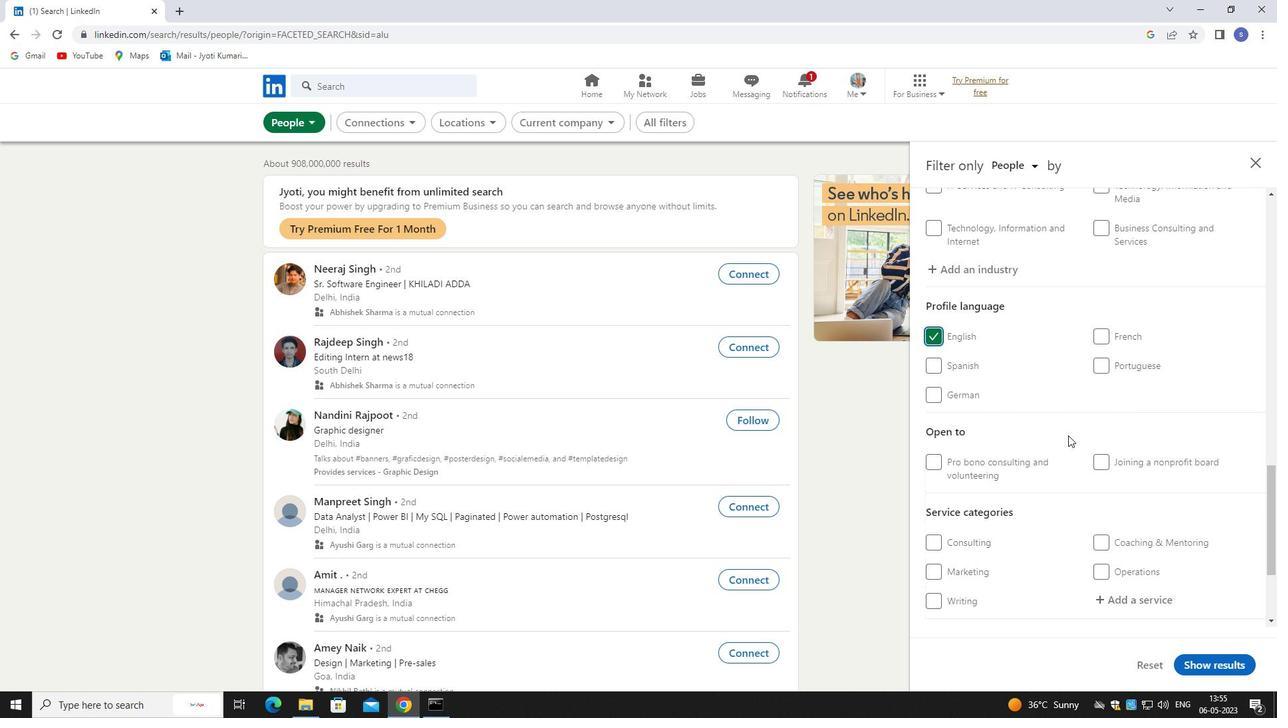 
Action: Mouse scrolled (1144, 520) with delta (0, 0)
Screenshot: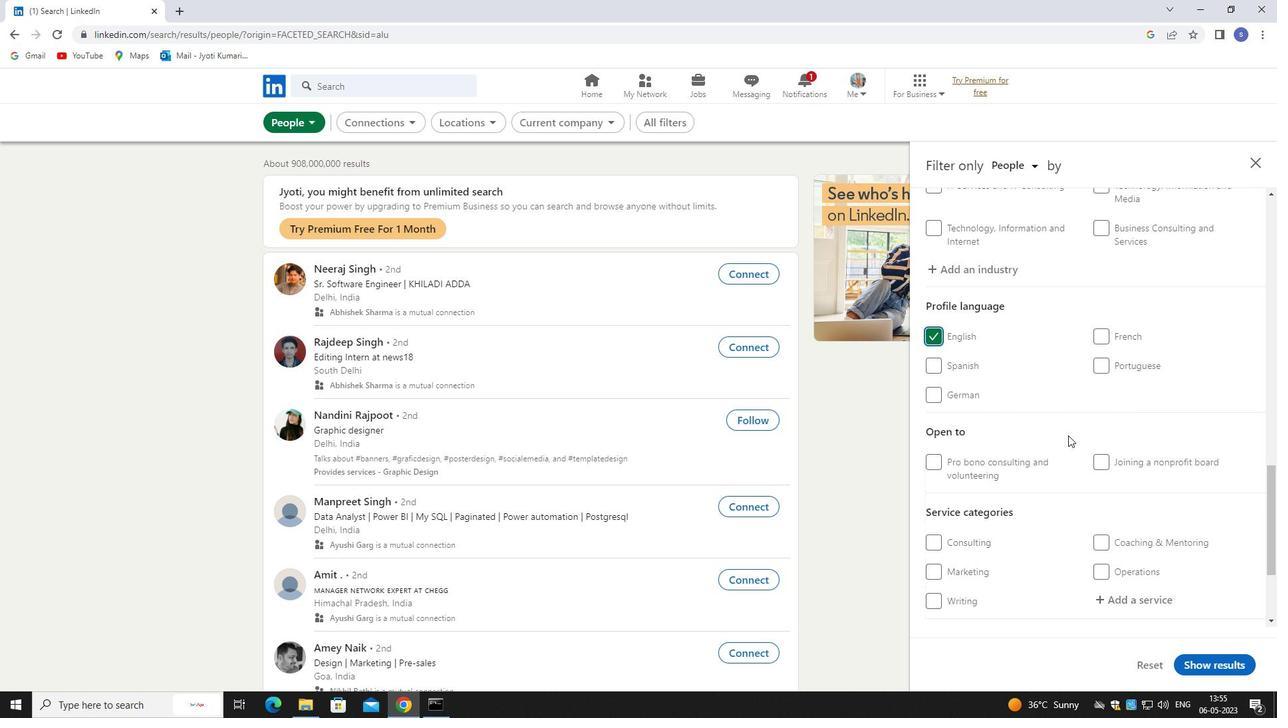 
Action: Mouse moved to (1157, 532)
Screenshot: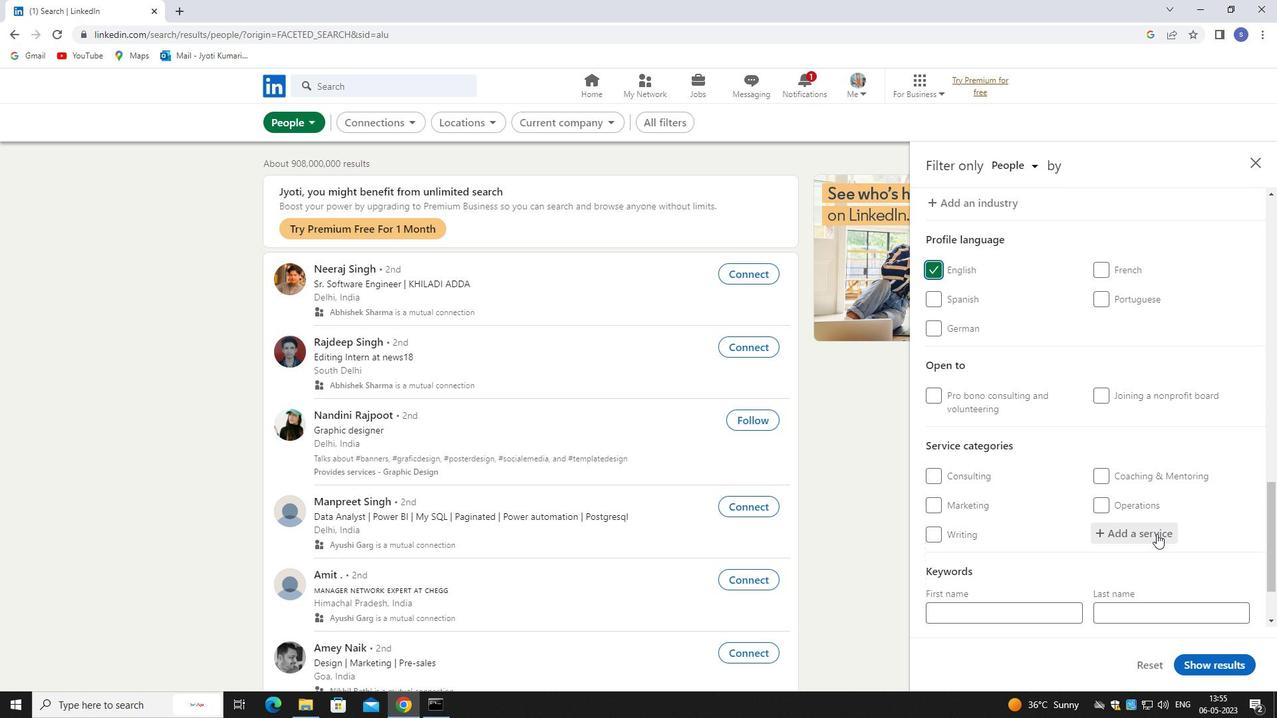 
Action: Mouse pressed left at (1157, 532)
Screenshot: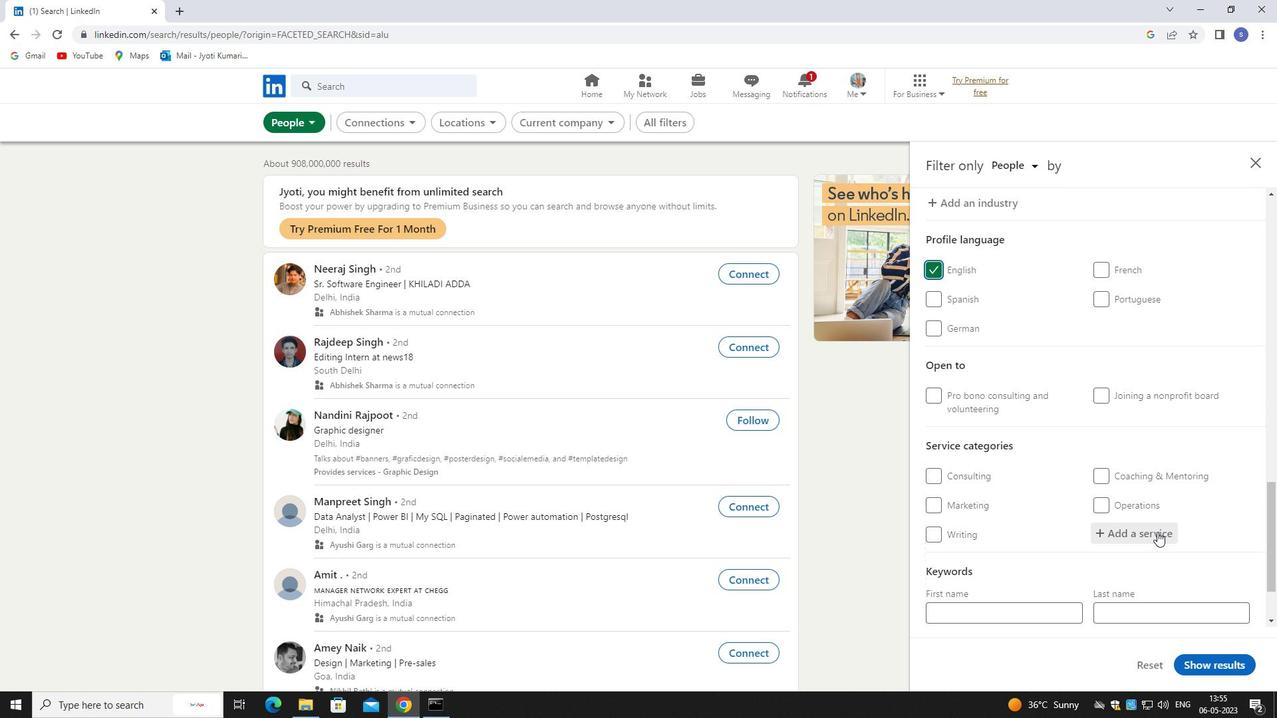 
Action: Mouse moved to (1168, 532)
Screenshot: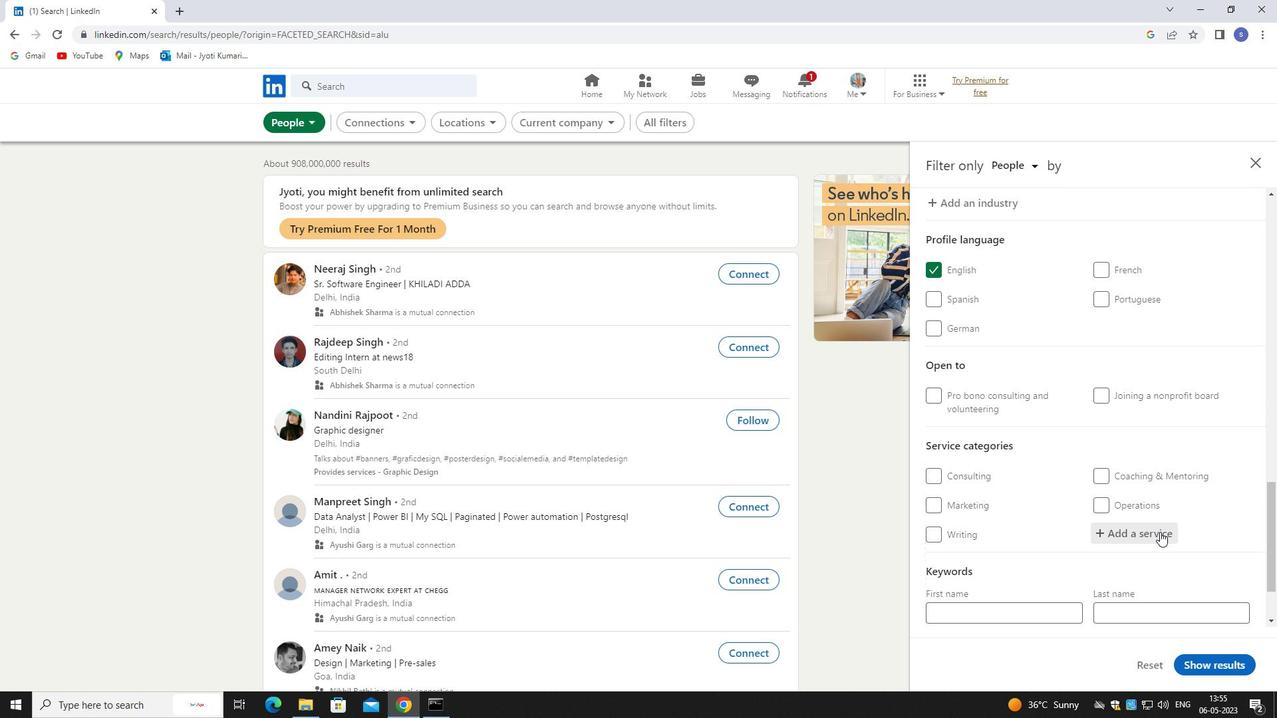 
Action: Key pressed WRITIN
Screenshot: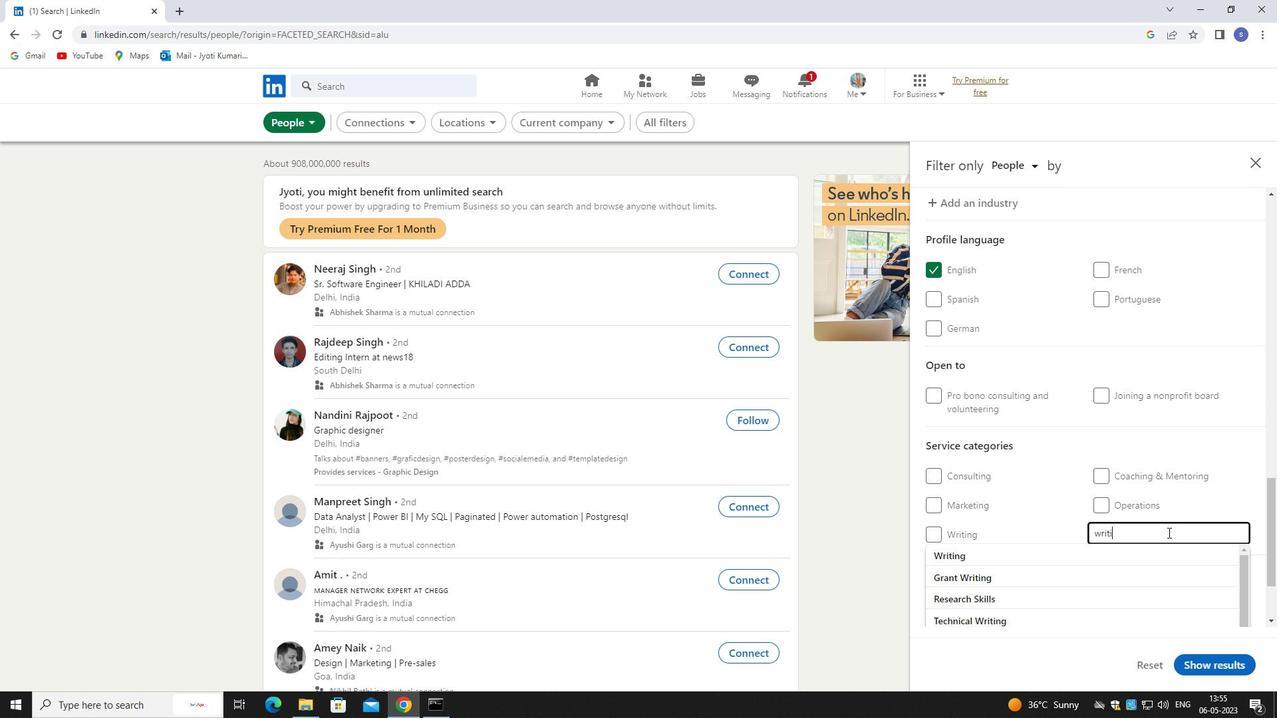 
Action: Mouse moved to (1166, 552)
Screenshot: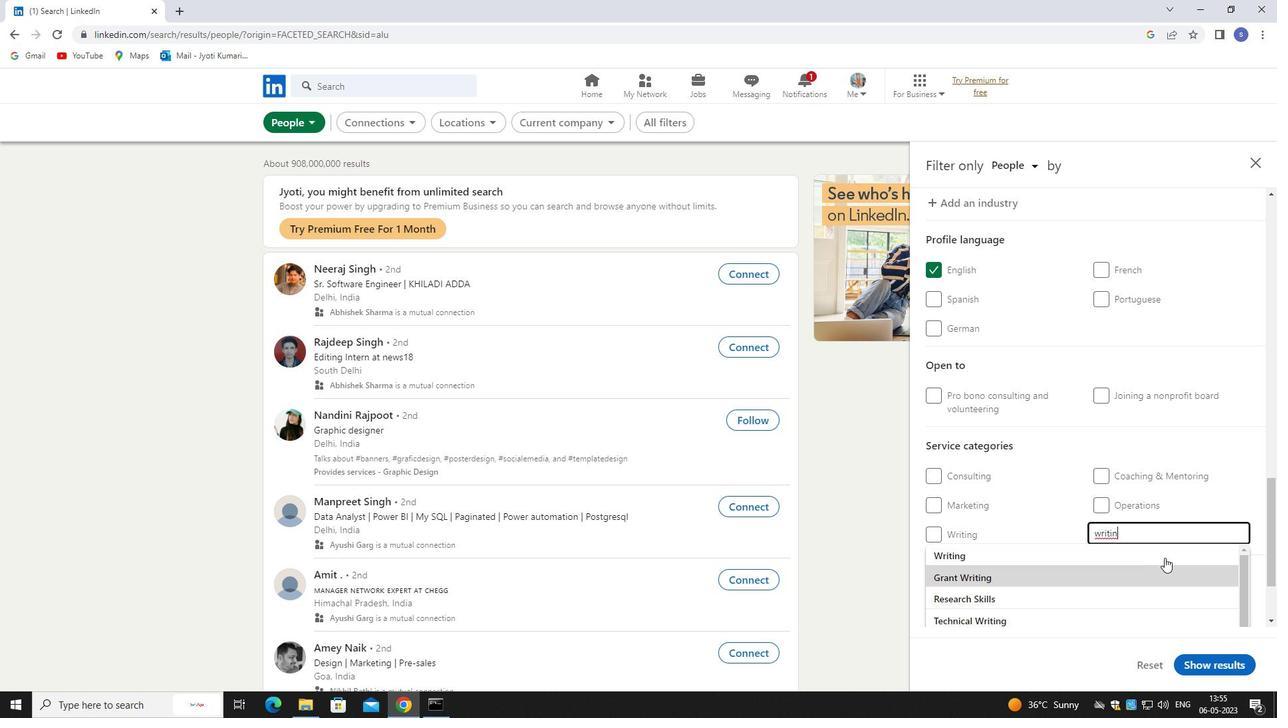 
Action: Mouse pressed left at (1166, 552)
Screenshot: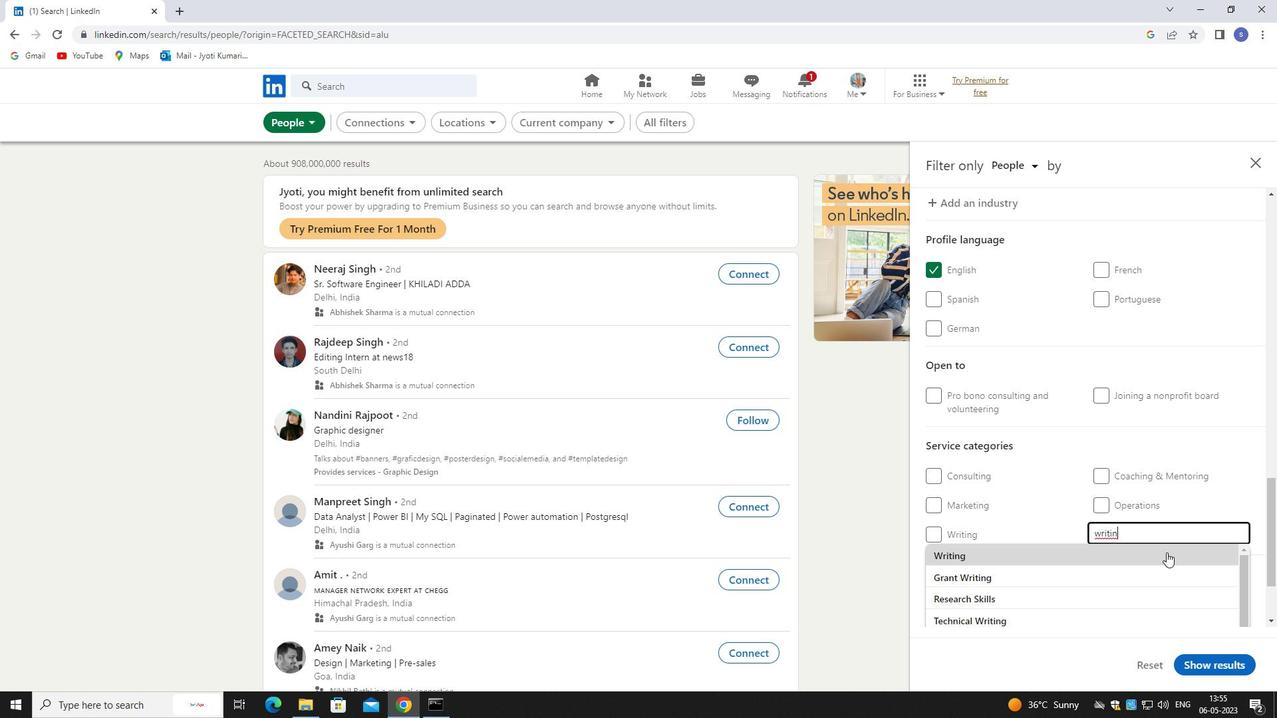 
Action: Mouse moved to (1167, 552)
Screenshot: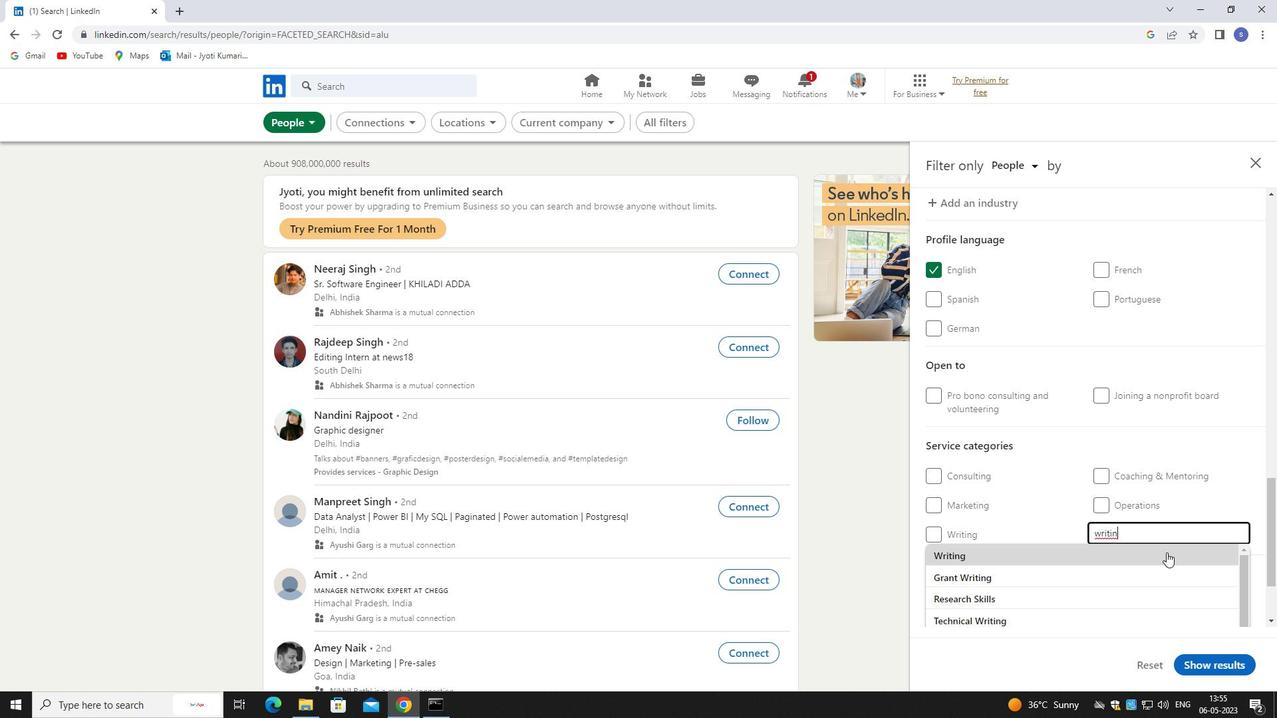 
Action: Mouse scrolled (1167, 551) with delta (0, 0)
Screenshot: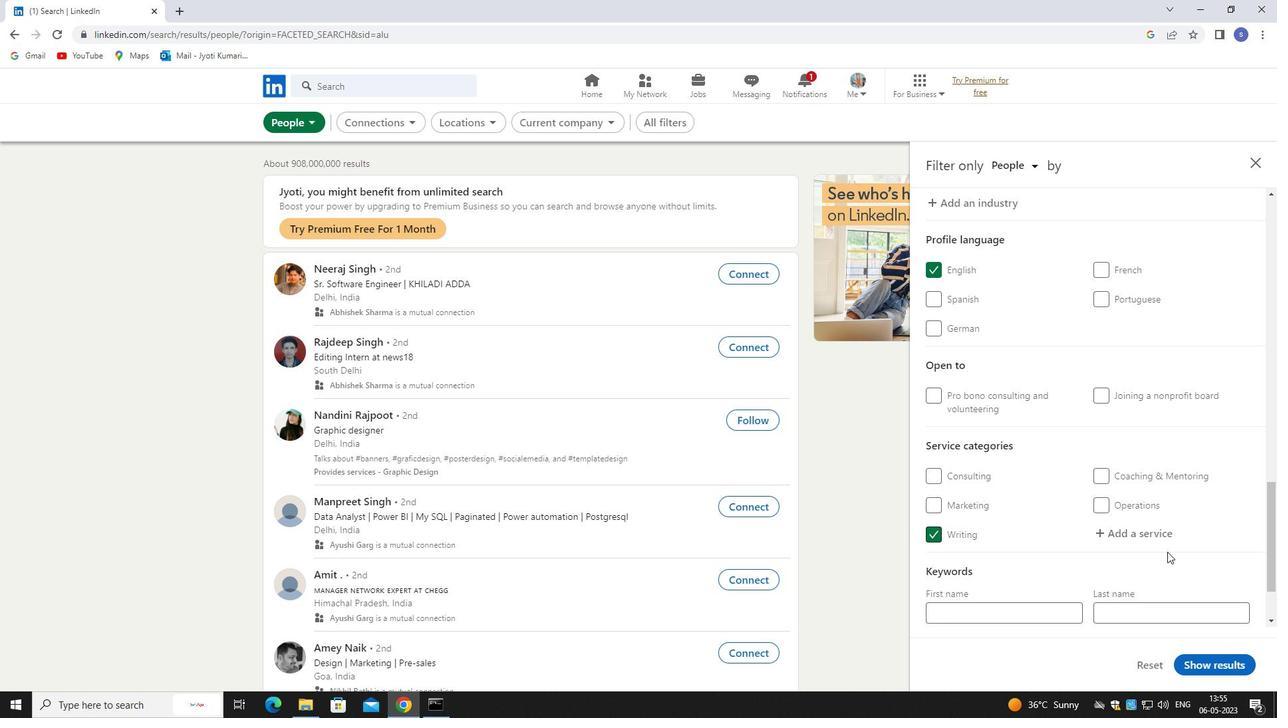 
Action: Mouse moved to (1168, 552)
Screenshot: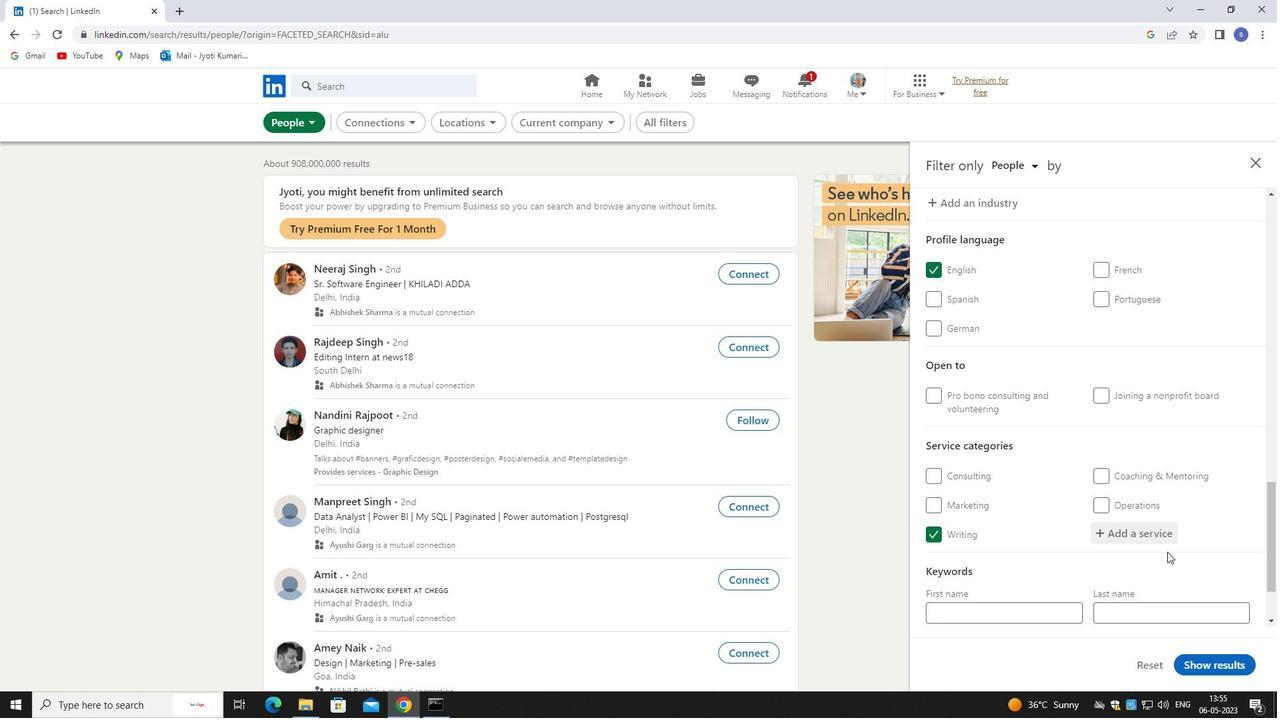 
Action: Mouse scrolled (1168, 552) with delta (0, 0)
Screenshot: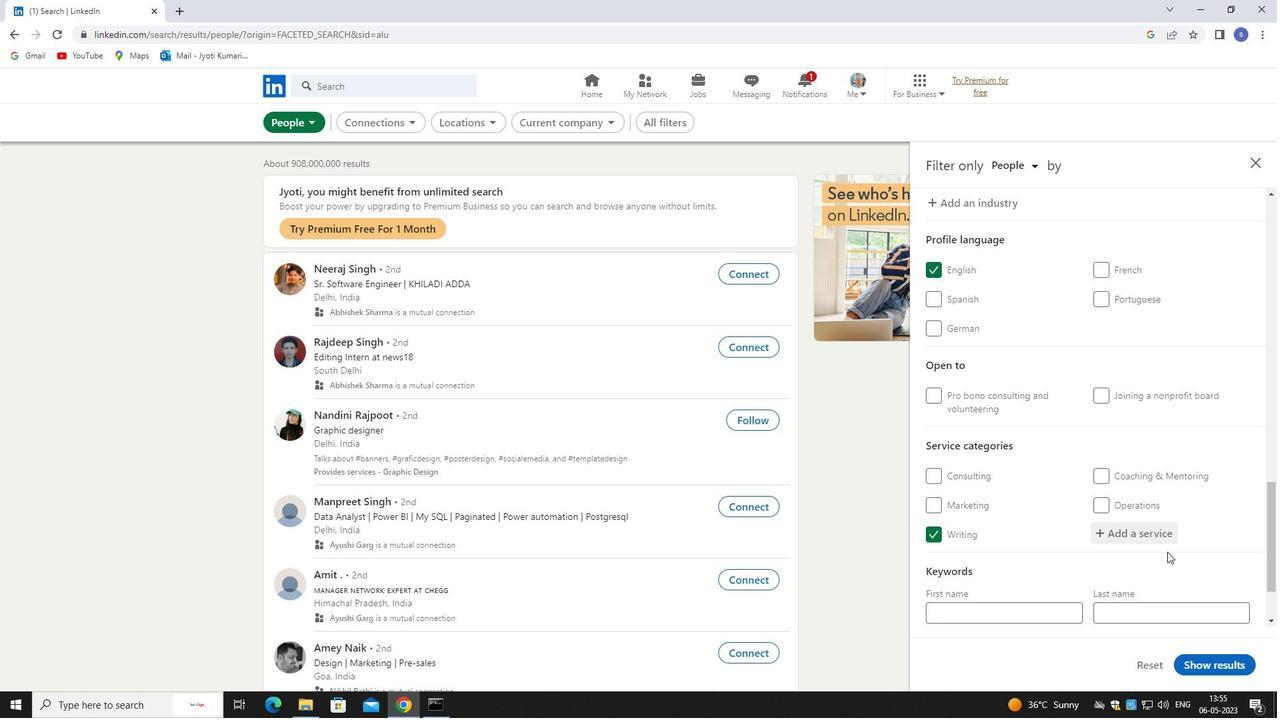 
Action: Mouse moved to (1168, 552)
Screenshot: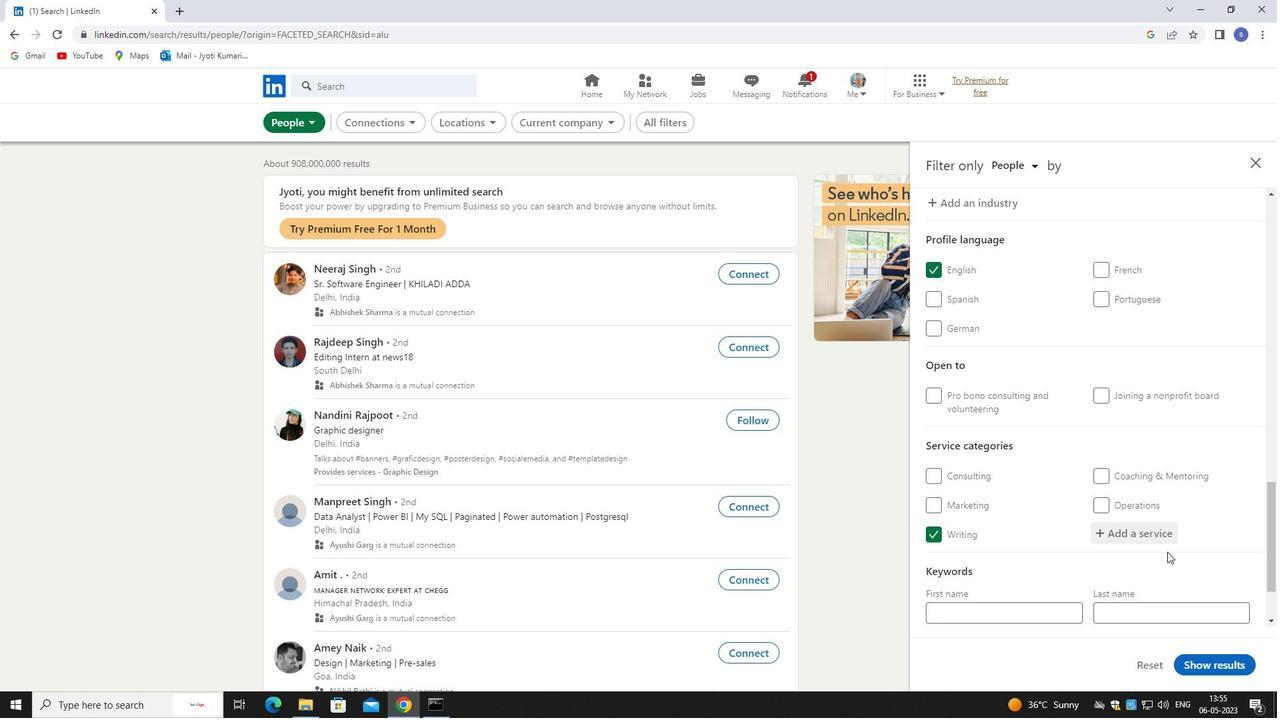 
Action: Mouse scrolled (1168, 552) with delta (0, 0)
Screenshot: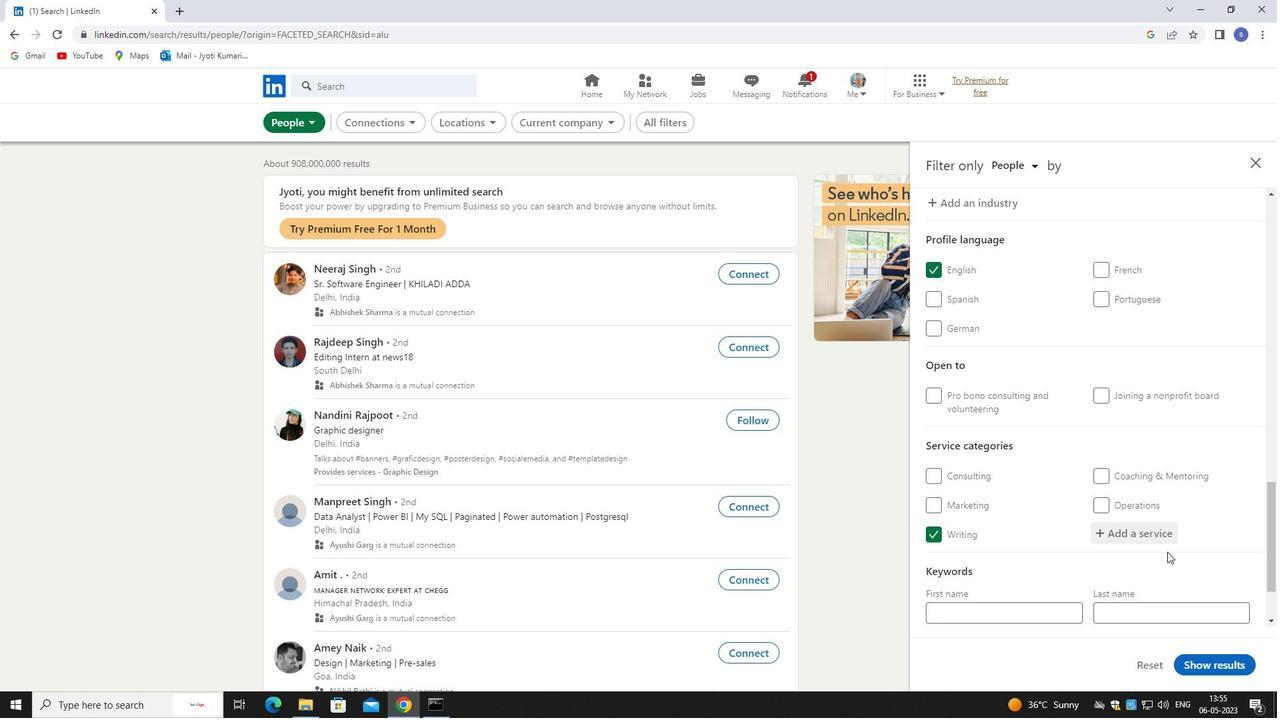 
Action: Mouse scrolled (1168, 552) with delta (0, 0)
Screenshot: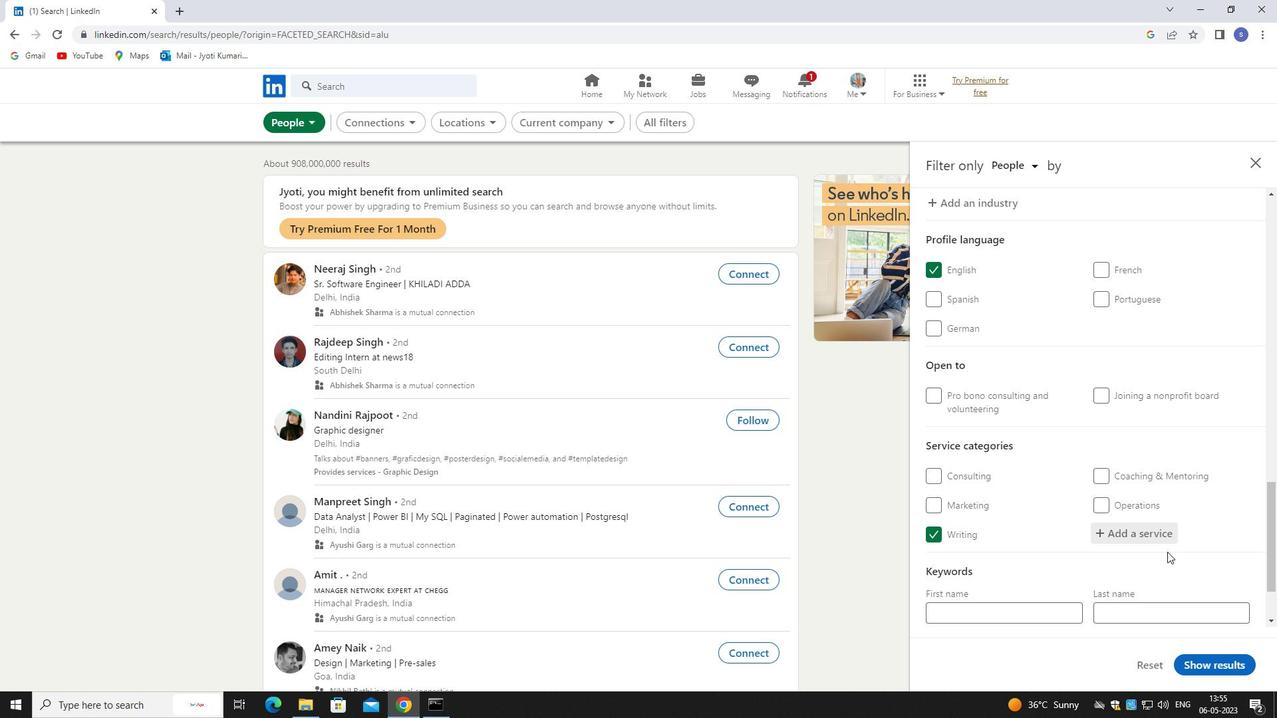 
Action: Mouse moved to (1020, 563)
Screenshot: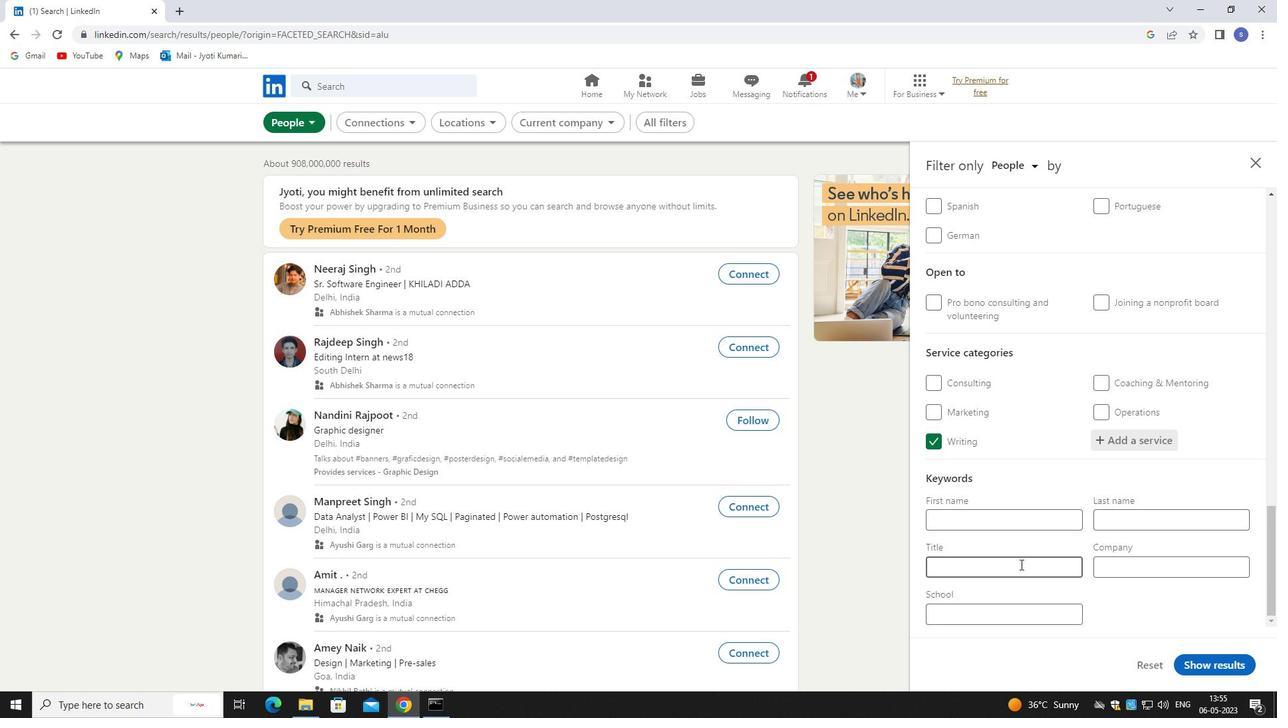 
Action: Mouse pressed left at (1020, 563)
Screenshot: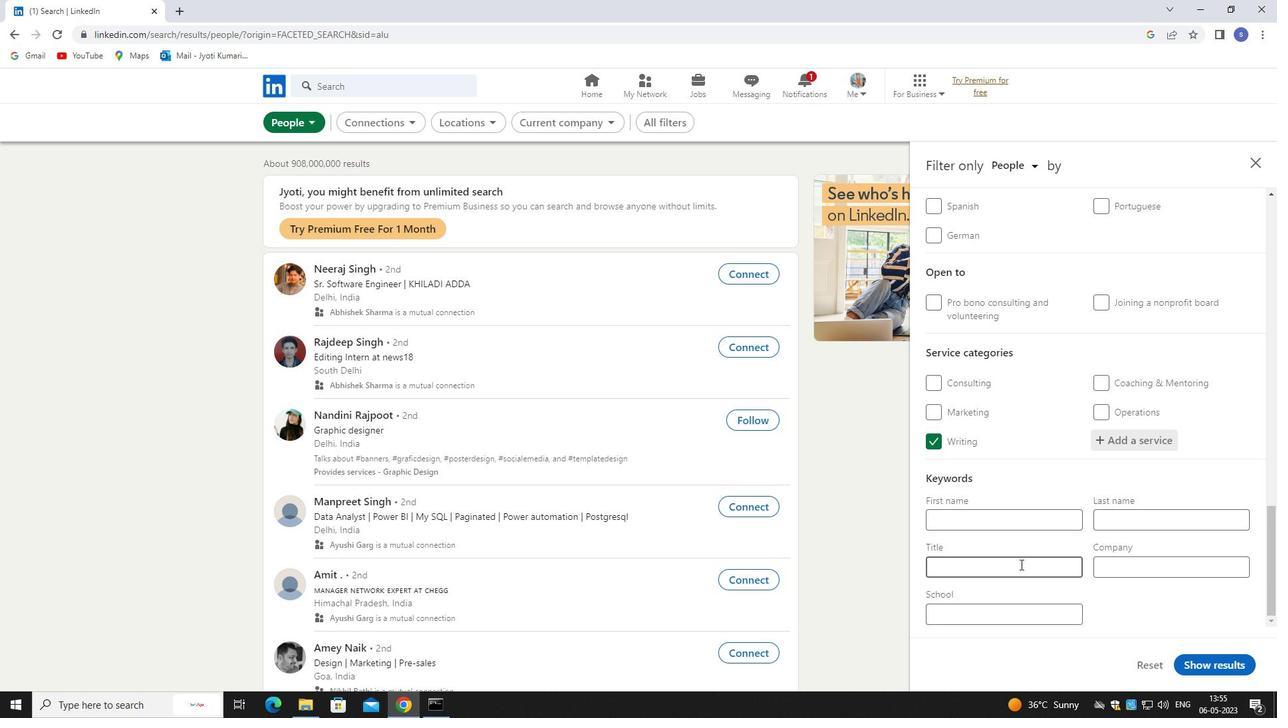 
Action: Mouse moved to (1034, 569)
Screenshot: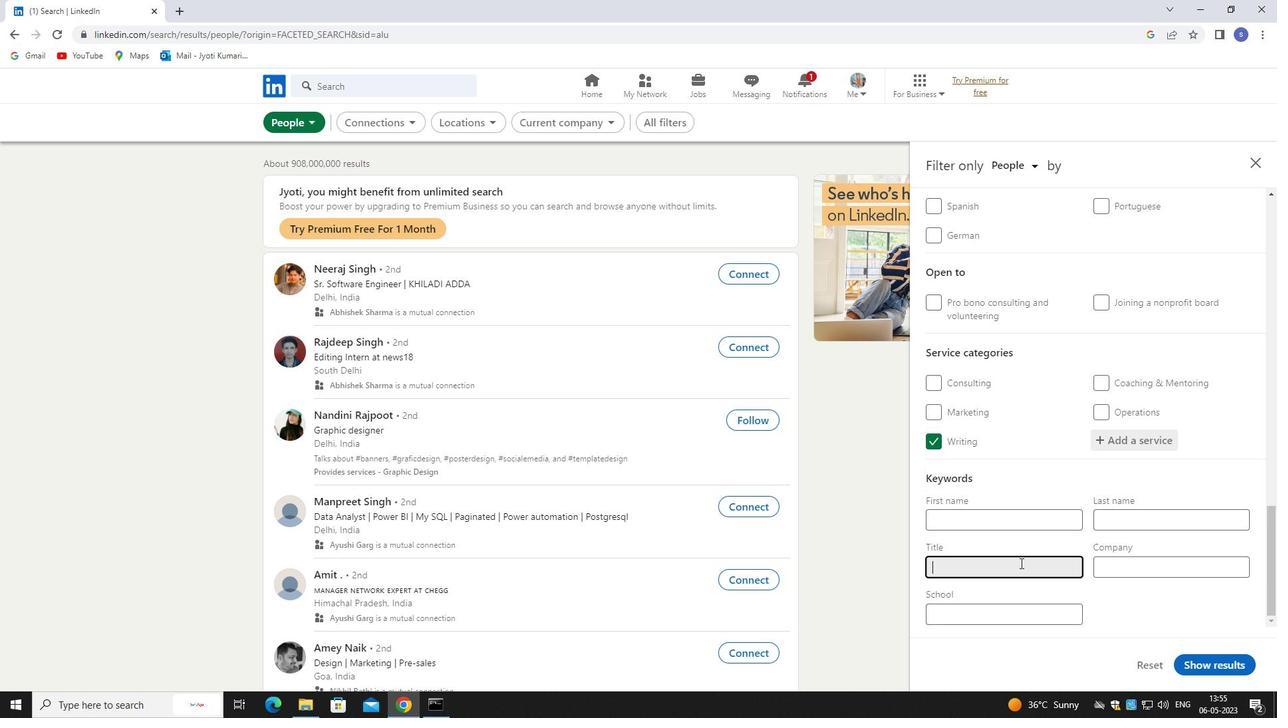
Action: Key pressed <Key.shift>SOCIOLOGIST
Screenshot: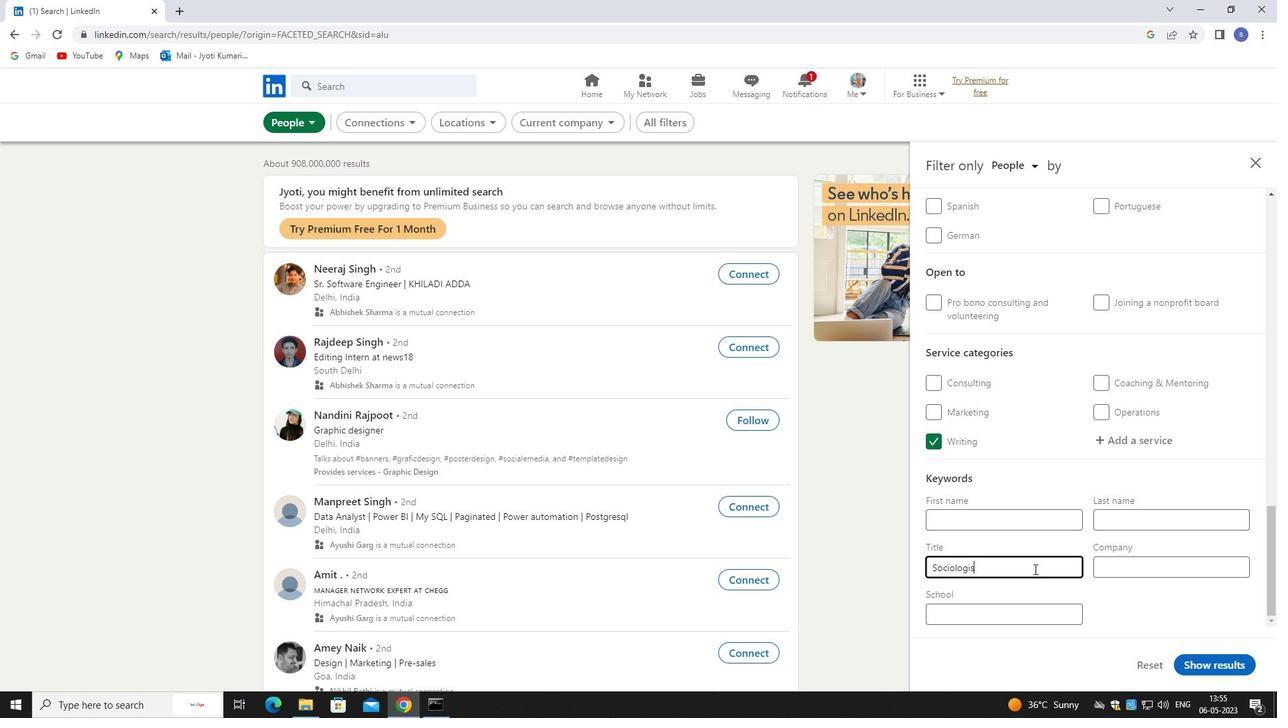 
Action: Mouse moved to (1214, 655)
Screenshot: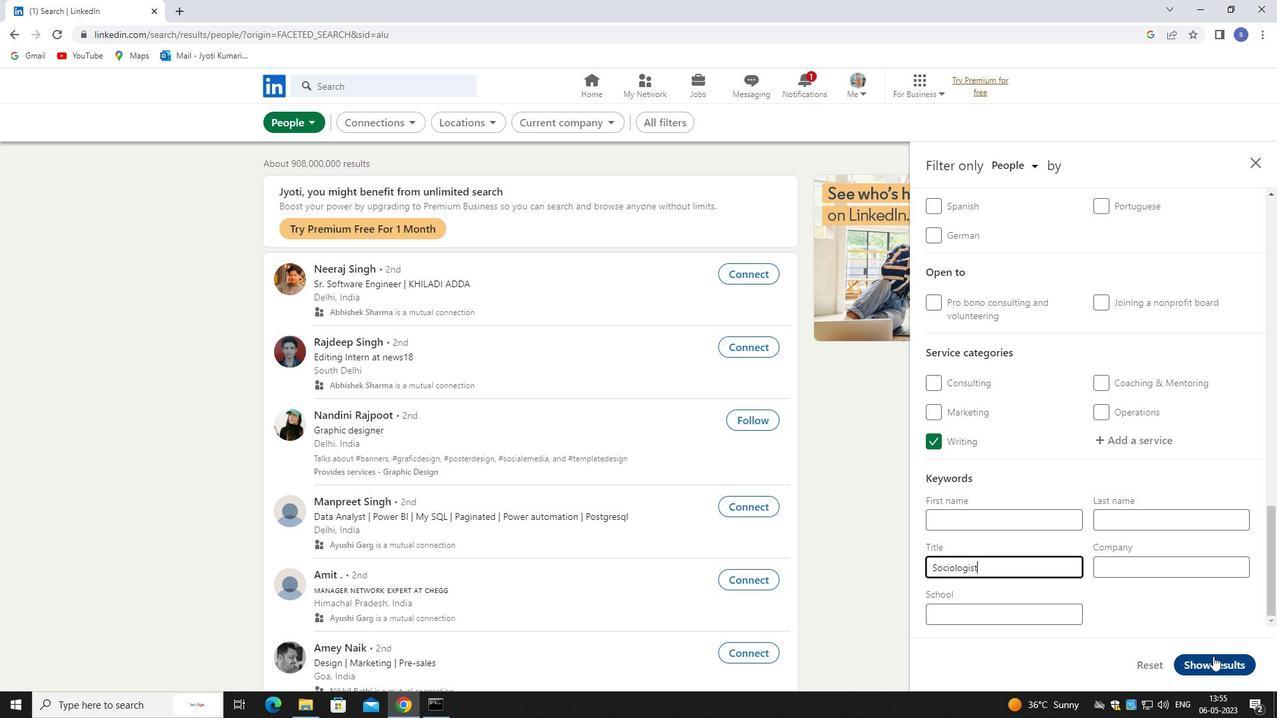 
Action: Mouse pressed left at (1214, 655)
Screenshot: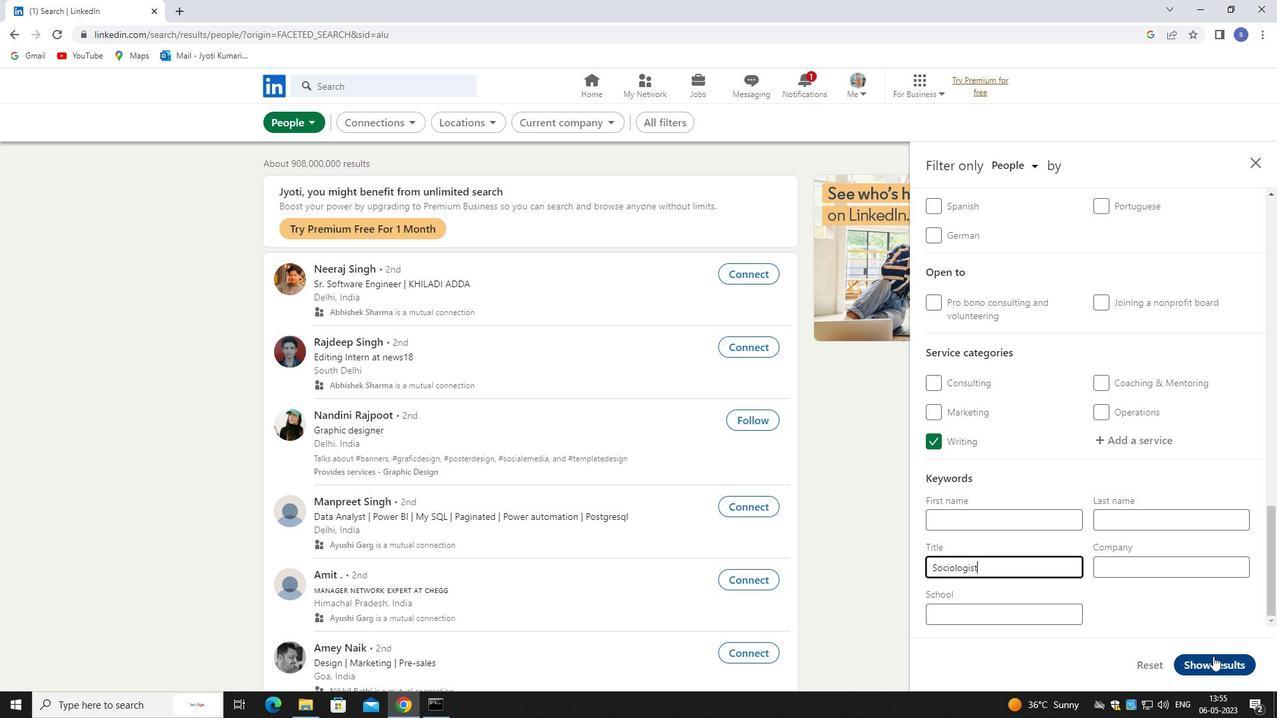 
Action: Mouse moved to (1180, 618)
Screenshot: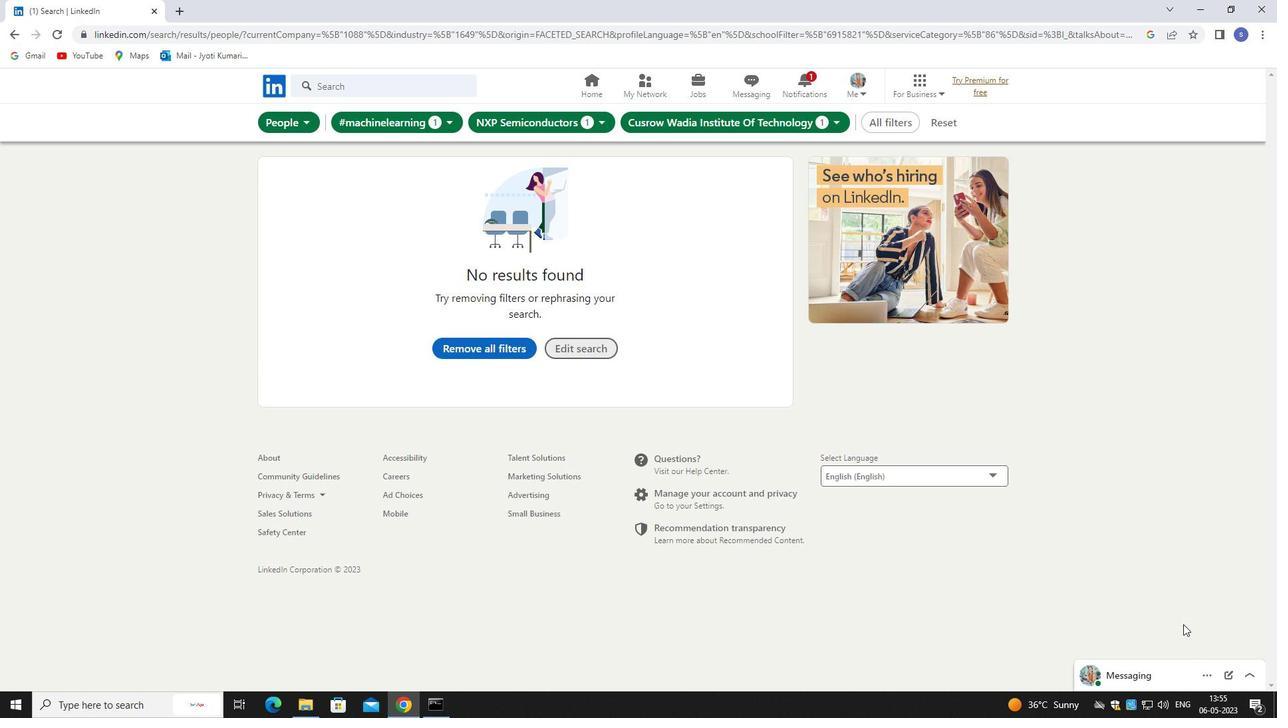 
